 Task: Find connections with filter location Moa with filter topic #happywith filter profile language English with filter current company Hyundai Motor India Ltd. with filter school Fresher jobs updates with filter industry Metalworking Machinery Manufacturing with filter service category Translation with filter keywords title Manager
Action: Mouse moved to (578, 81)
Screenshot: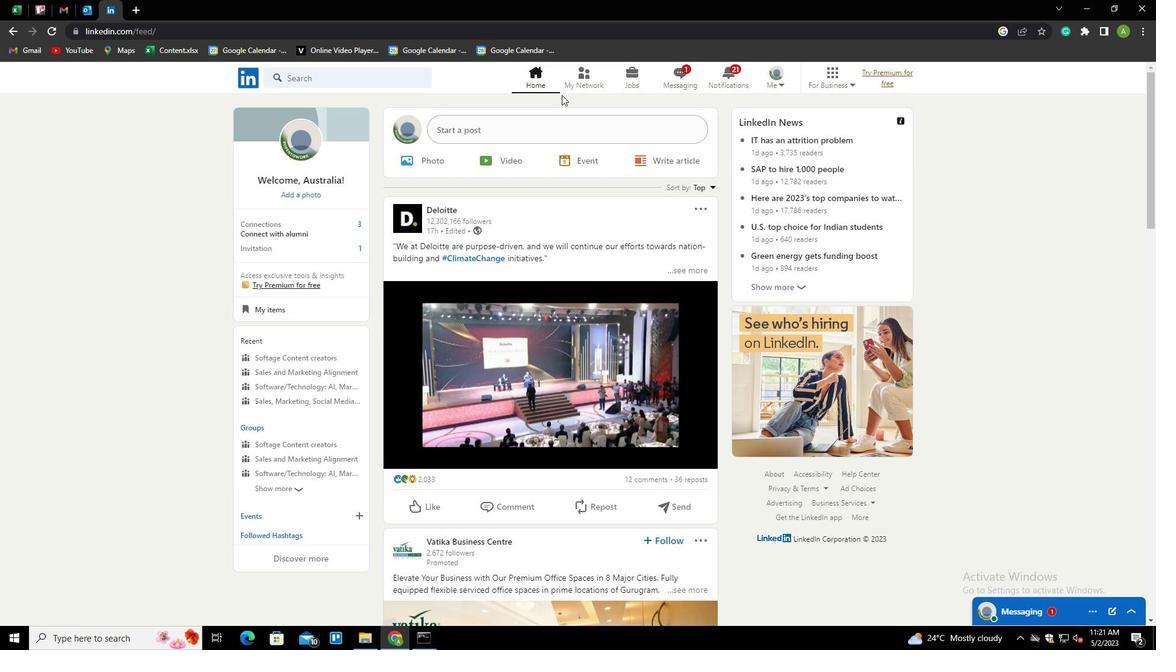 
Action: Mouse pressed left at (578, 81)
Screenshot: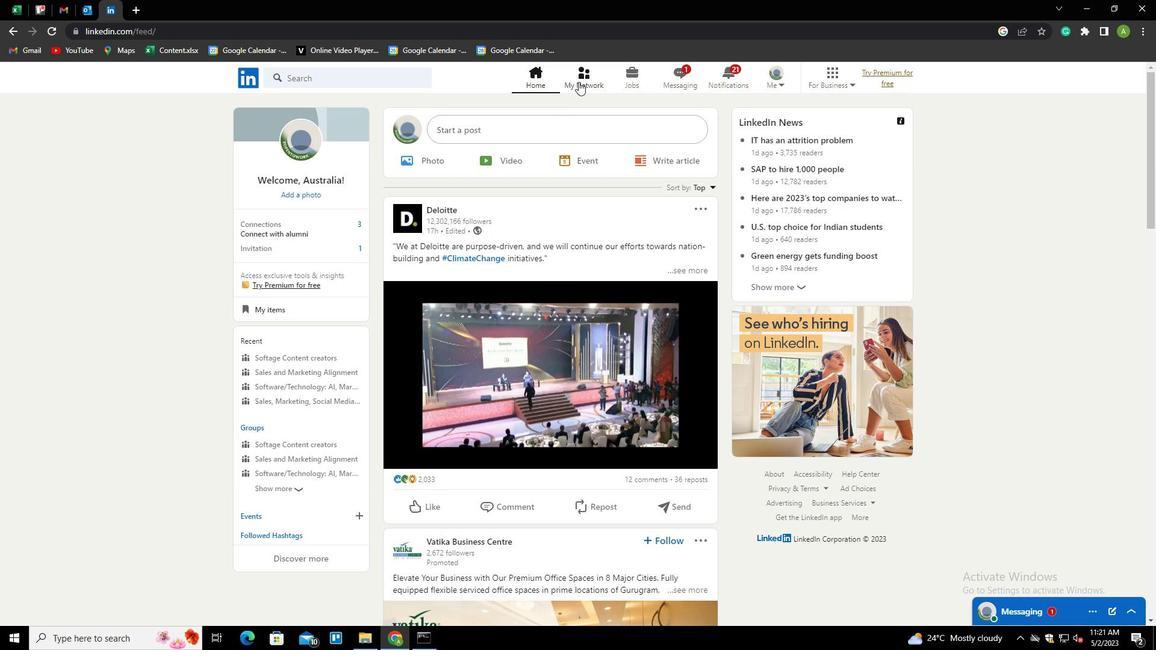 
Action: Mouse moved to (320, 142)
Screenshot: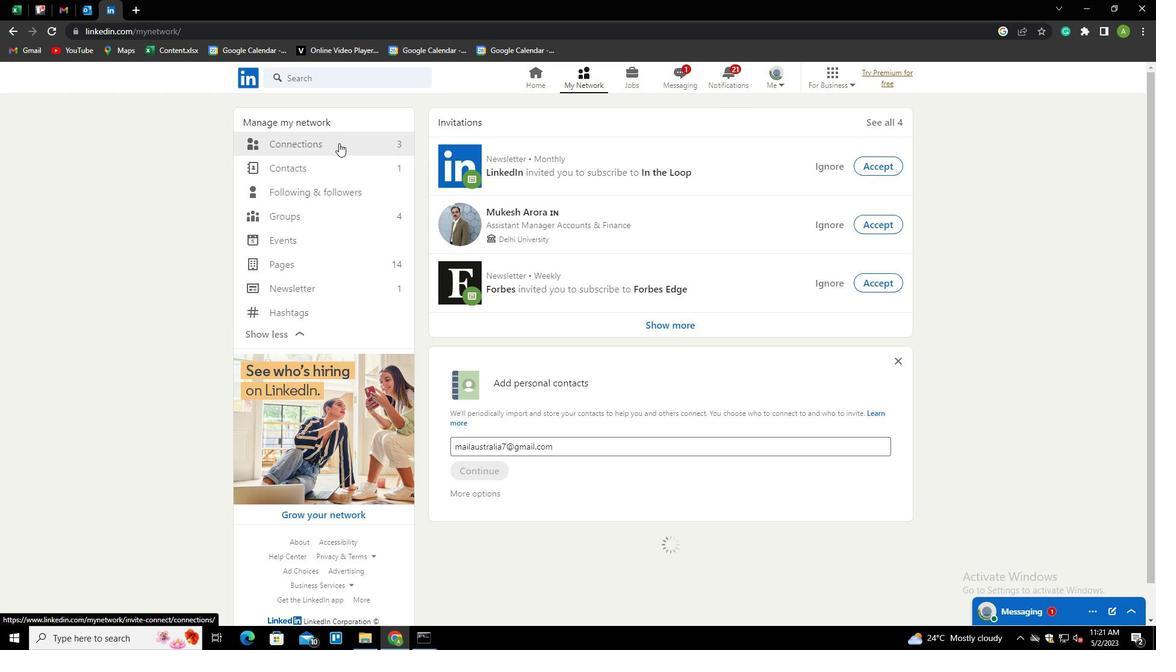 
Action: Mouse pressed left at (320, 142)
Screenshot: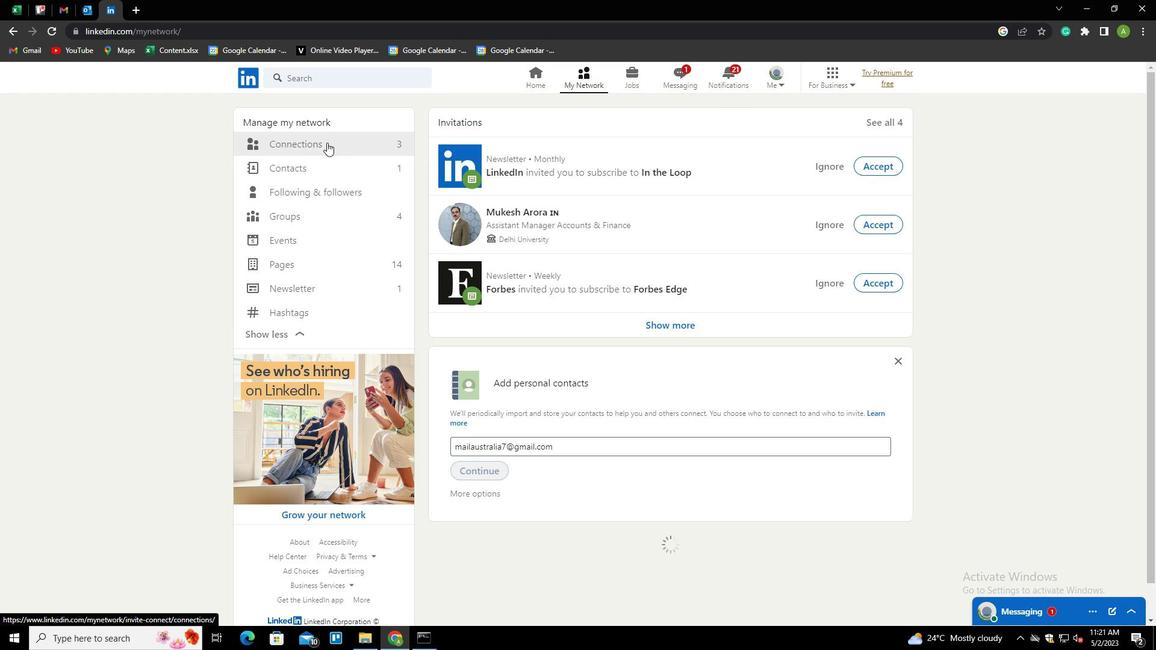 
Action: Mouse moved to (648, 143)
Screenshot: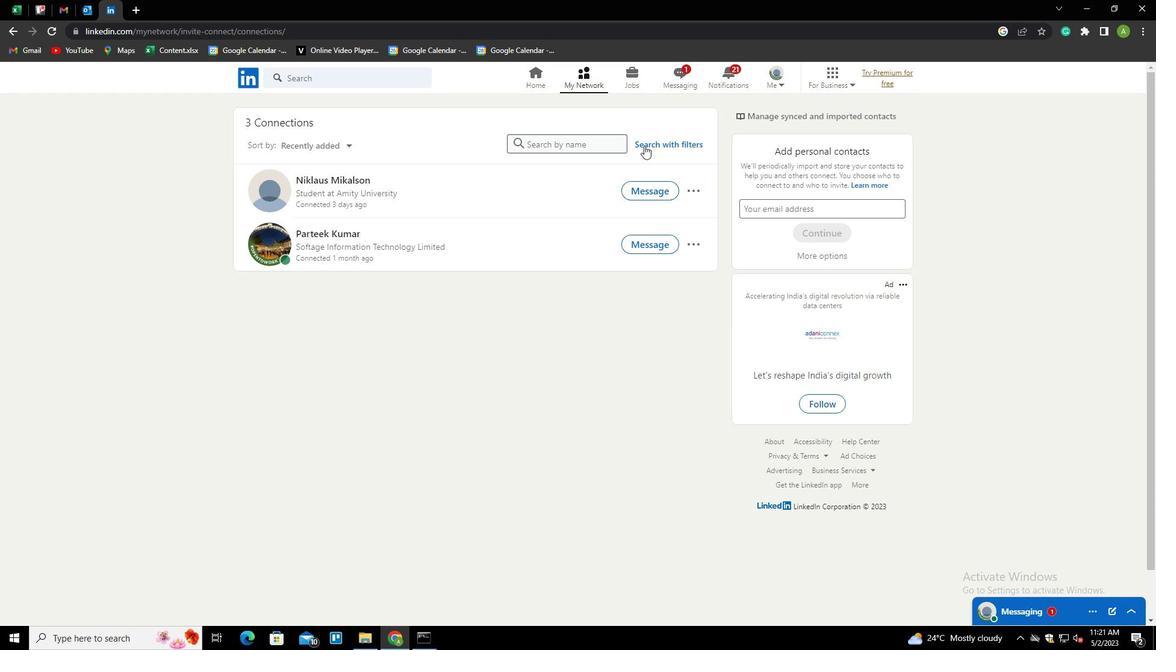 
Action: Mouse pressed left at (648, 143)
Screenshot: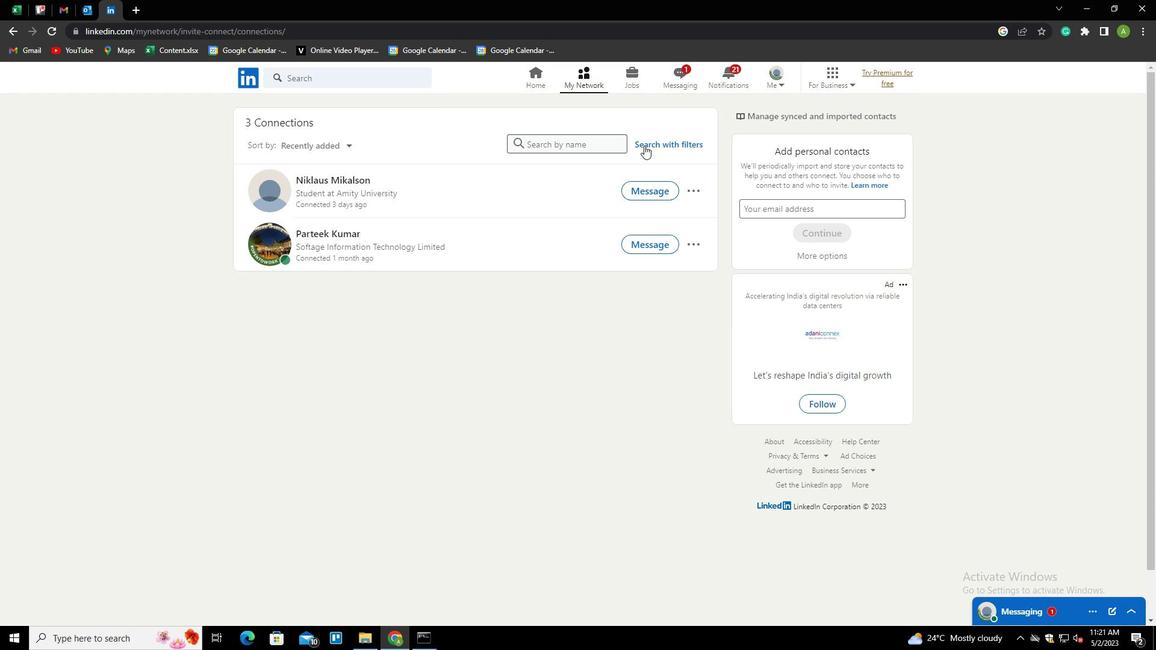 
Action: Mouse moved to (609, 107)
Screenshot: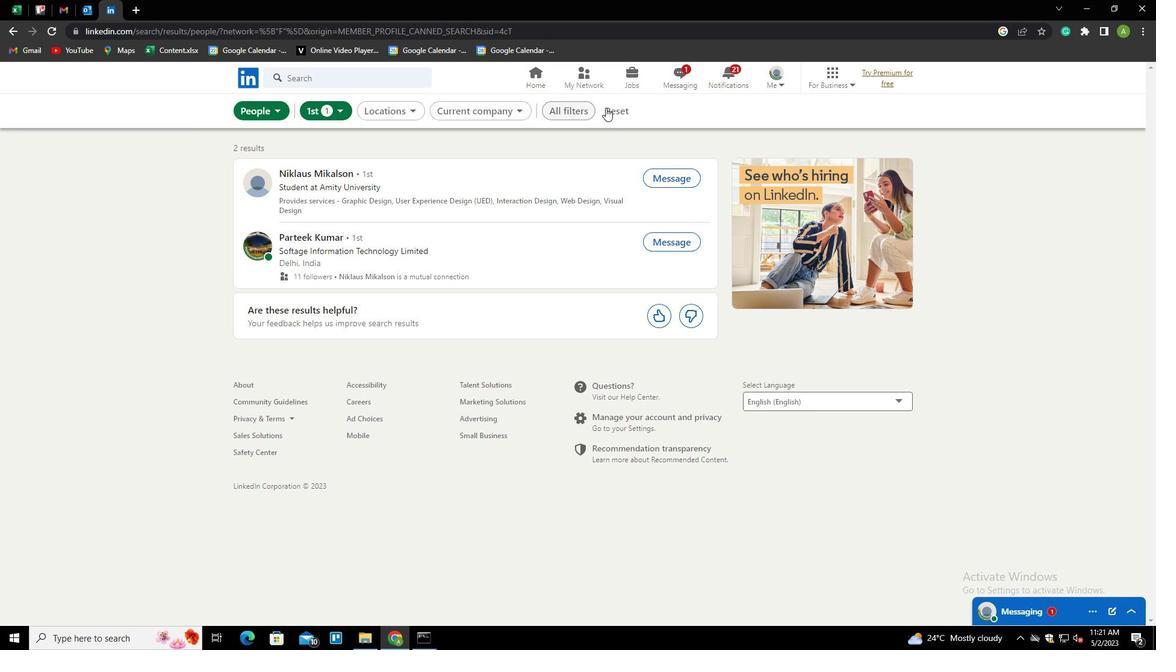 
Action: Mouse pressed left at (609, 107)
Screenshot: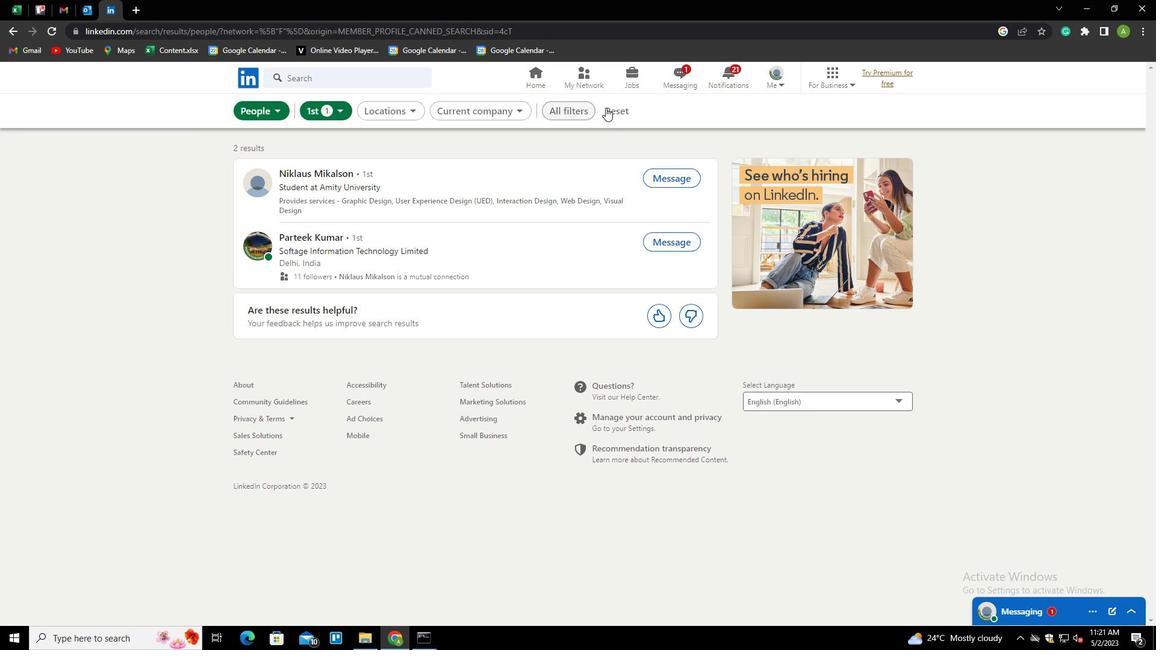 
Action: Mouse moved to (595, 109)
Screenshot: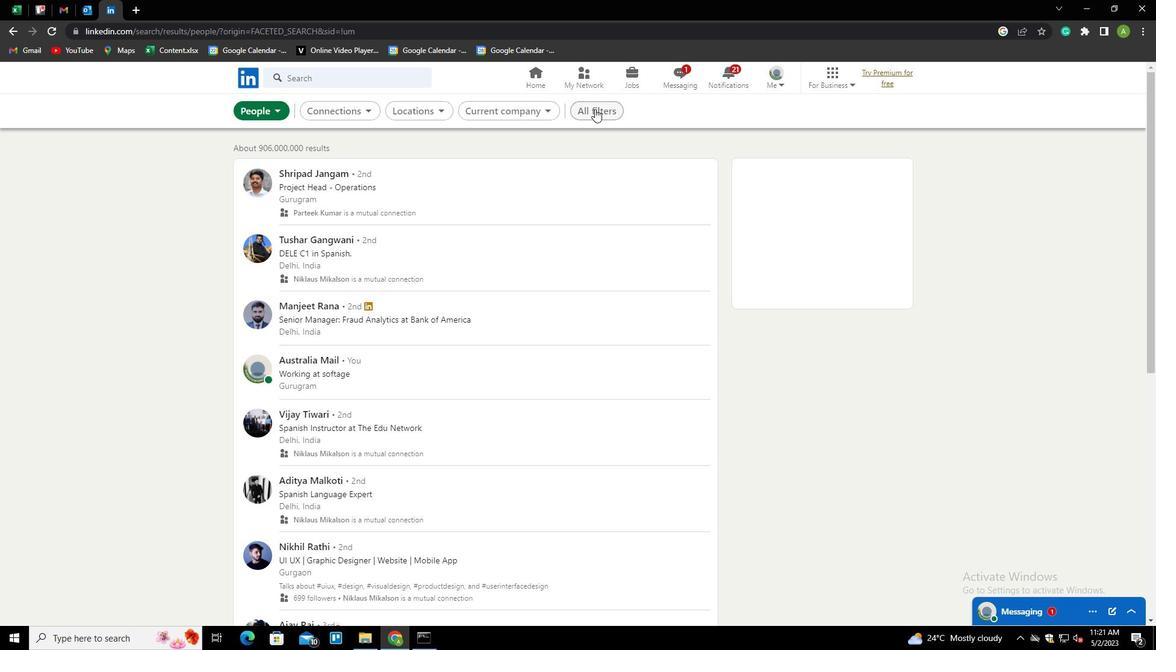 
Action: Mouse pressed left at (595, 109)
Screenshot: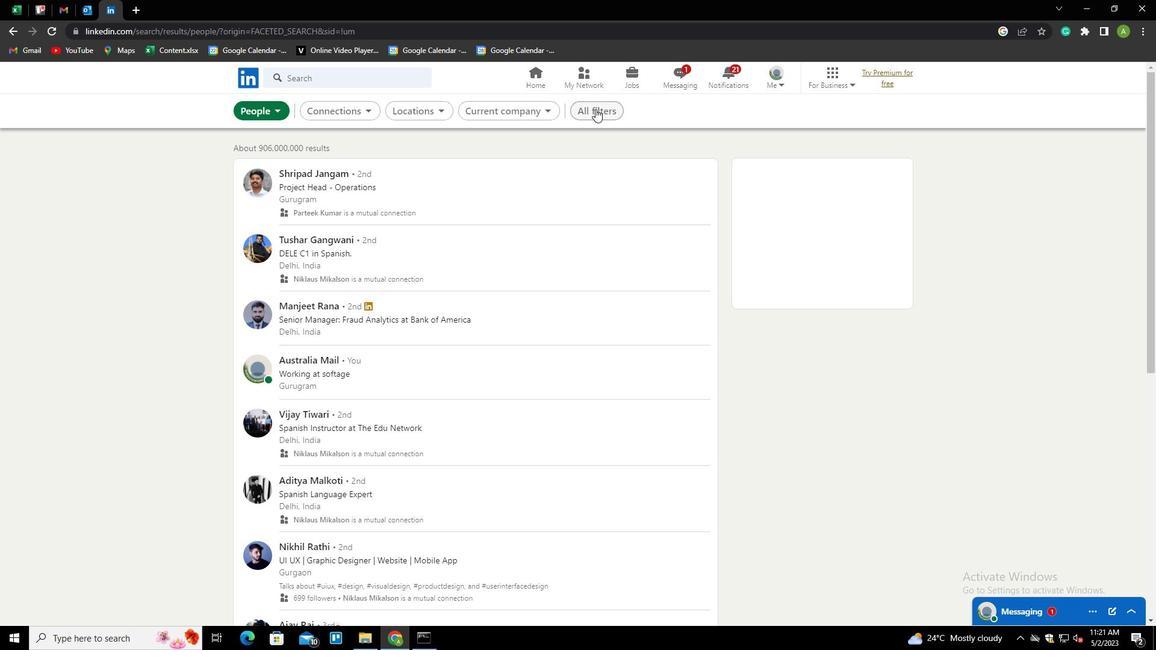 
Action: Mouse moved to (895, 283)
Screenshot: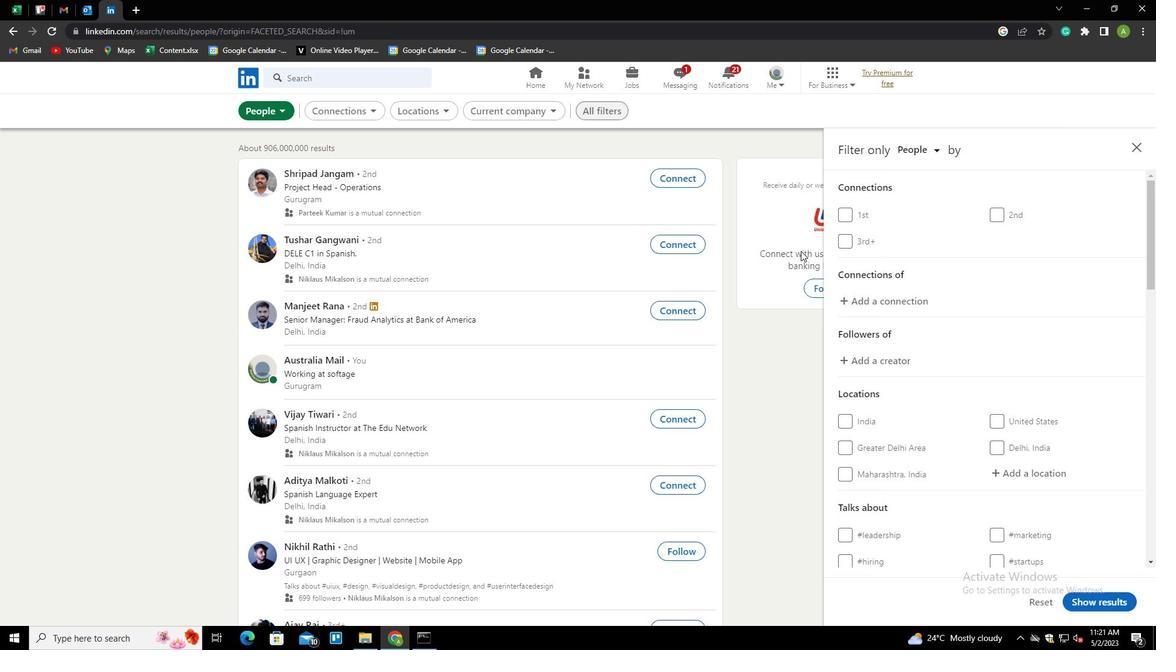 
Action: Mouse scrolled (895, 283) with delta (0, 0)
Screenshot: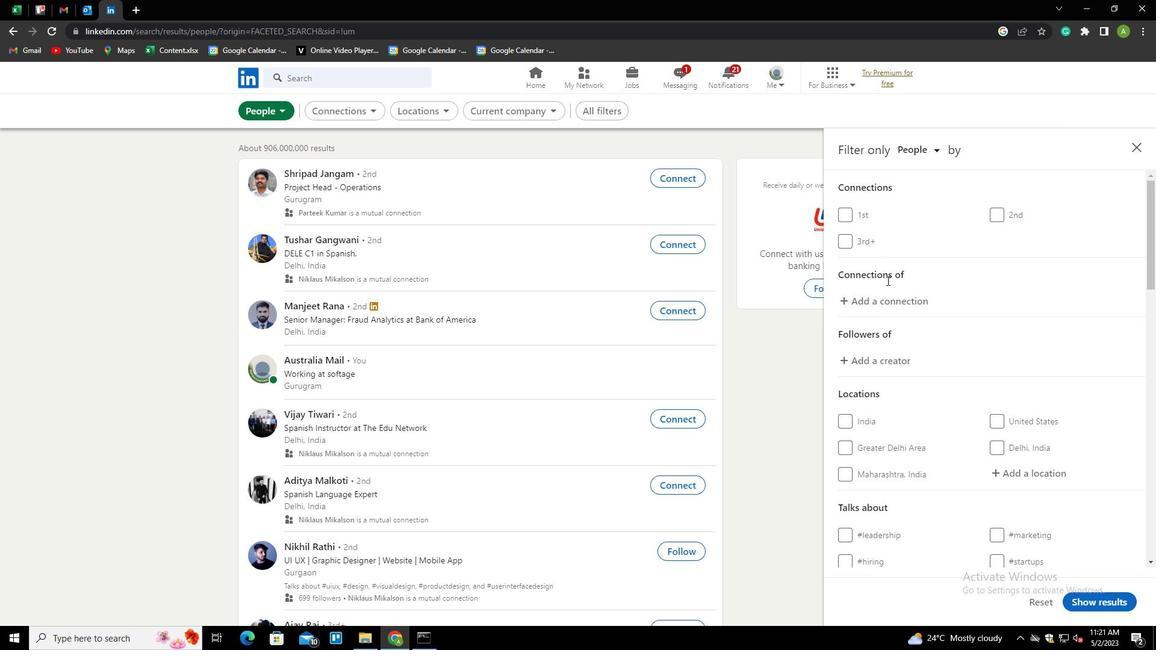 
Action: Mouse scrolled (895, 283) with delta (0, 0)
Screenshot: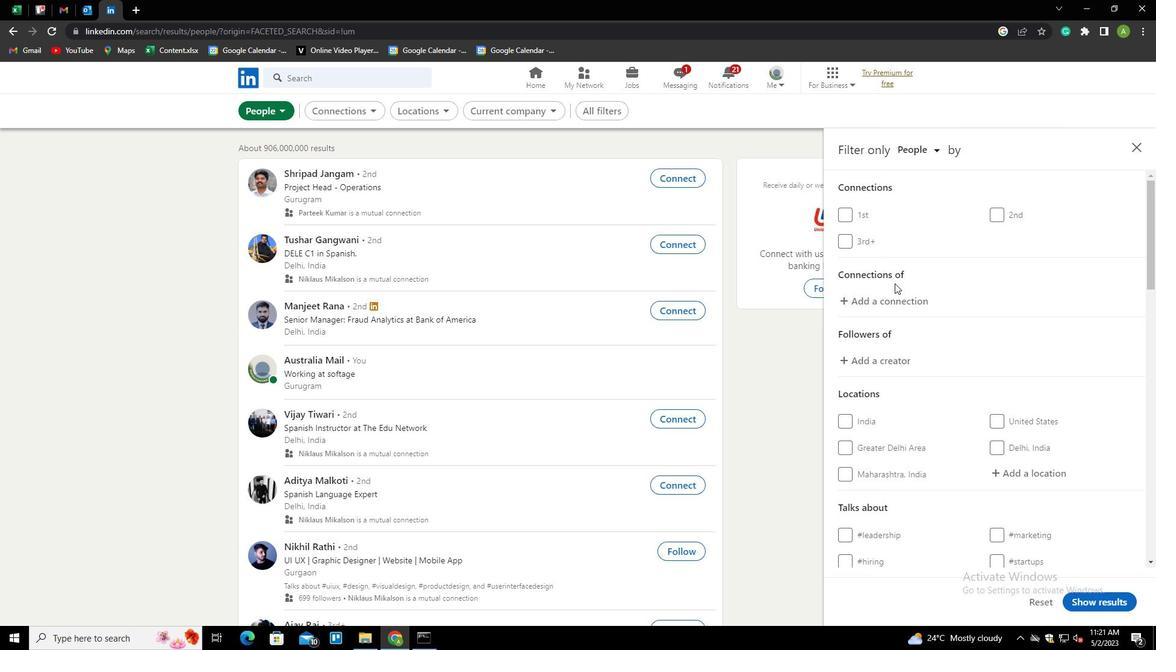 
Action: Mouse moved to (997, 350)
Screenshot: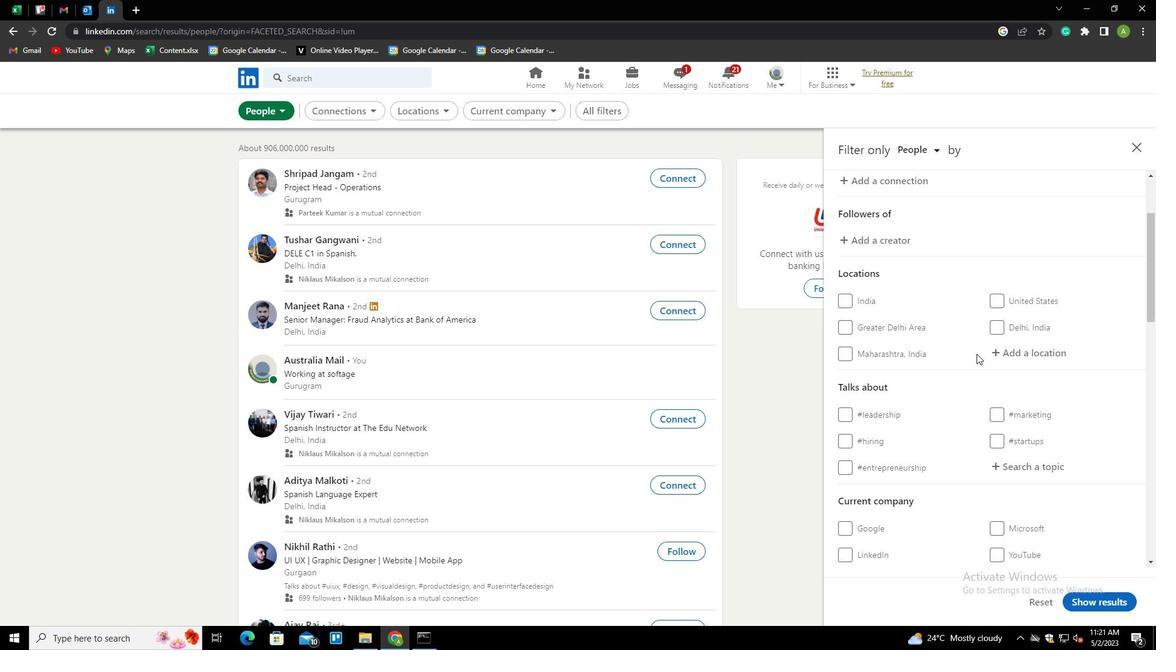
Action: Mouse pressed left at (997, 350)
Screenshot: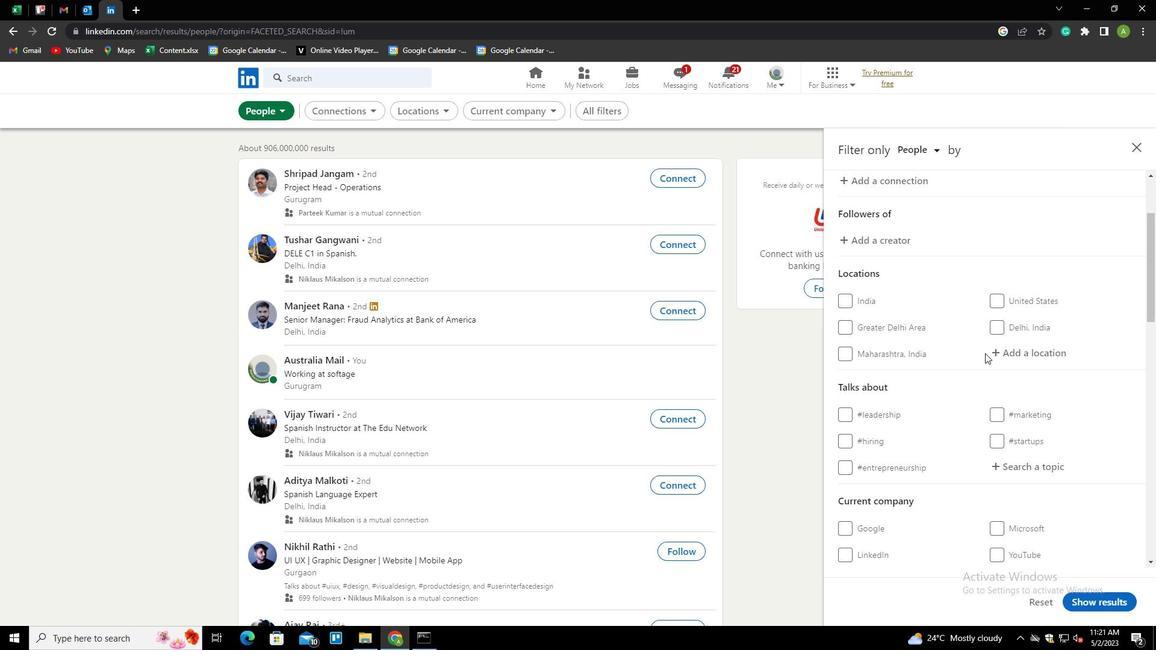 
Action: Mouse moved to (1024, 352)
Screenshot: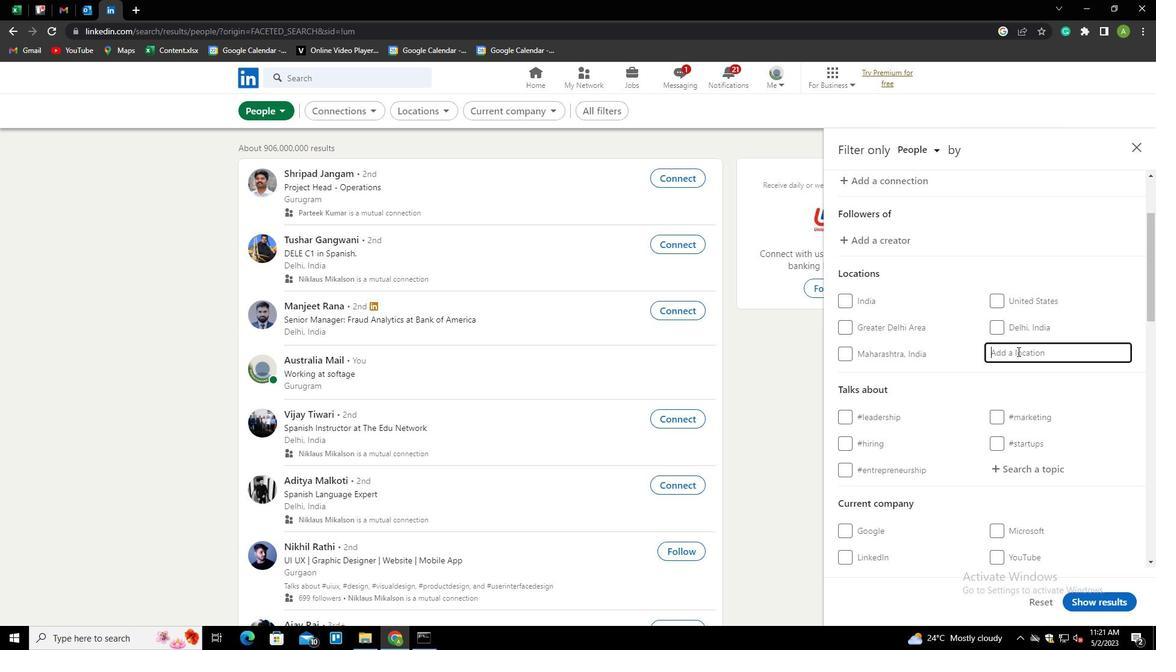 
Action: Mouse pressed left at (1024, 352)
Screenshot: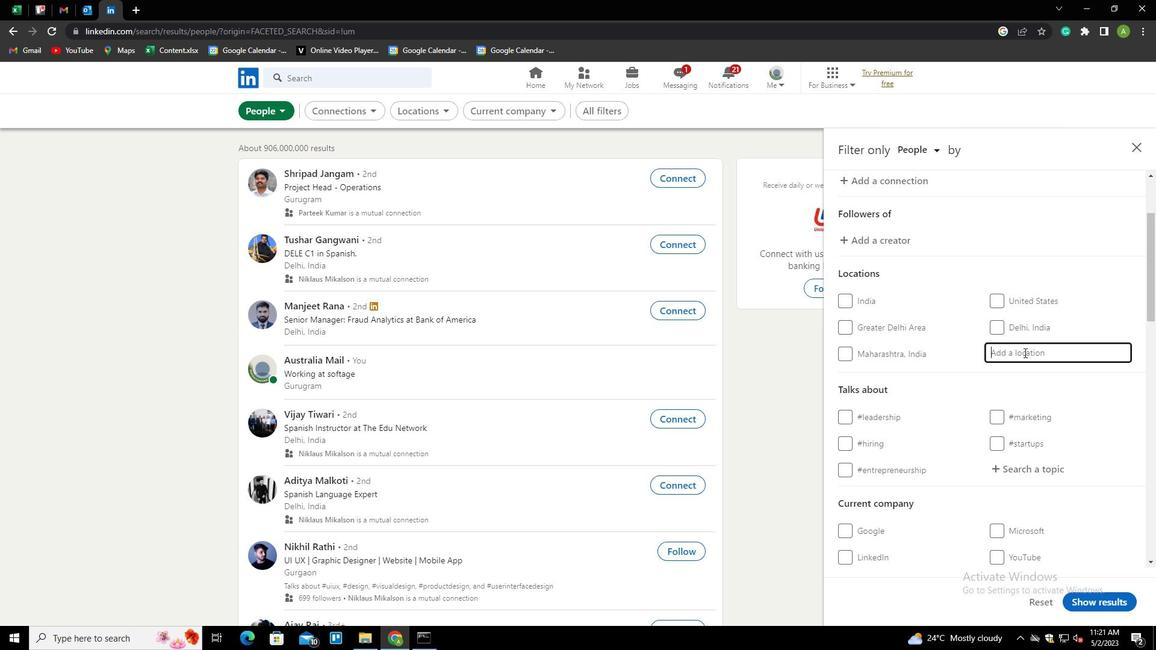 
Action: Mouse moved to (1025, 354)
Screenshot: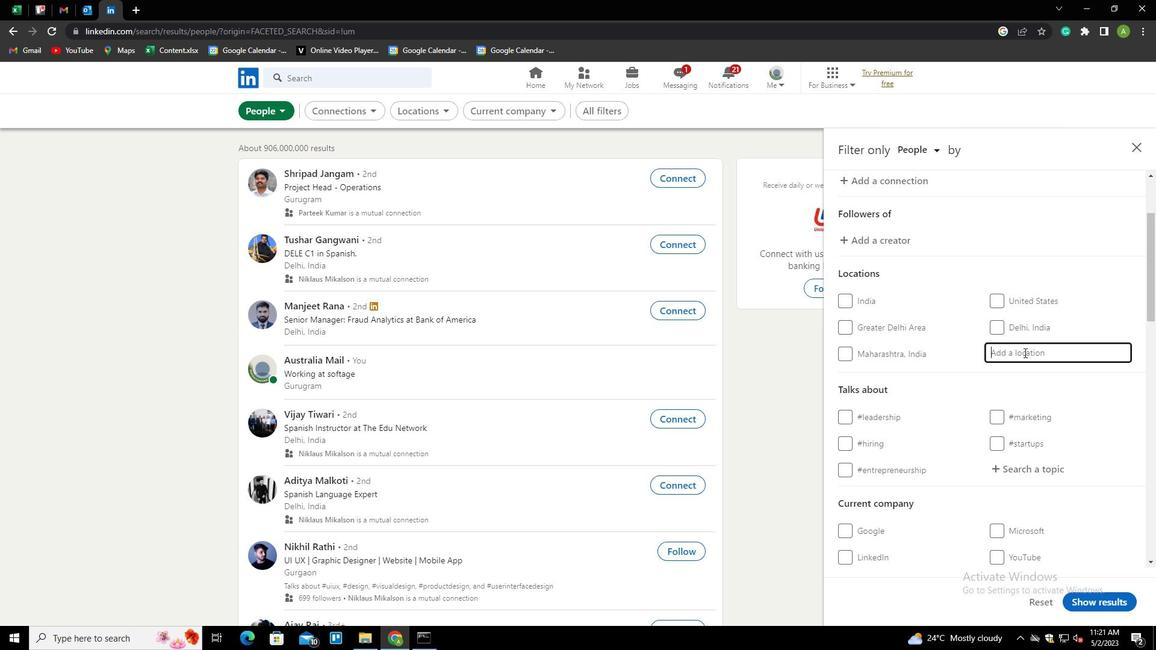 
Action: Key pressed <Key.shift>MOA<Key.down><Key.down><Key.down><Key.enter>
Screenshot: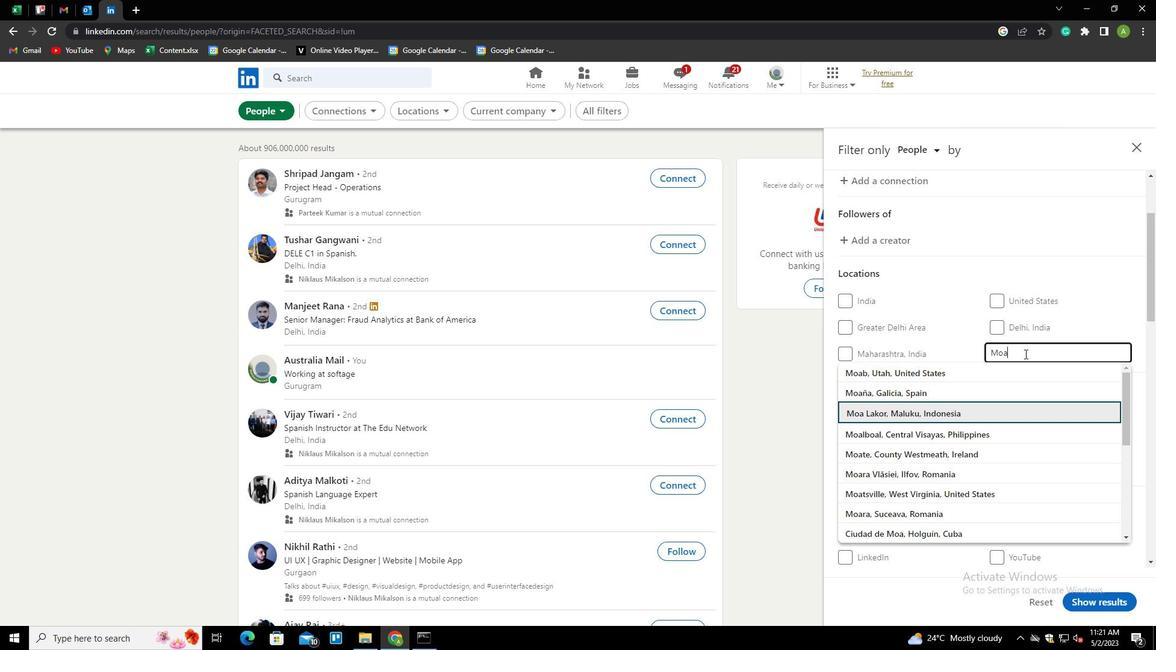 
Action: Mouse scrolled (1025, 353) with delta (0, 0)
Screenshot: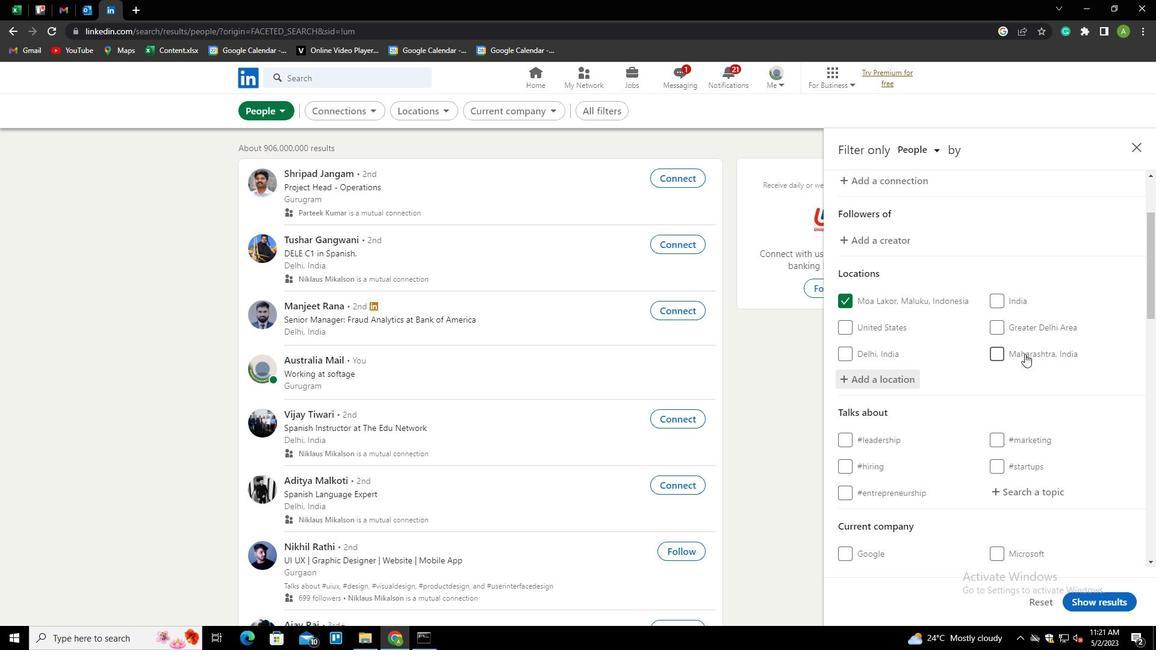 
Action: Mouse scrolled (1025, 353) with delta (0, 0)
Screenshot: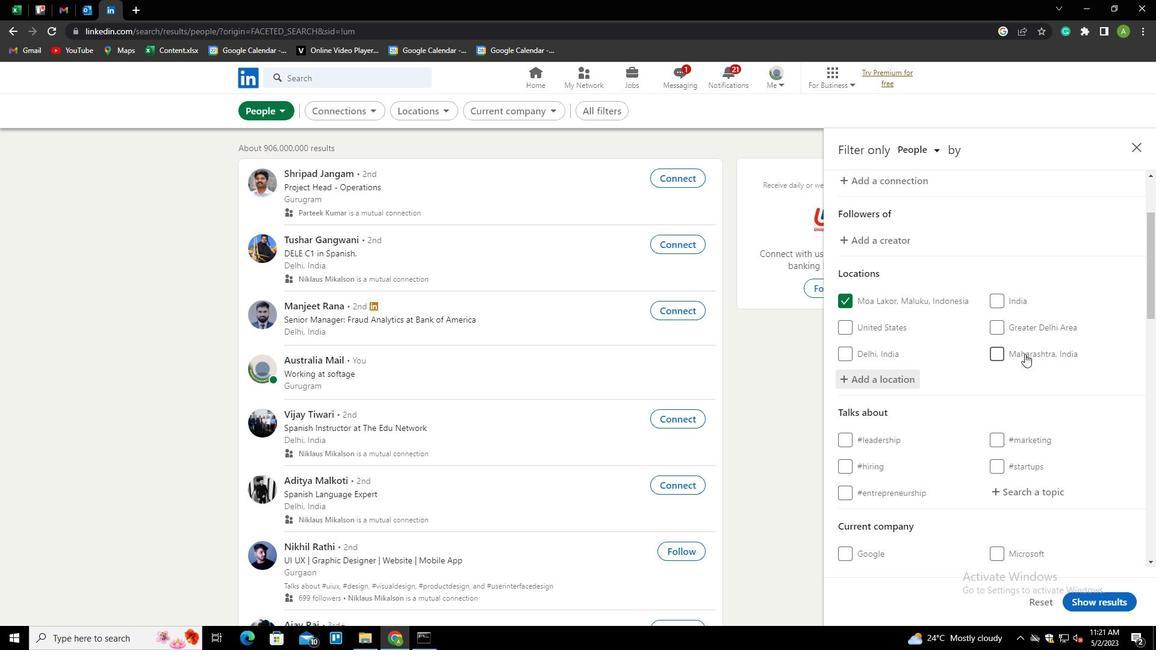 
Action: Mouse moved to (1013, 378)
Screenshot: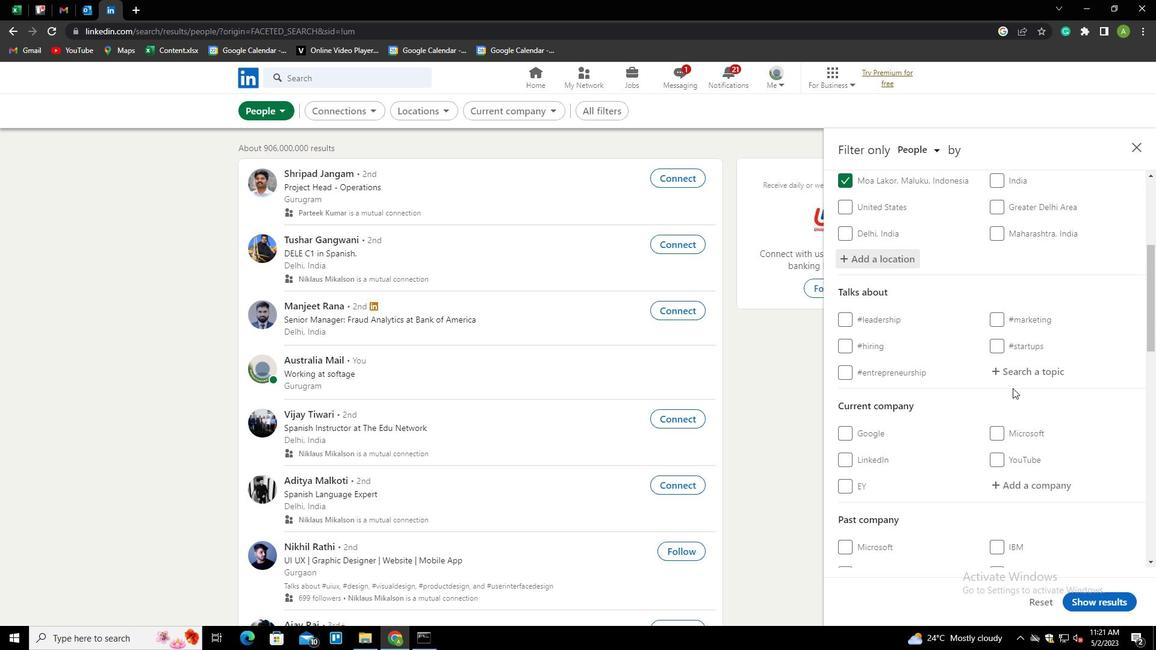 
Action: Mouse pressed left at (1013, 378)
Screenshot: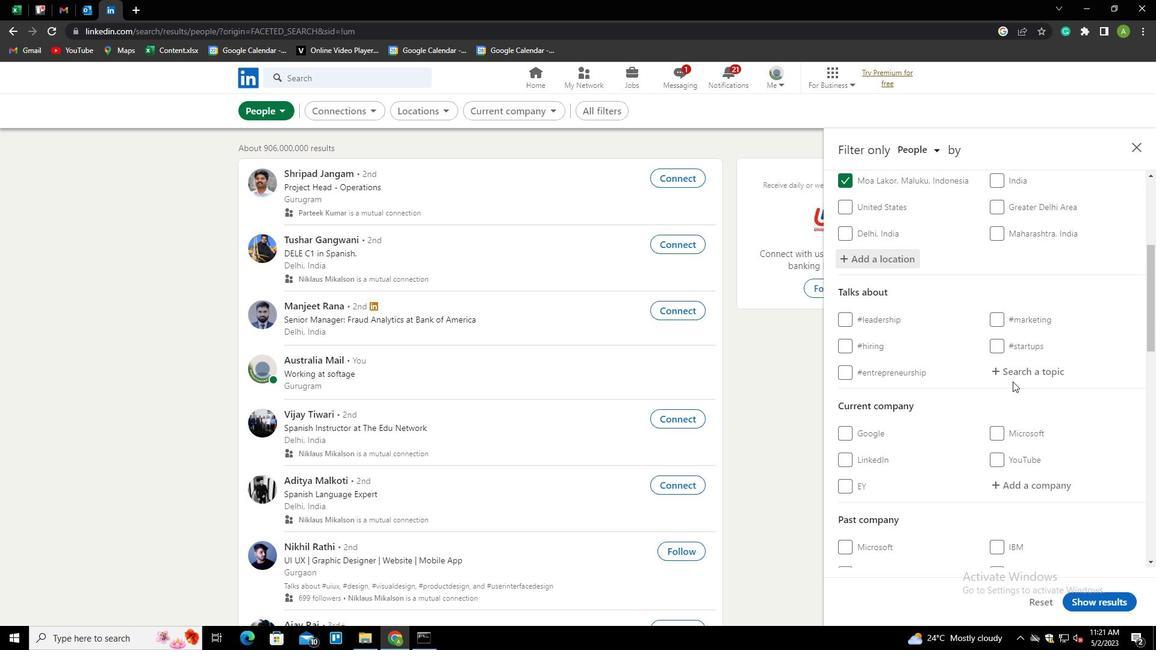 
Action: Key pressed HAPPY<Key.down><Key.down><Key.down><Key.down><Key.down><Key.enter>
Screenshot: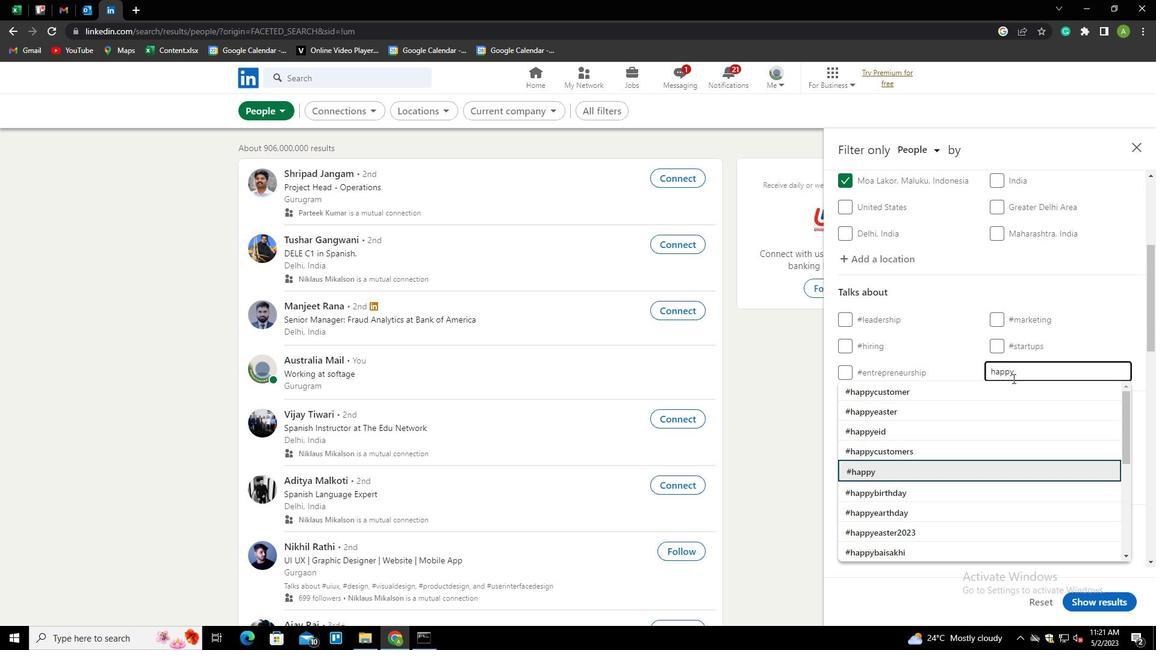 
Action: Mouse scrolled (1013, 378) with delta (0, 0)
Screenshot: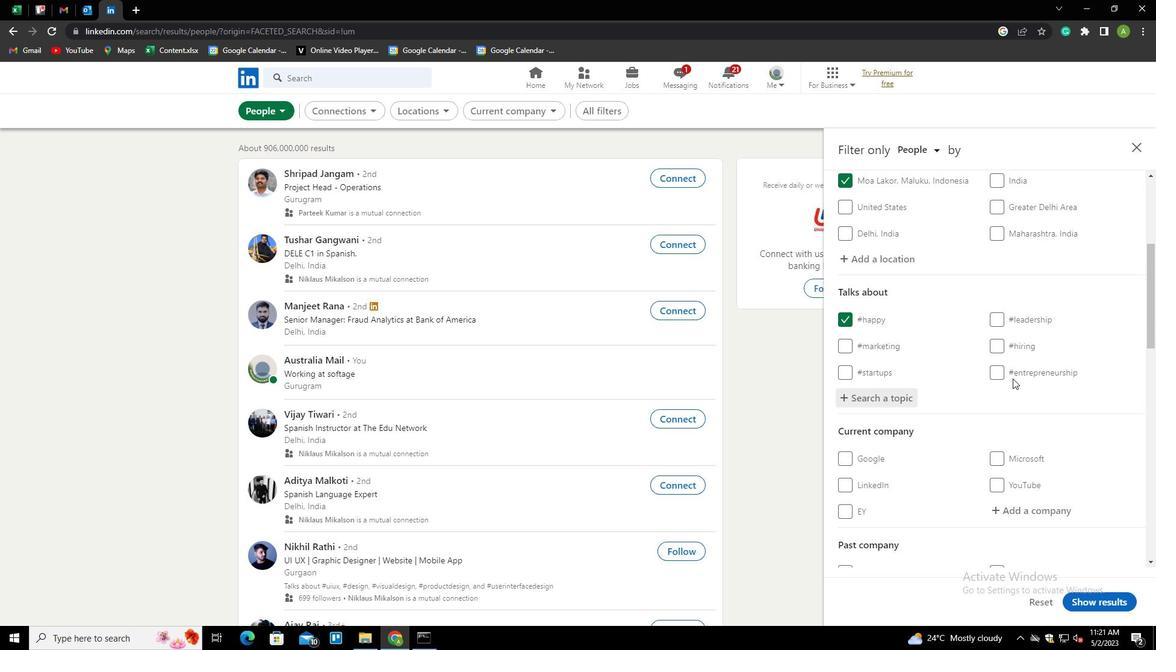 
Action: Mouse scrolled (1013, 378) with delta (0, 0)
Screenshot: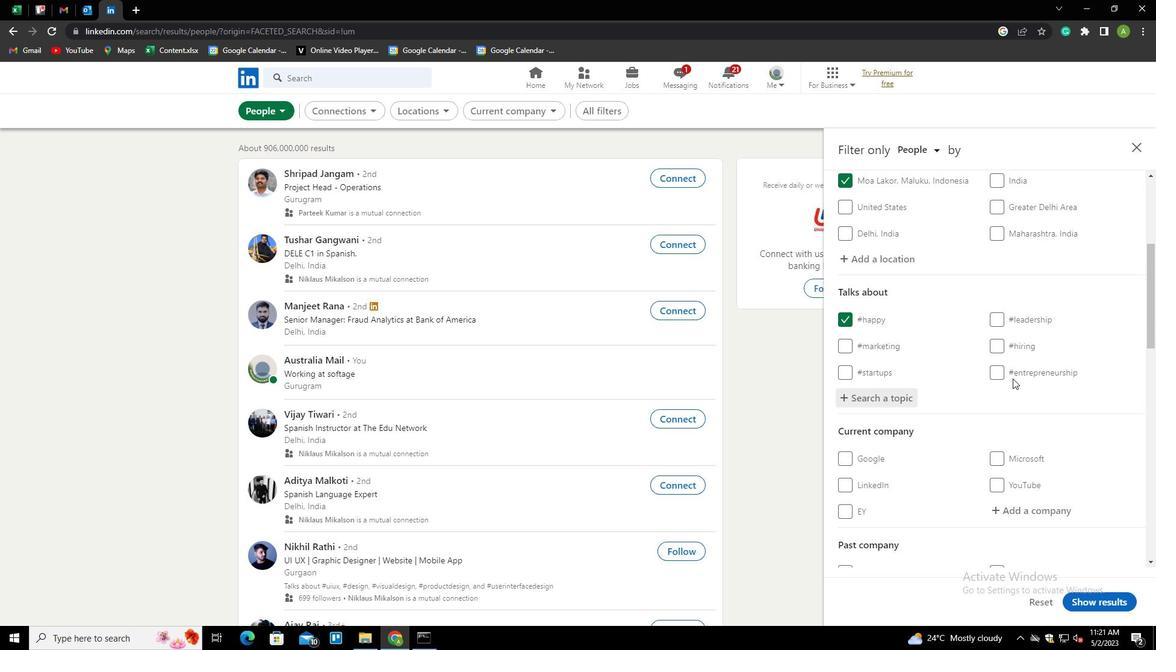 
Action: Mouse scrolled (1013, 378) with delta (0, 0)
Screenshot: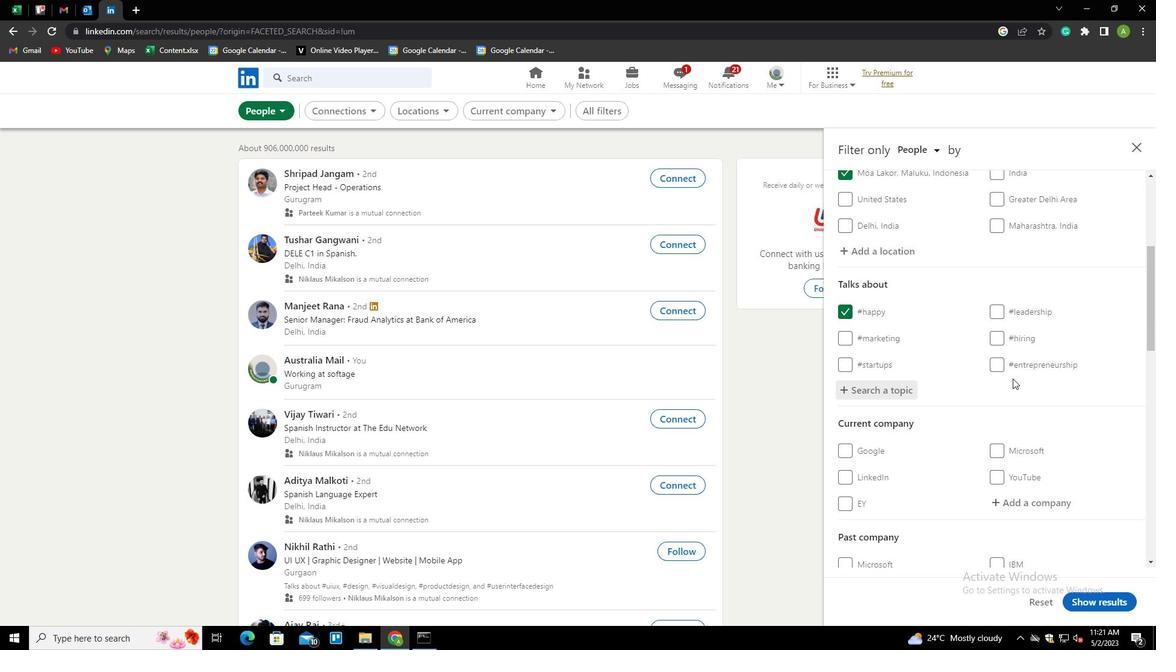 
Action: Mouse scrolled (1013, 378) with delta (0, 0)
Screenshot: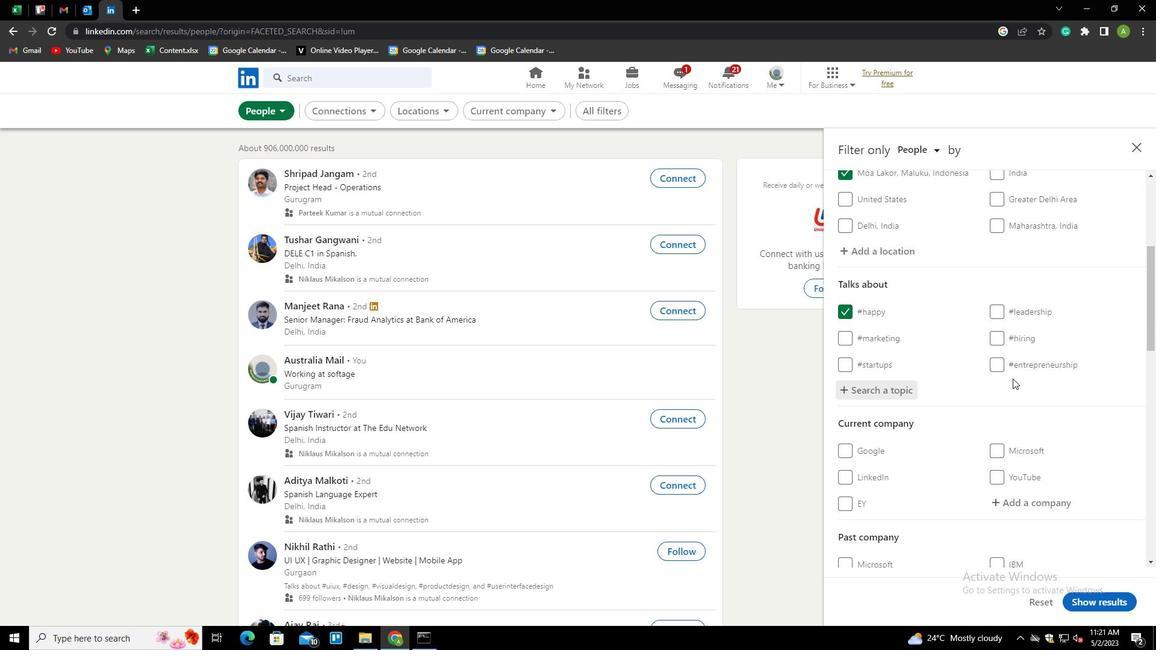 
Action: Mouse moved to (1013, 410)
Screenshot: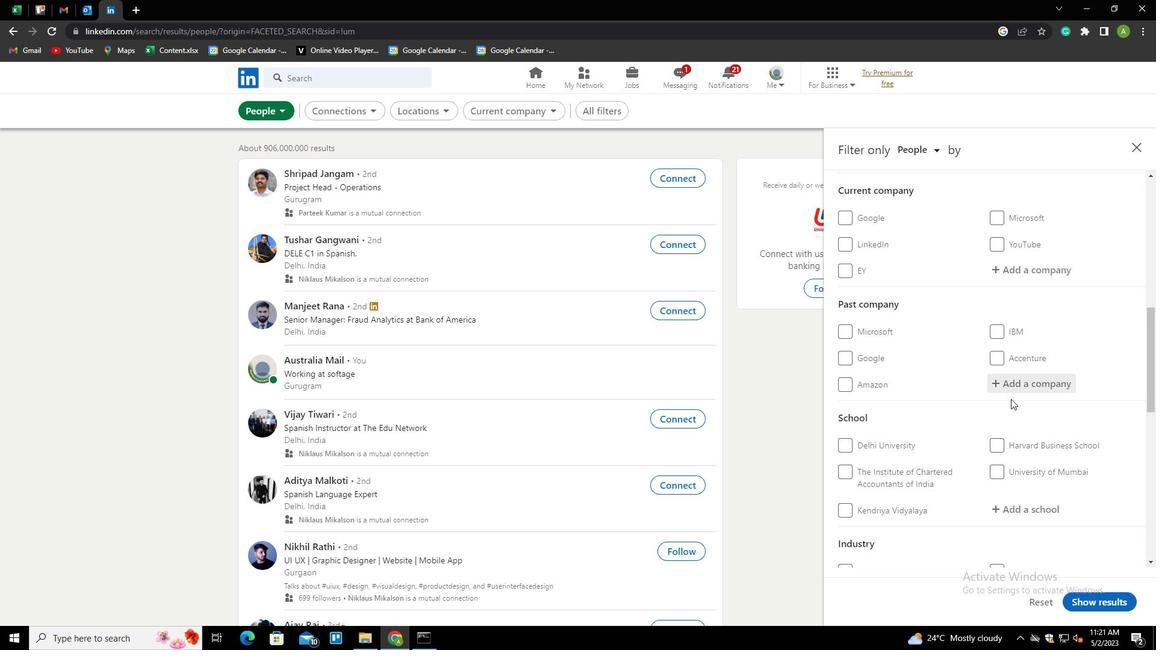 
Action: Mouse scrolled (1013, 410) with delta (0, 0)
Screenshot: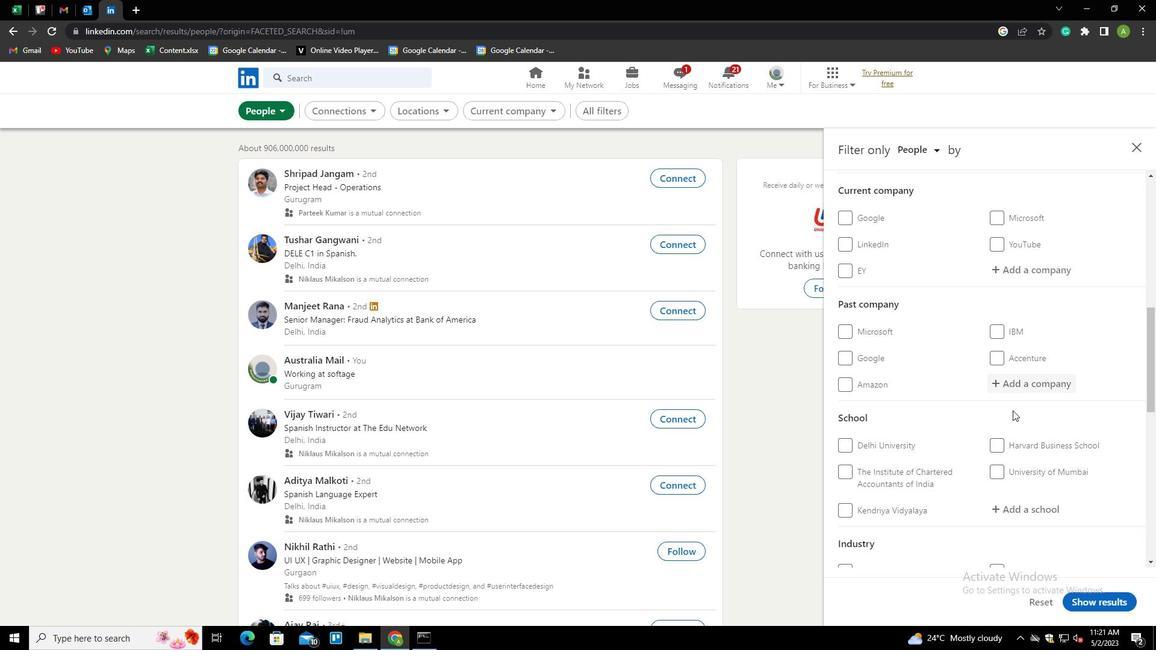 
Action: Mouse scrolled (1013, 410) with delta (0, 0)
Screenshot: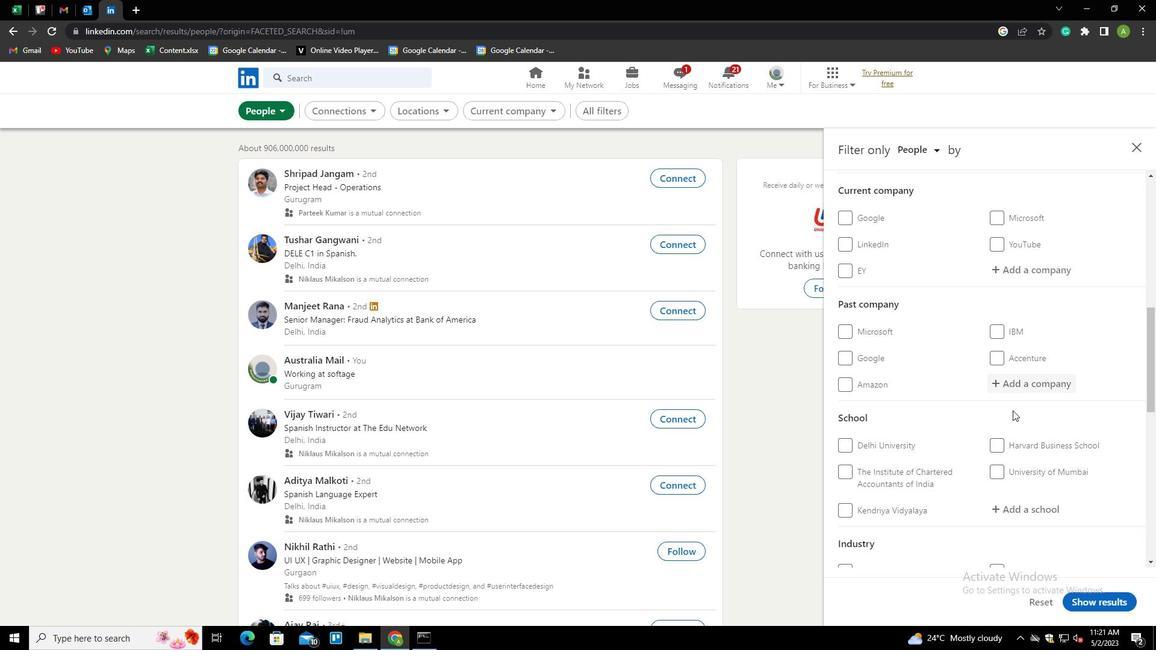 
Action: Mouse scrolled (1013, 410) with delta (0, 0)
Screenshot: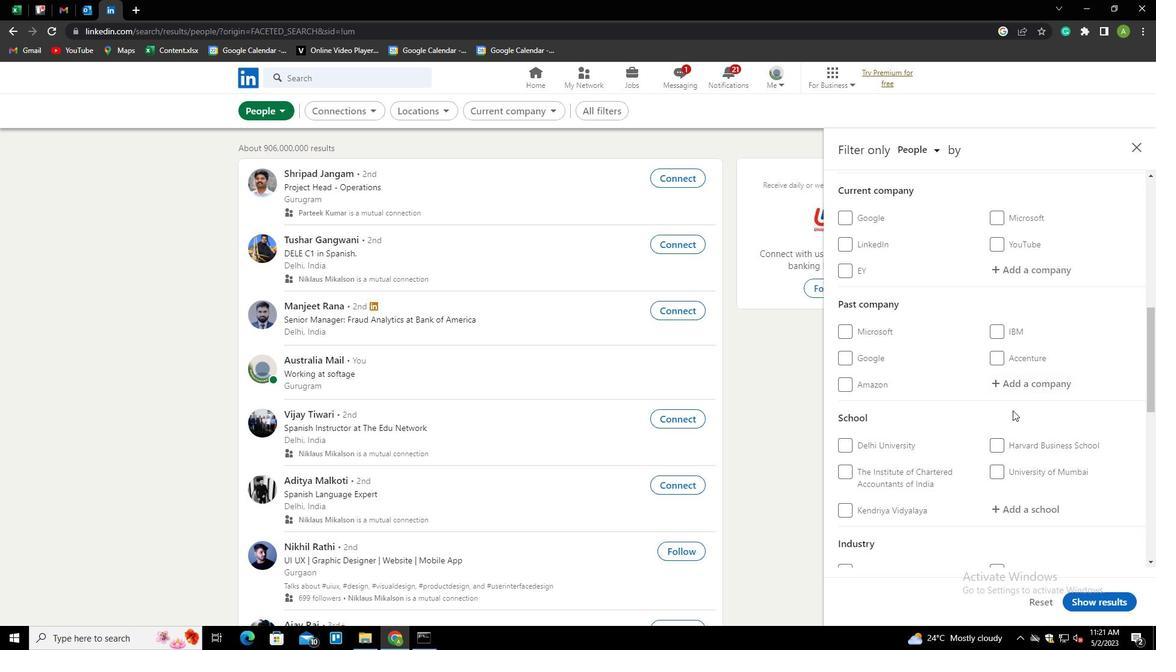 
Action: Mouse scrolled (1013, 410) with delta (0, 0)
Screenshot: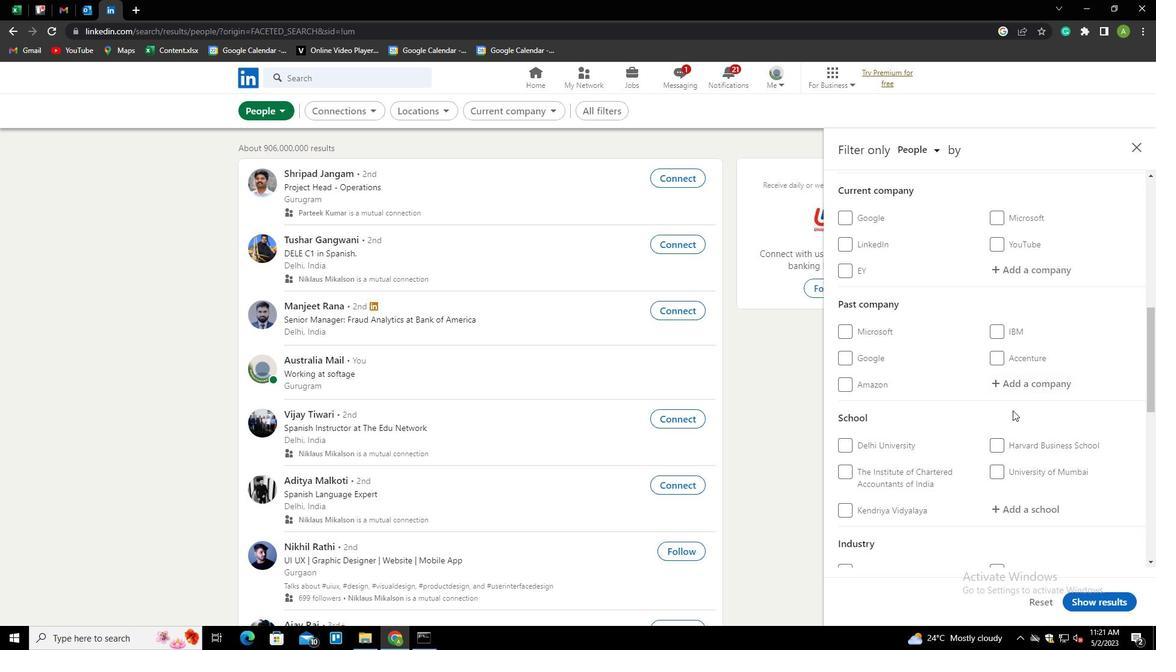 
Action: Mouse moved to (853, 472)
Screenshot: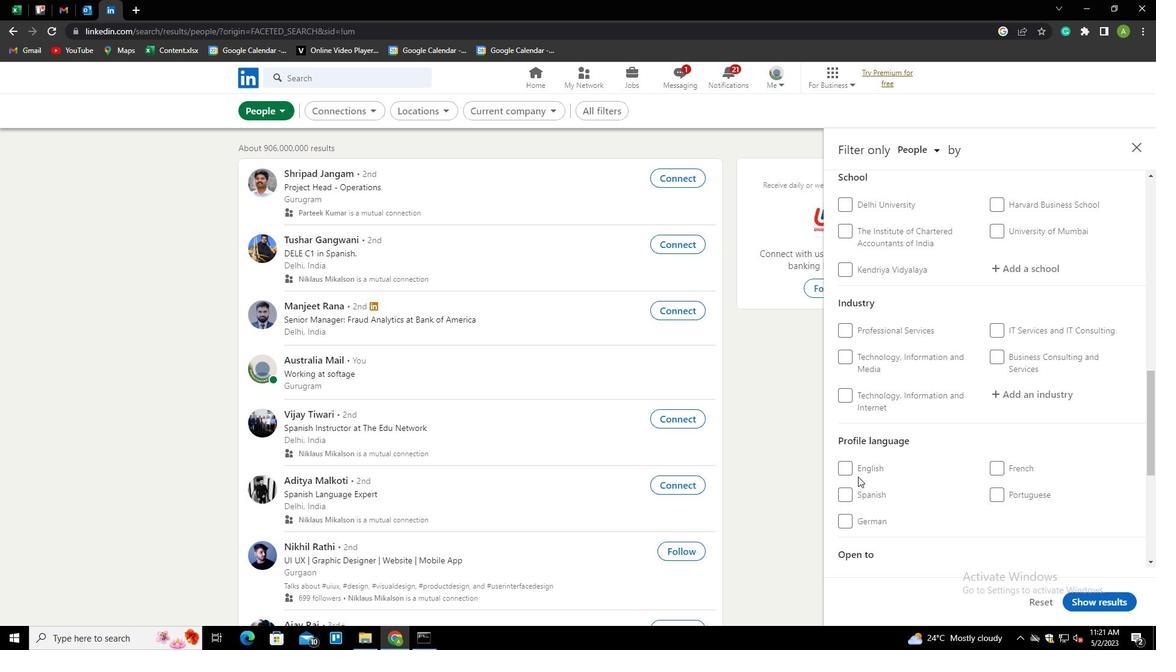 
Action: Mouse pressed left at (853, 472)
Screenshot: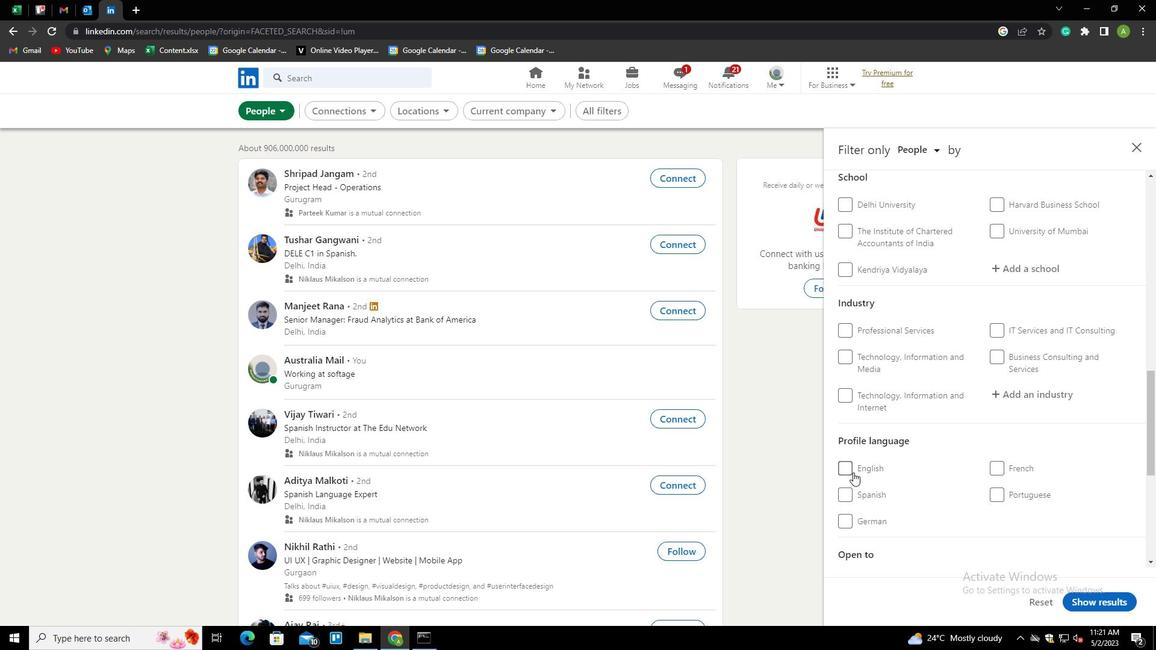 
Action: Mouse moved to (986, 480)
Screenshot: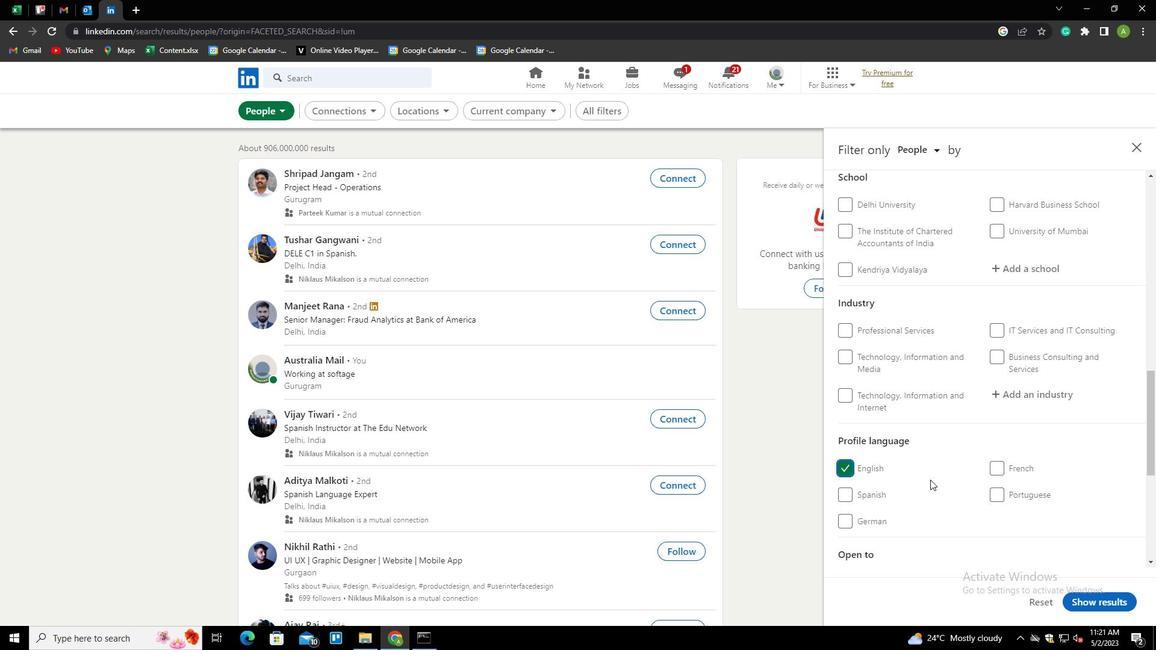 
Action: Mouse scrolled (986, 480) with delta (0, 0)
Screenshot: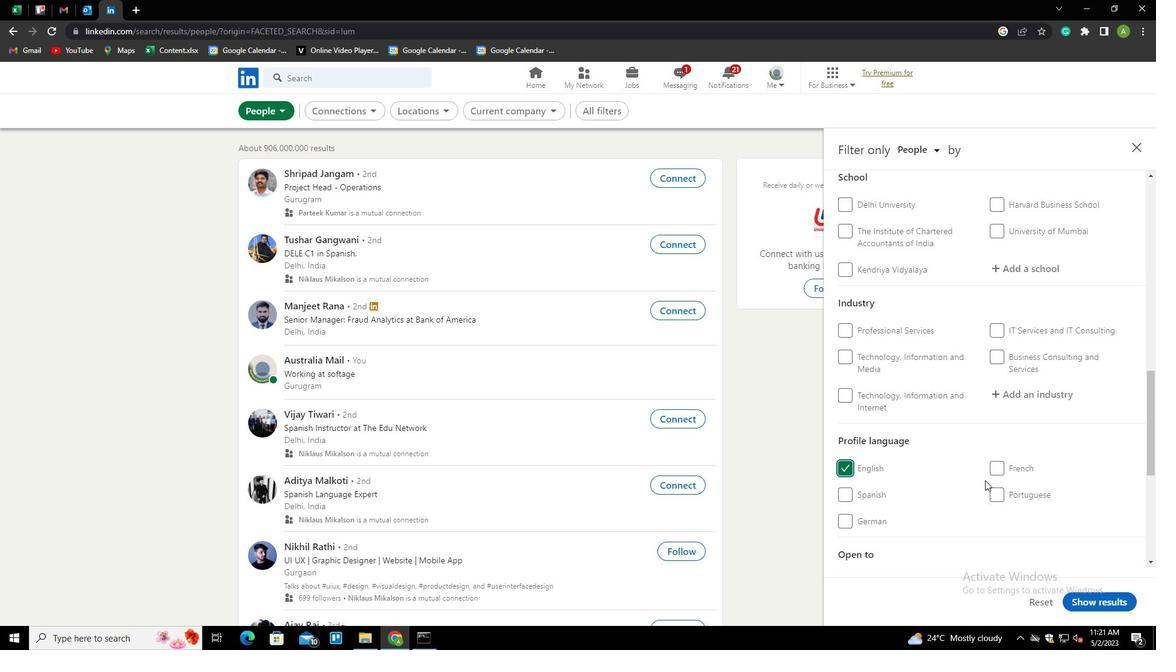 
Action: Mouse scrolled (986, 480) with delta (0, 0)
Screenshot: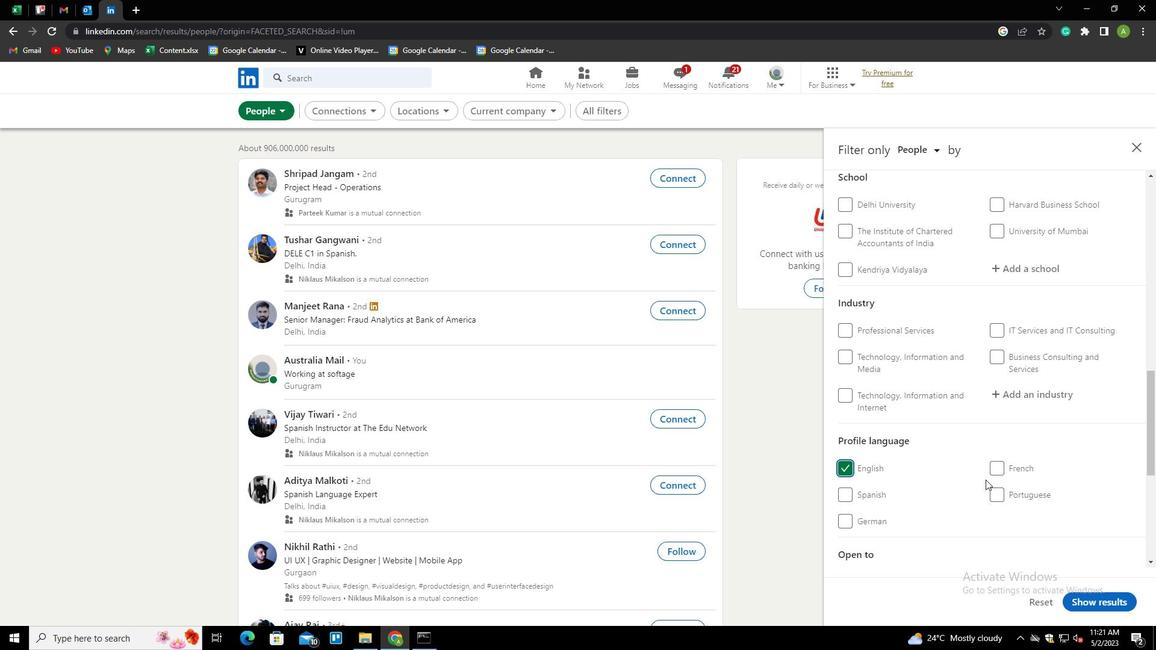 
Action: Mouse scrolled (986, 480) with delta (0, 0)
Screenshot: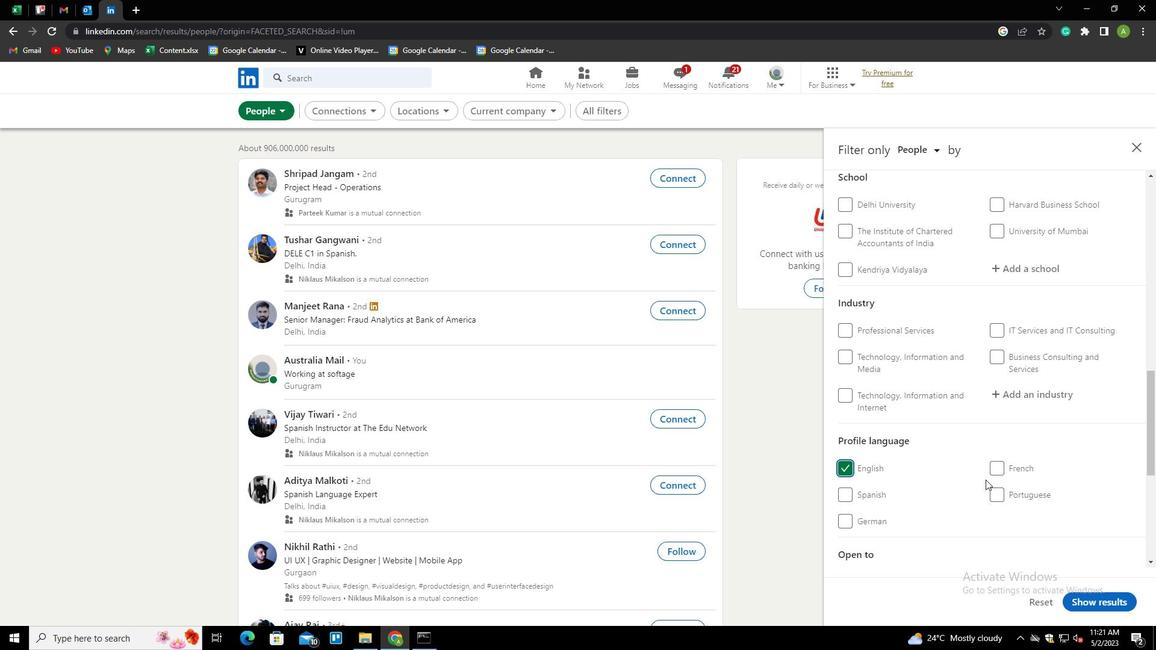 
Action: Mouse scrolled (986, 480) with delta (0, 0)
Screenshot: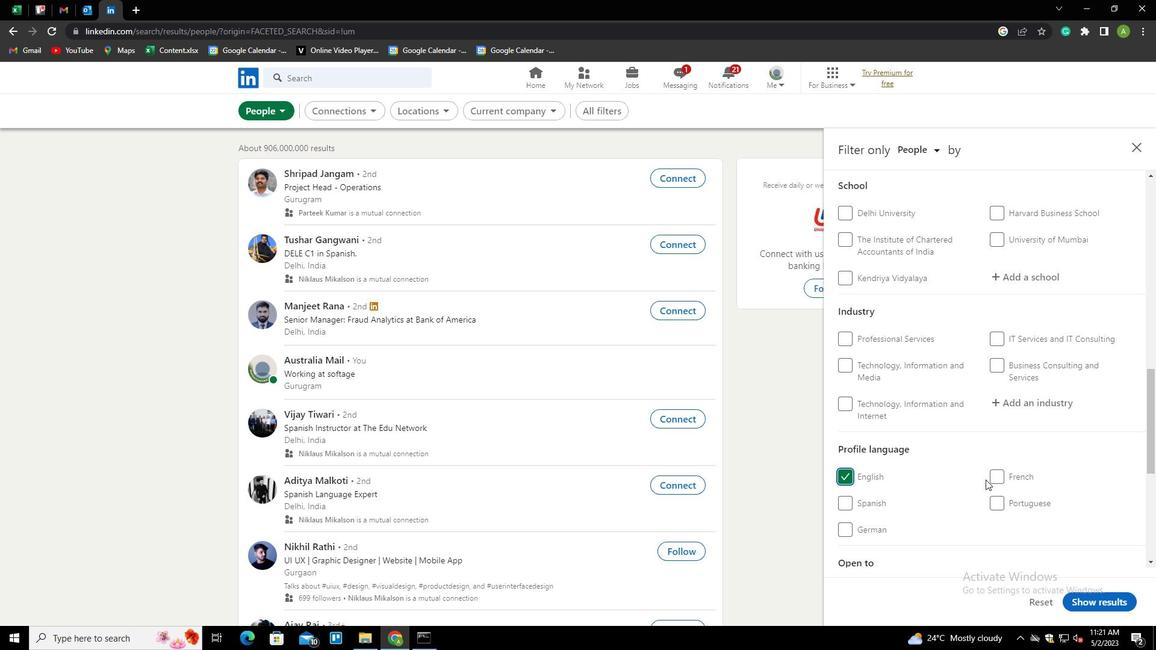 
Action: Mouse scrolled (986, 480) with delta (0, 0)
Screenshot: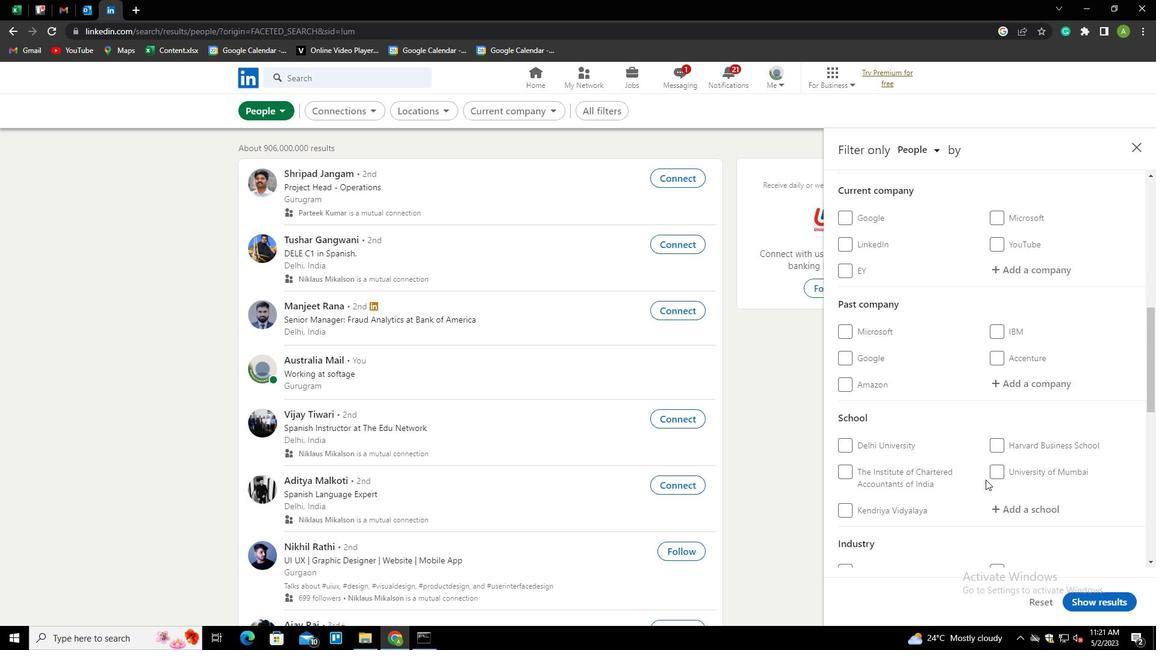 
Action: Mouse scrolled (986, 480) with delta (0, 0)
Screenshot: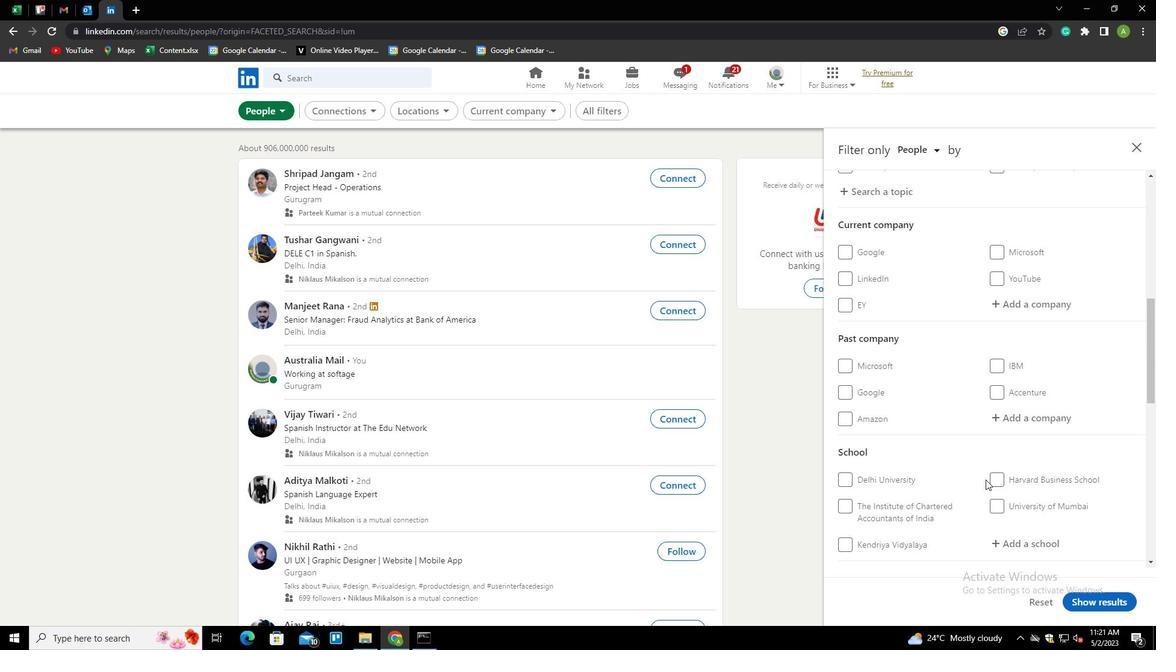 
Action: Mouse scrolled (986, 480) with delta (0, 0)
Screenshot: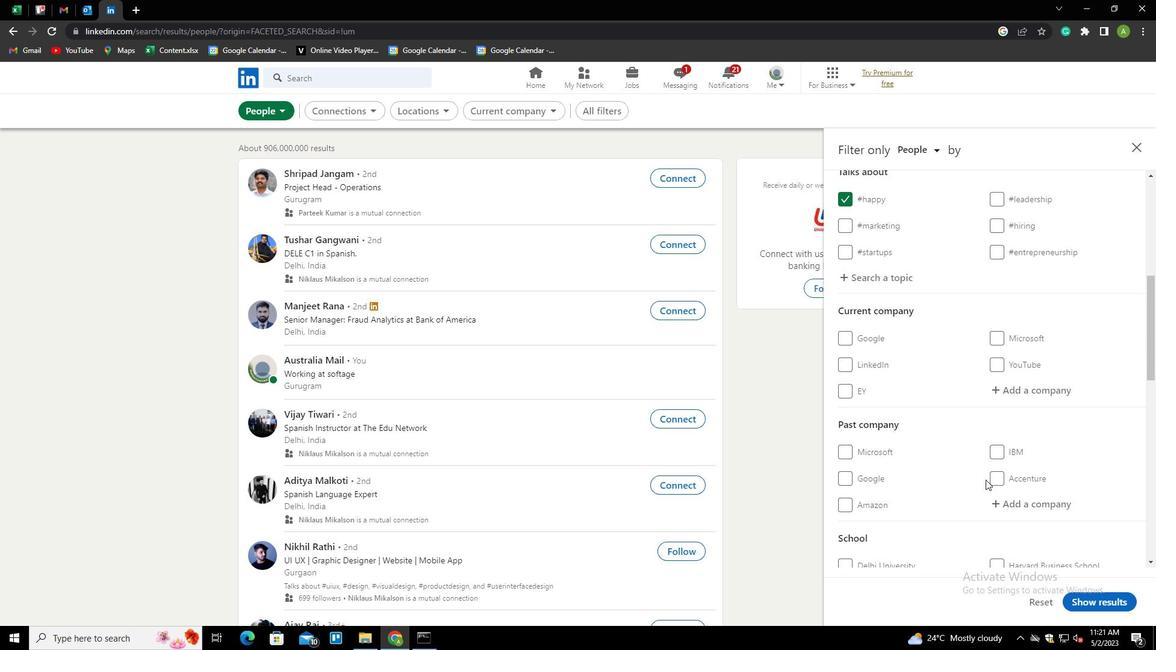 
Action: Mouse moved to (1006, 458)
Screenshot: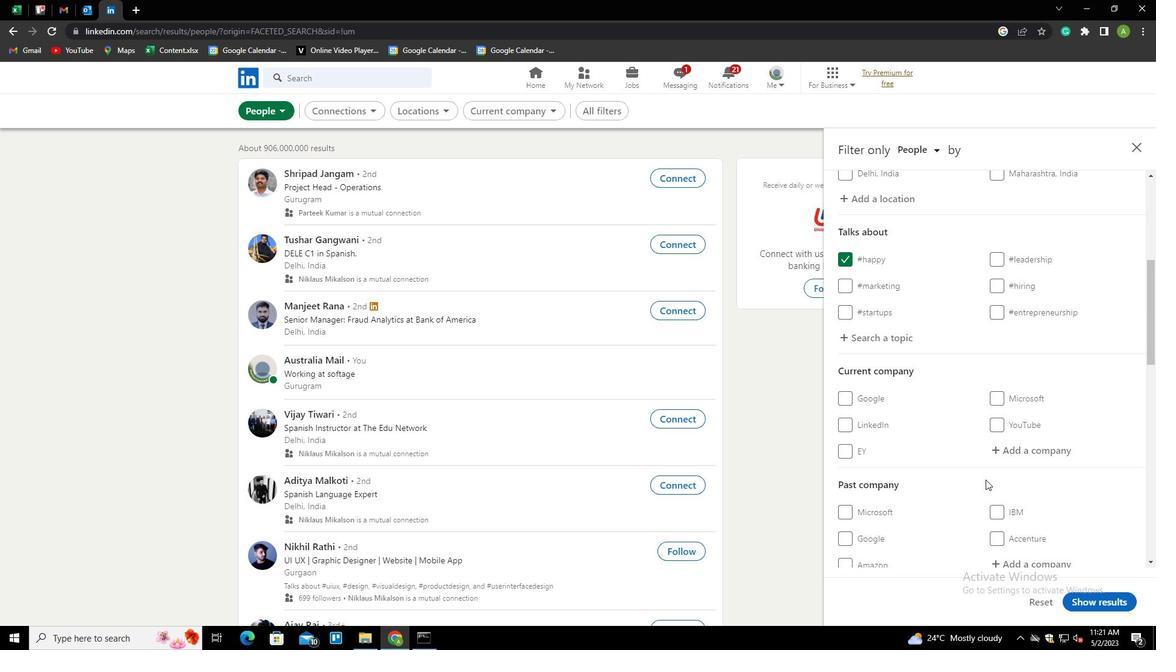 
Action: Mouse pressed left at (1006, 458)
Screenshot: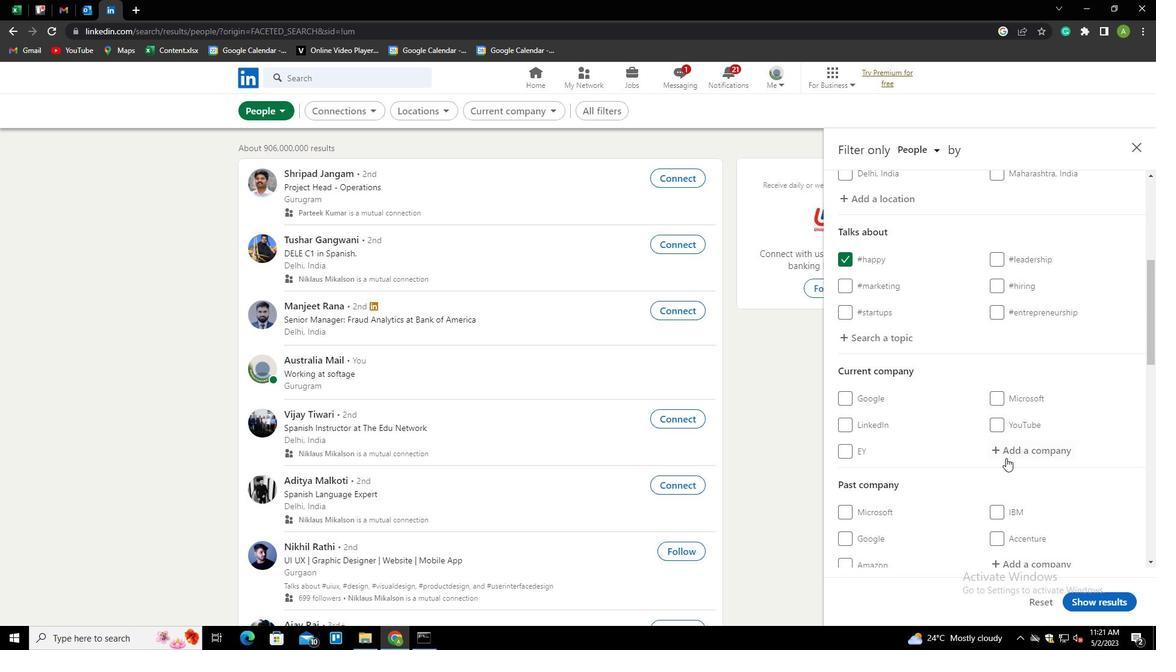 
Action: Key pressed <Key.shift>HU<Key.backspace>YUNDAI<Key.down><Key.enter>
Screenshot: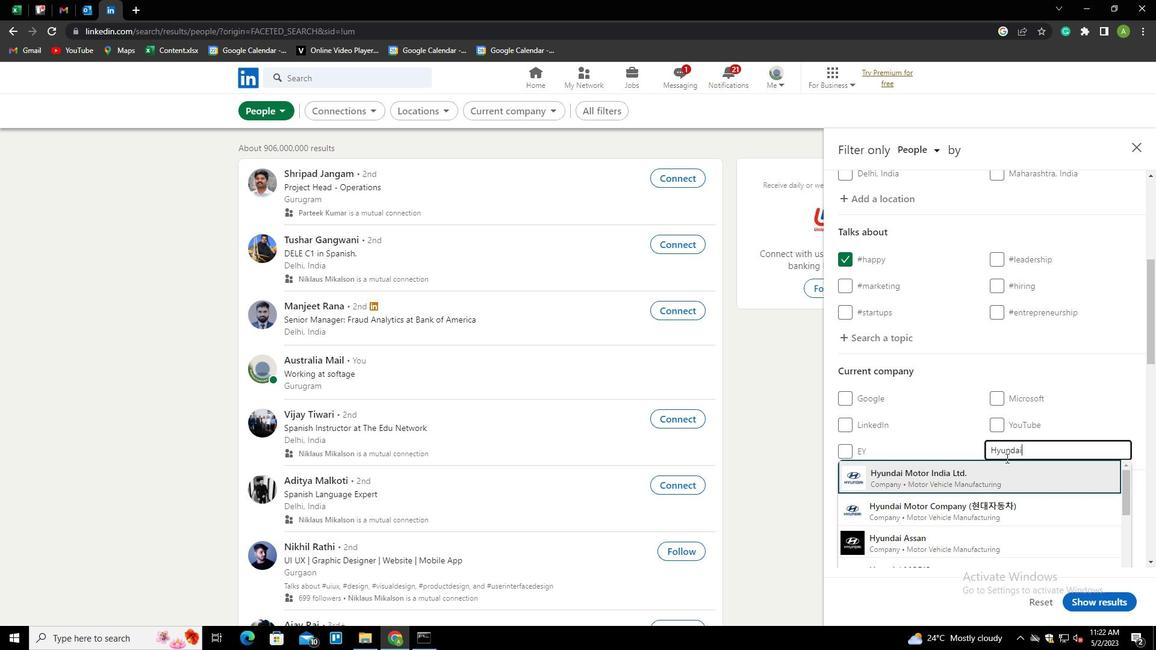 
Action: Mouse scrolled (1006, 457) with delta (0, 0)
Screenshot: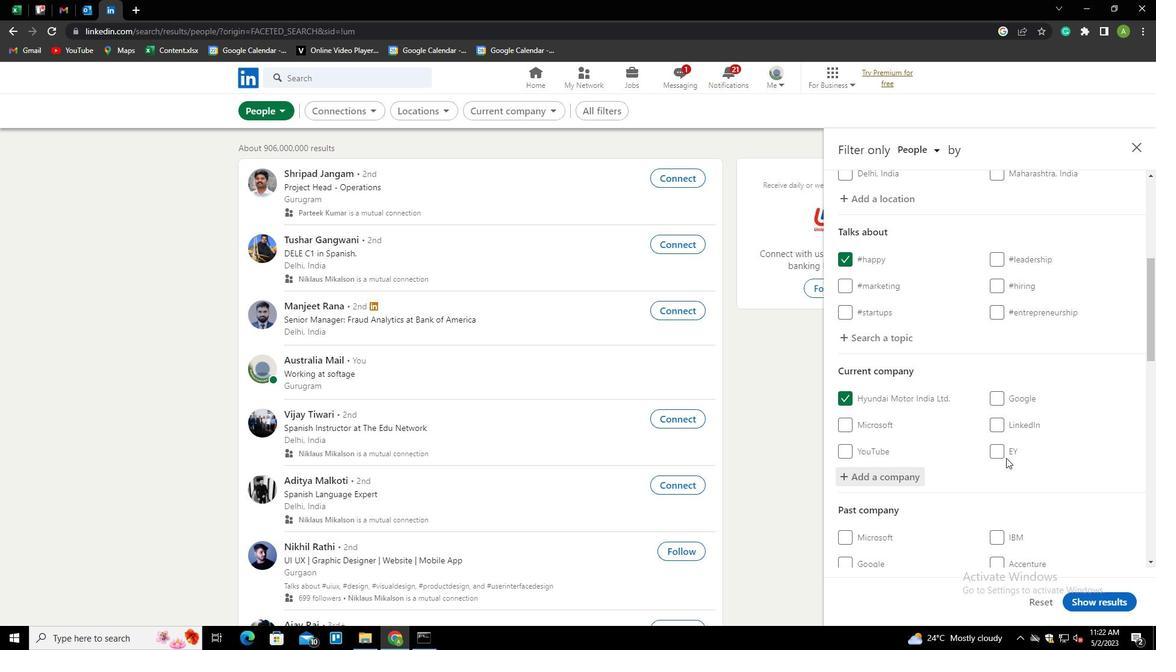 
Action: Mouse scrolled (1006, 457) with delta (0, 0)
Screenshot: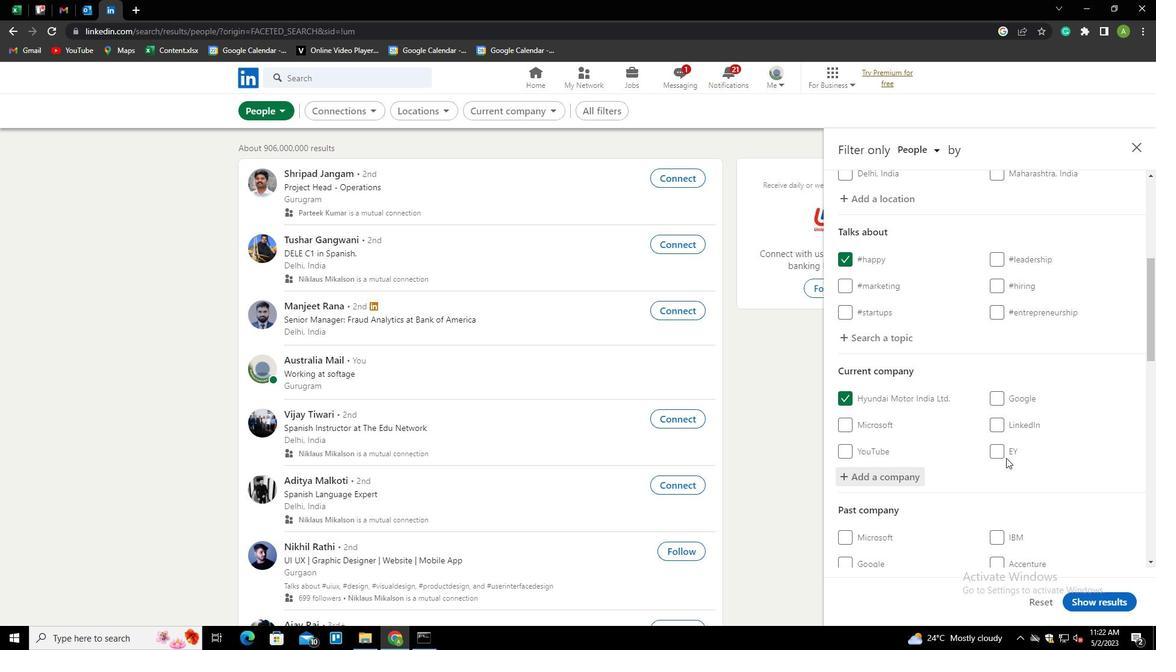 
Action: Mouse scrolled (1006, 457) with delta (0, 0)
Screenshot: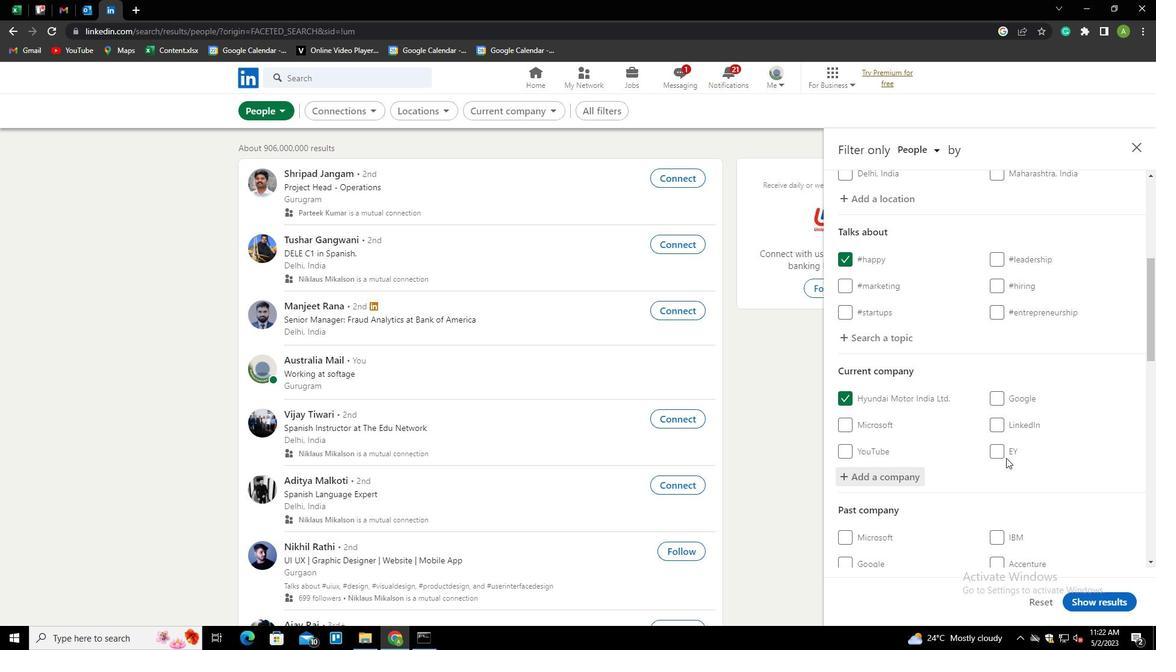
Action: Mouse scrolled (1006, 457) with delta (0, 0)
Screenshot: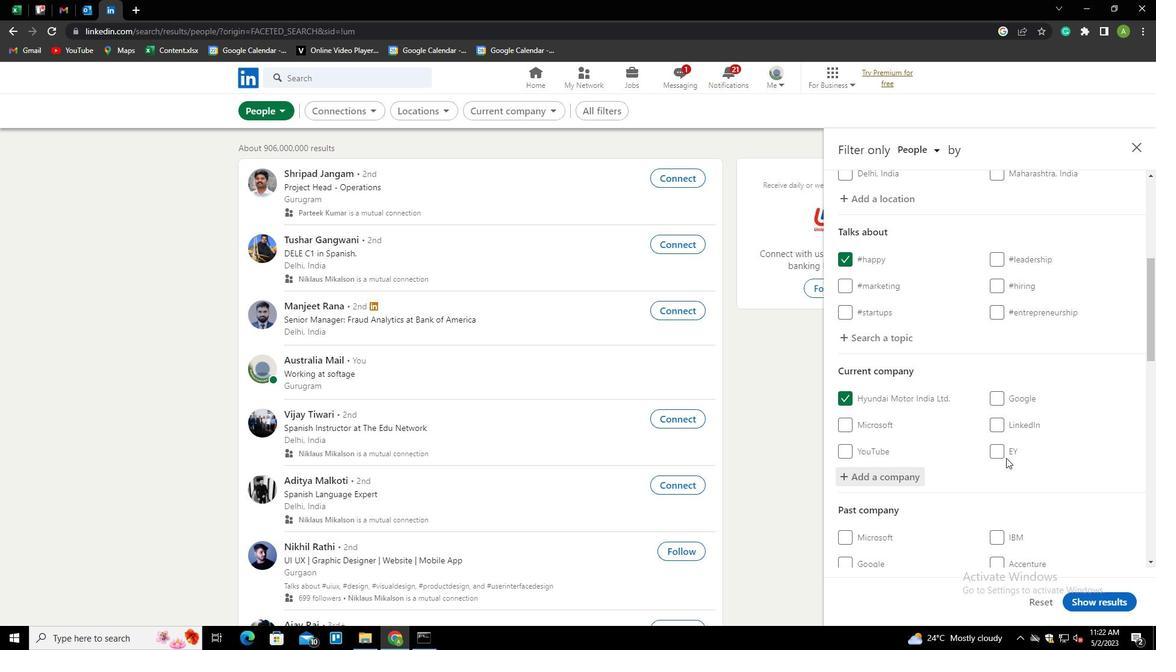 
Action: Mouse scrolled (1006, 457) with delta (0, 0)
Screenshot: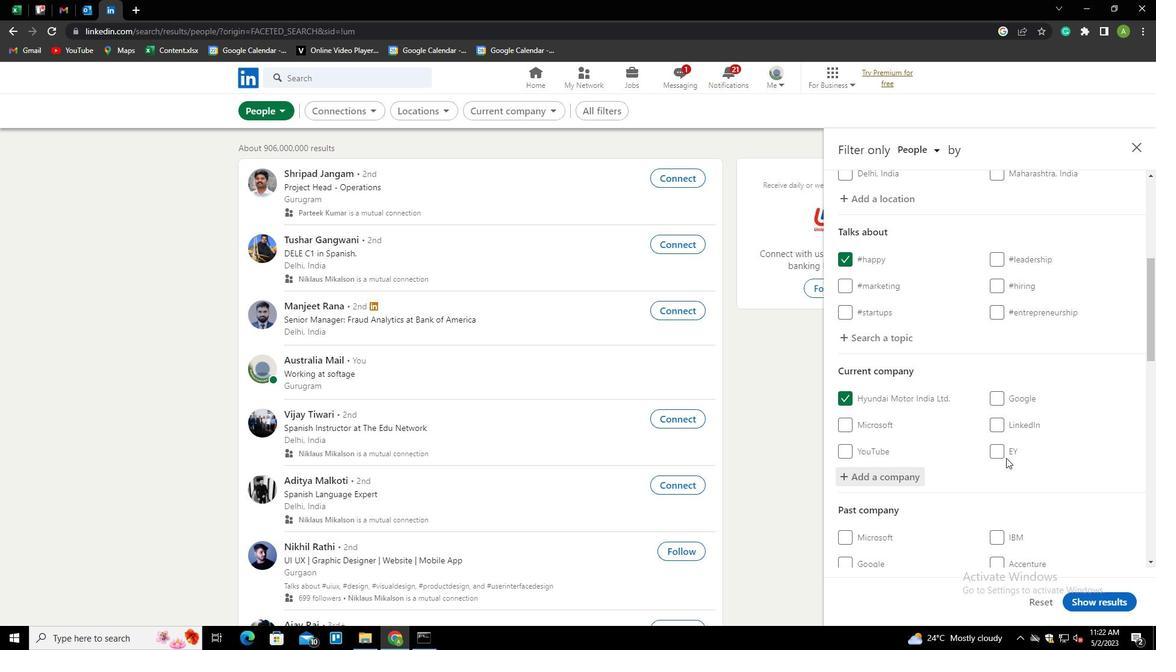 
Action: Mouse scrolled (1006, 457) with delta (0, 0)
Screenshot: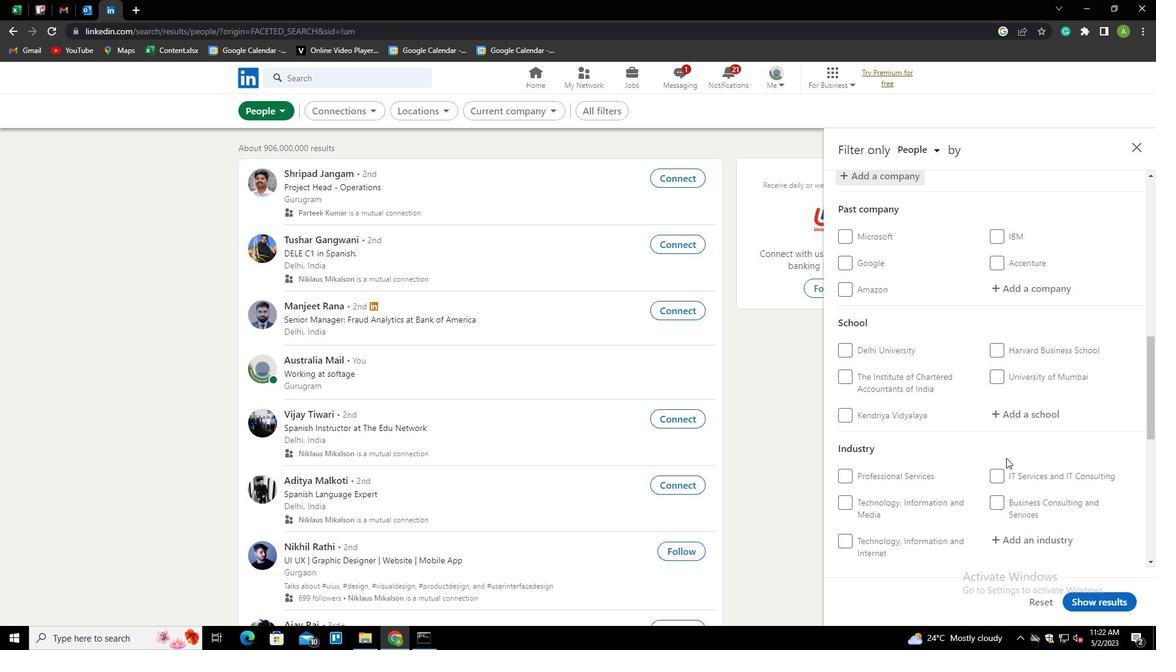 
Action: Mouse scrolled (1006, 457) with delta (0, 0)
Screenshot: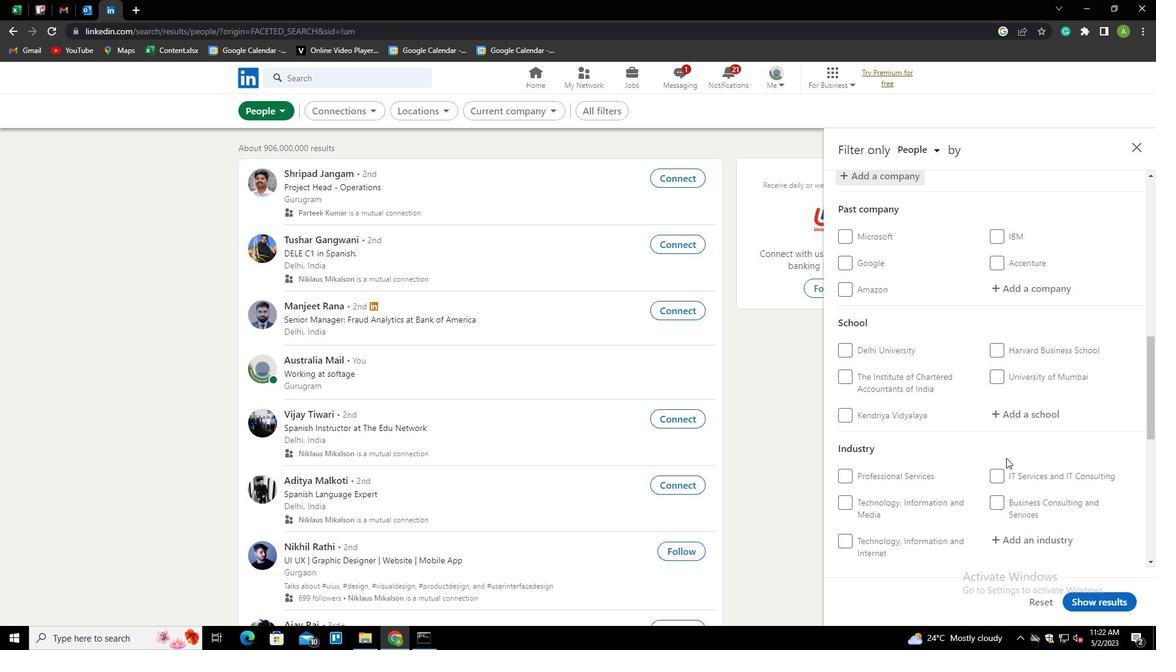 
Action: Mouse scrolled (1006, 457) with delta (0, 0)
Screenshot: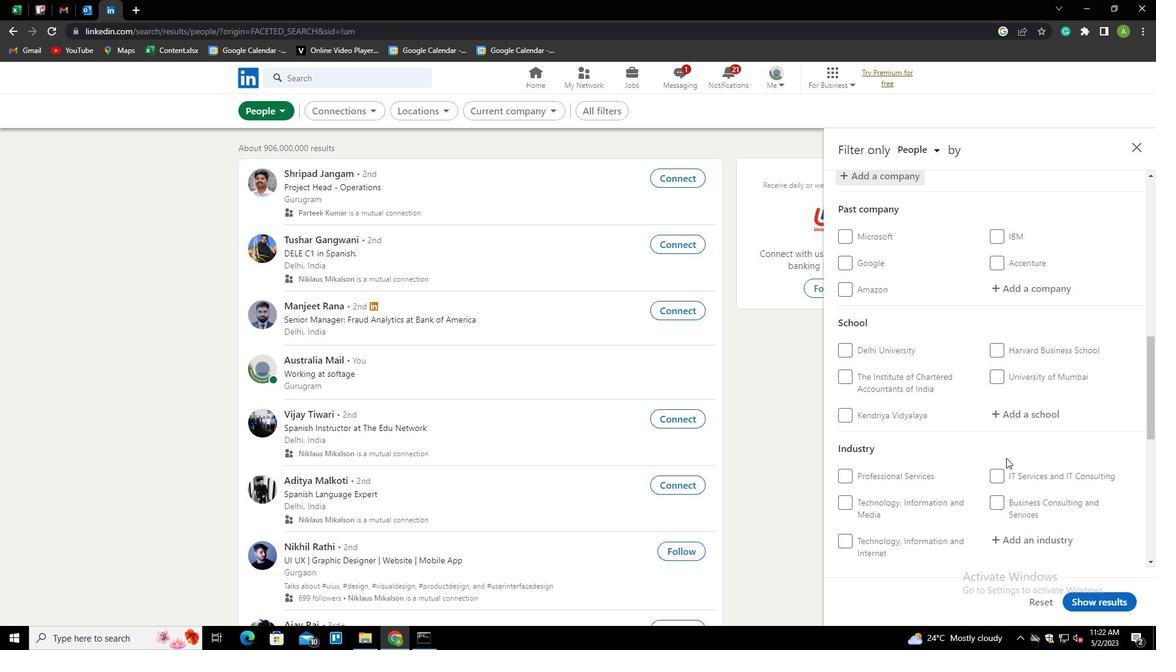 
Action: Mouse moved to (1006, 358)
Screenshot: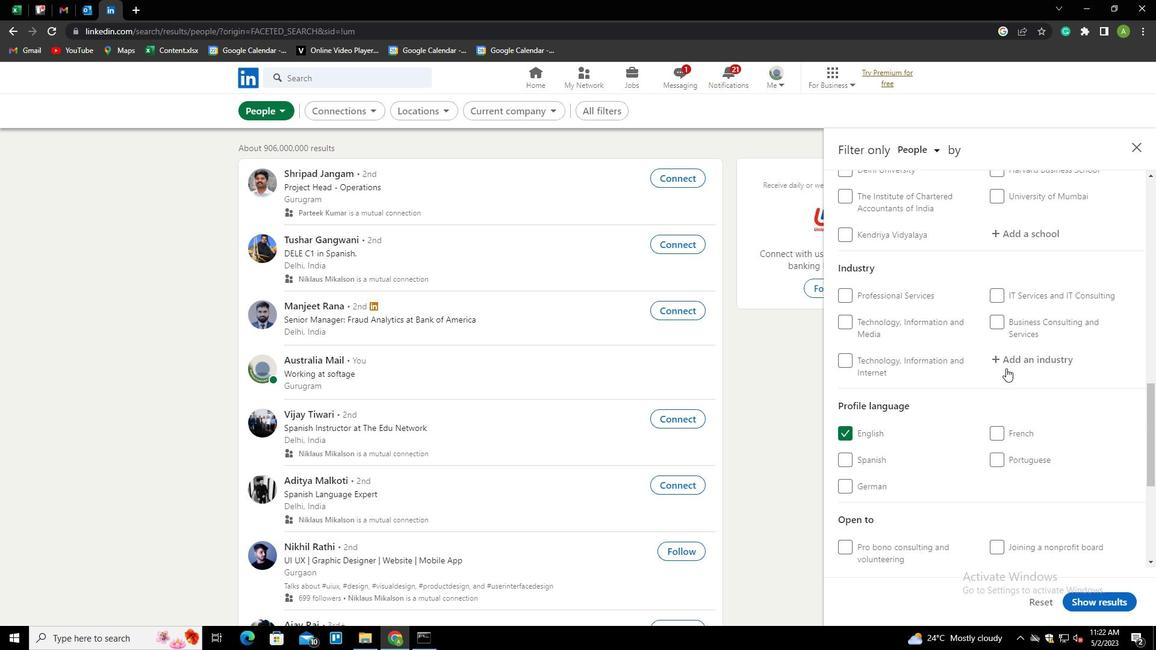
Action: Mouse pressed left at (1006, 358)
Screenshot: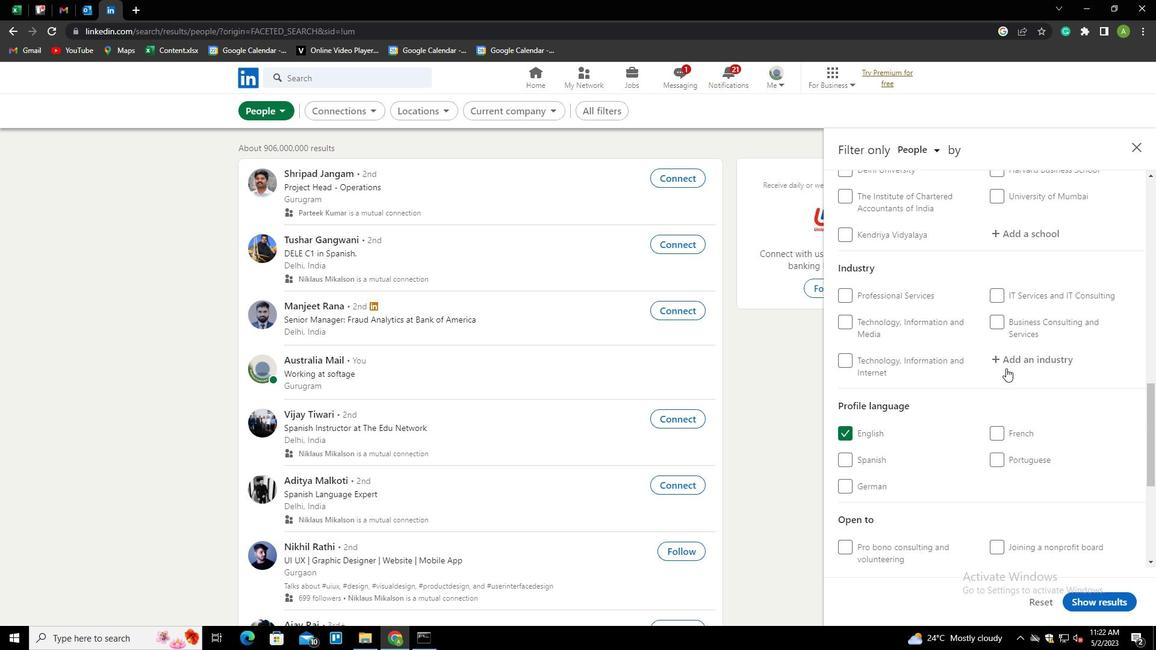 
Action: Mouse moved to (1014, 358)
Screenshot: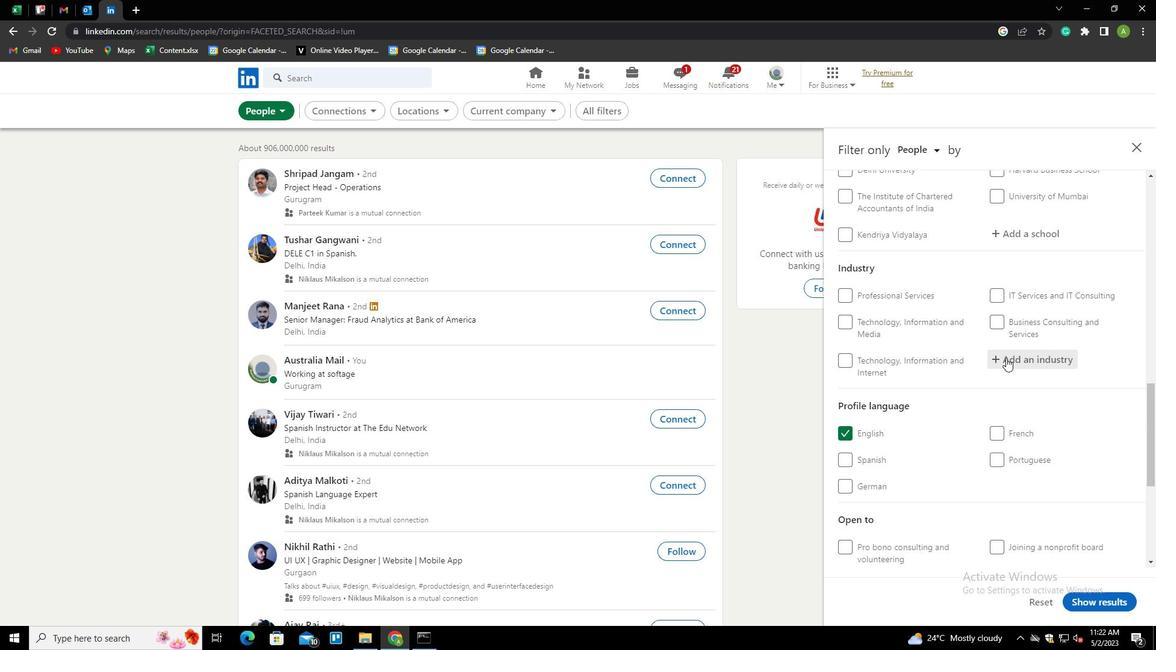 
Action: Mouse pressed left at (1014, 358)
Screenshot: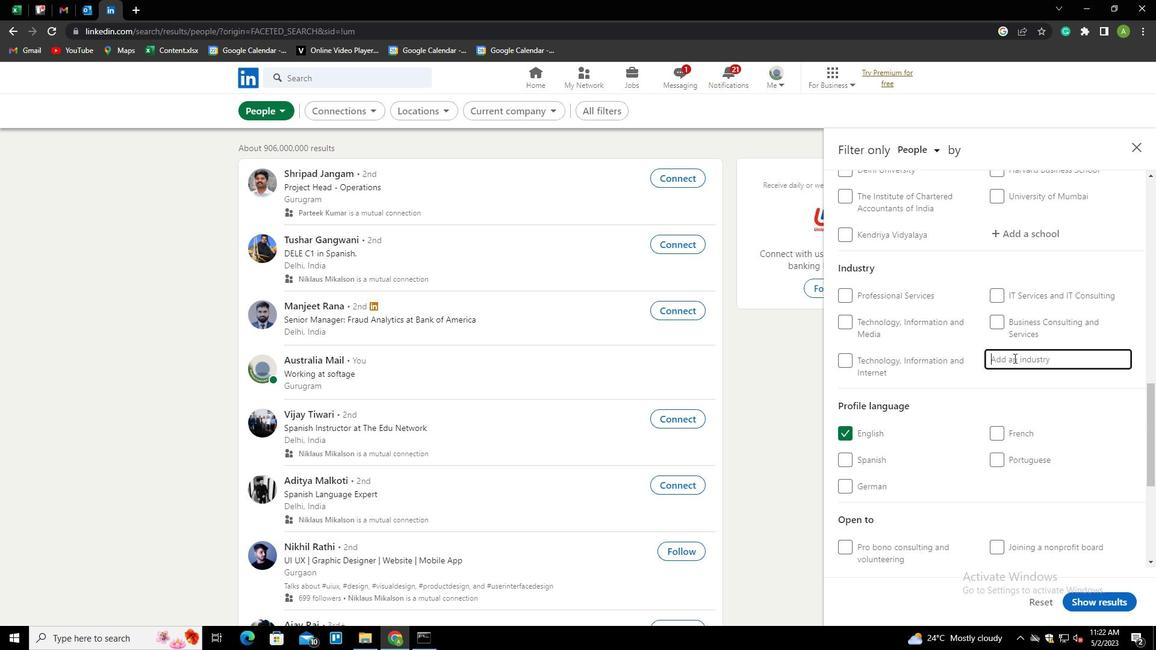 
Action: Mouse scrolled (1014, 358) with delta (0, 0)
Screenshot: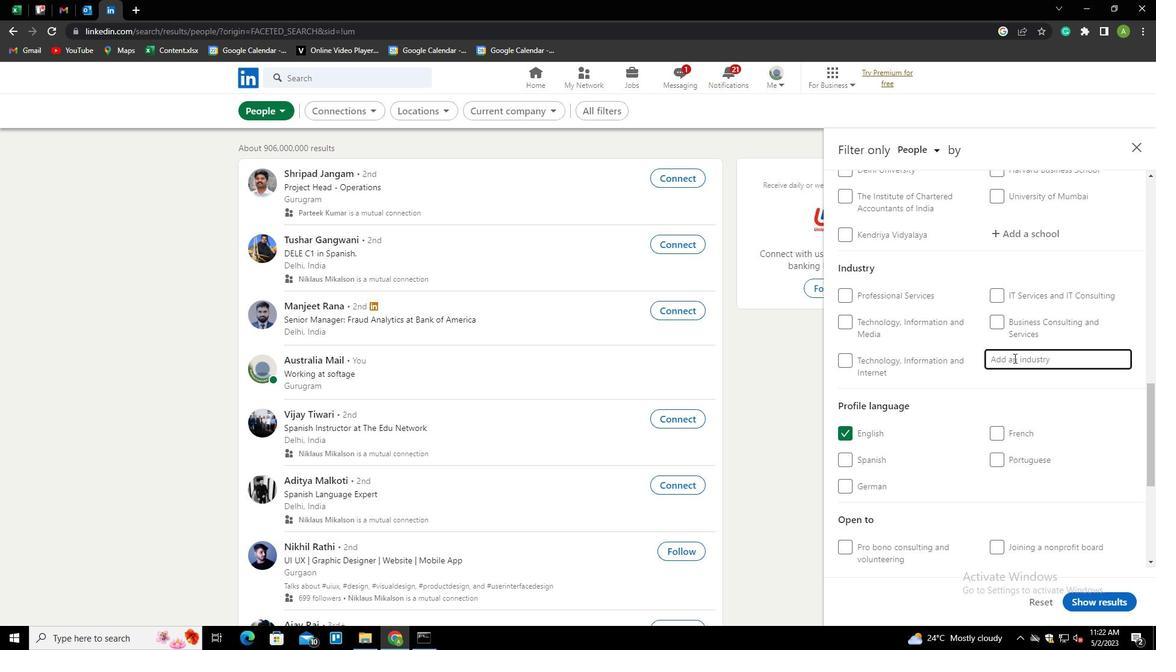 
Action: Mouse scrolled (1014, 358) with delta (0, 0)
Screenshot: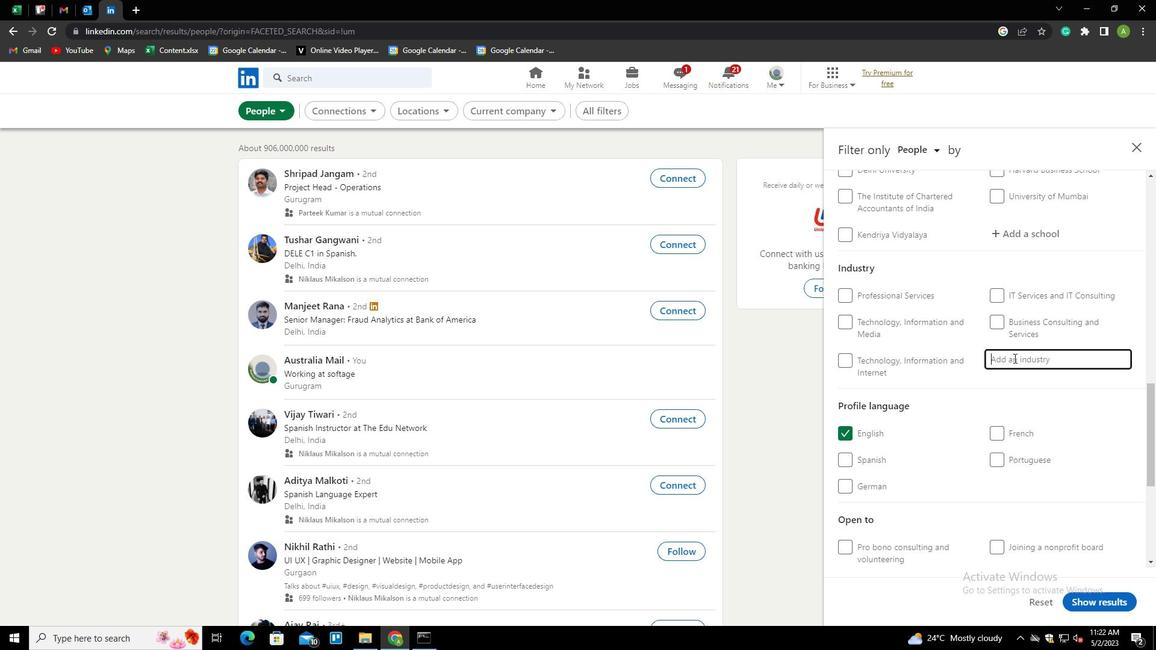 
Action: Mouse moved to (1018, 352)
Screenshot: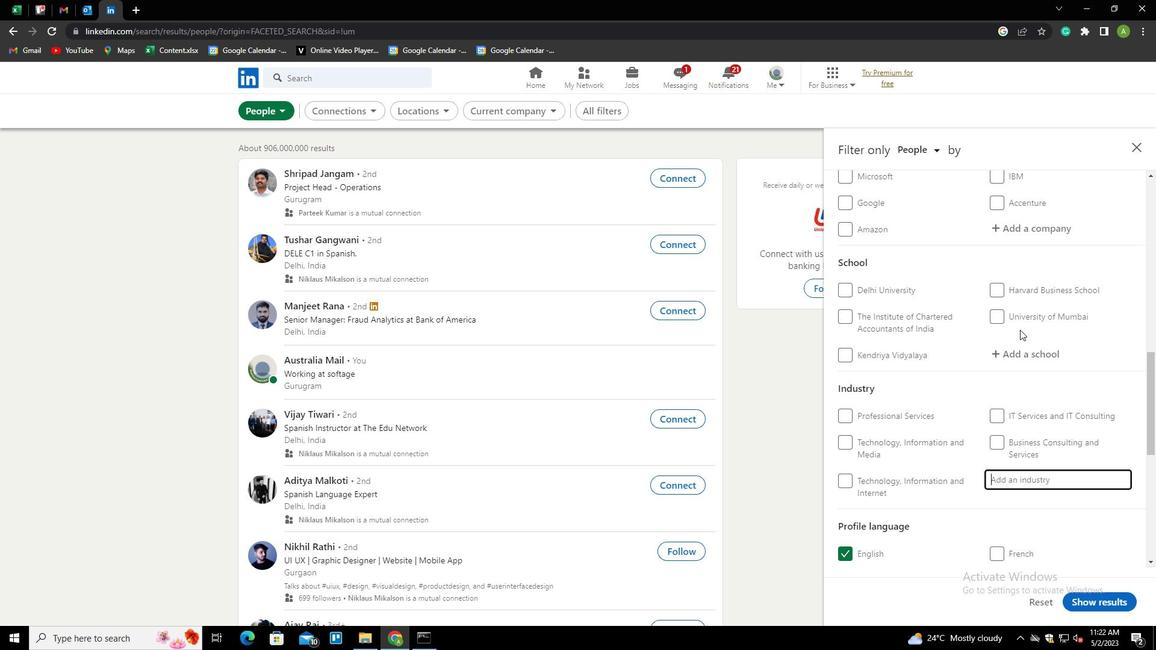 
Action: Mouse pressed left at (1018, 352)
Screenshot: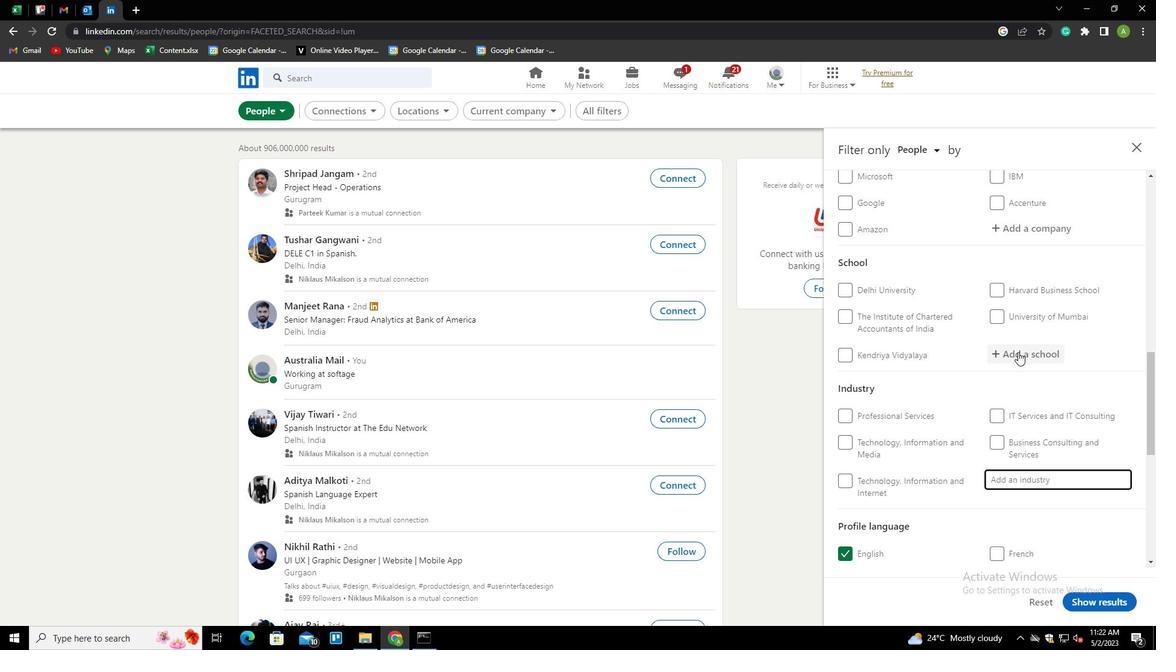 
Action: Key pressed <Key.shift><Key.shift><Key.shift><Key.shift><Key.shift><Key.shift><Key.shift><Key.shift><Key.shift><Key.shift><Key.shift><Key.shift><Key.shift><Key.shift><Key.shift><Key.shift><Key.shift><Key.shift><Key.shift><Key.shift><Key.shift><Key.shift><Key.shift><Key.shift><Key.shift><Key.shift><Key.shift><Key.shift><Key.shift><Key.shift><Key.shift><Key.shift><Key.shift><Key.shift><Key.shift><Key.shift><Key.shift><Key.shift><Key.shift><Key.shift><Key.shift><Key.shift><Key.shift><Key.shift><Key.shift><Key.shift>FRESHERS<Key.space>JO<Key.down><Key.down><Key.down><Key.down><Key.down><Key.down>BS<Key.space>UPDATE<Key.down><Key.enter>
Screenshot: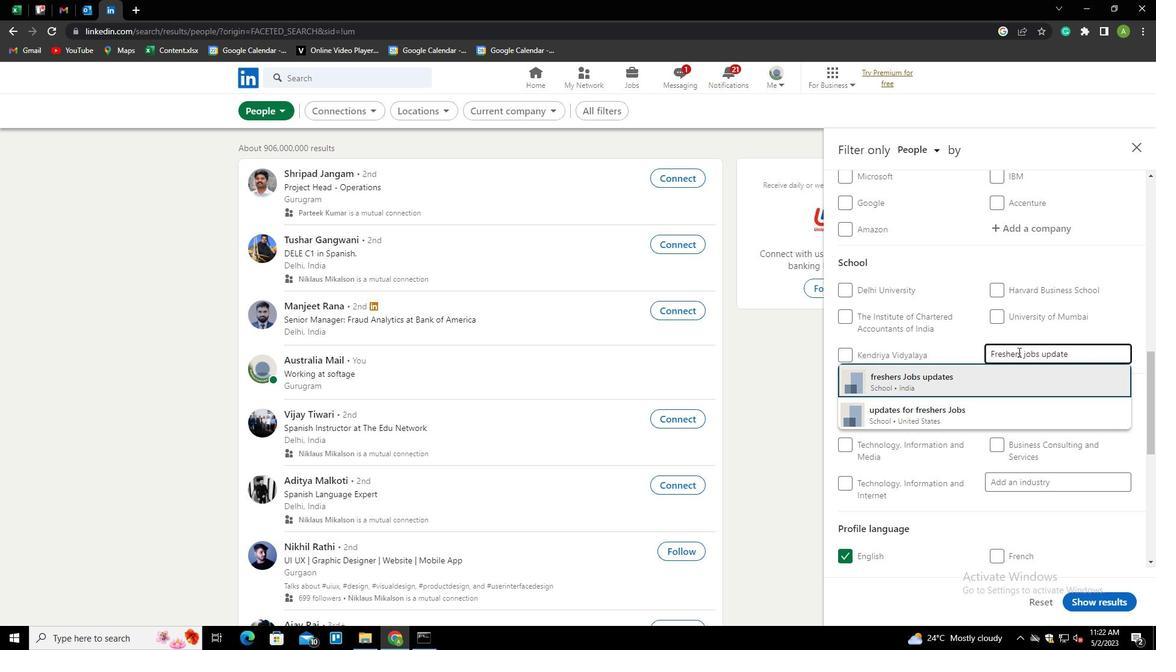 
Action: Mouse scrolled (1018, 351) with delta (0, 0)
Screenshot: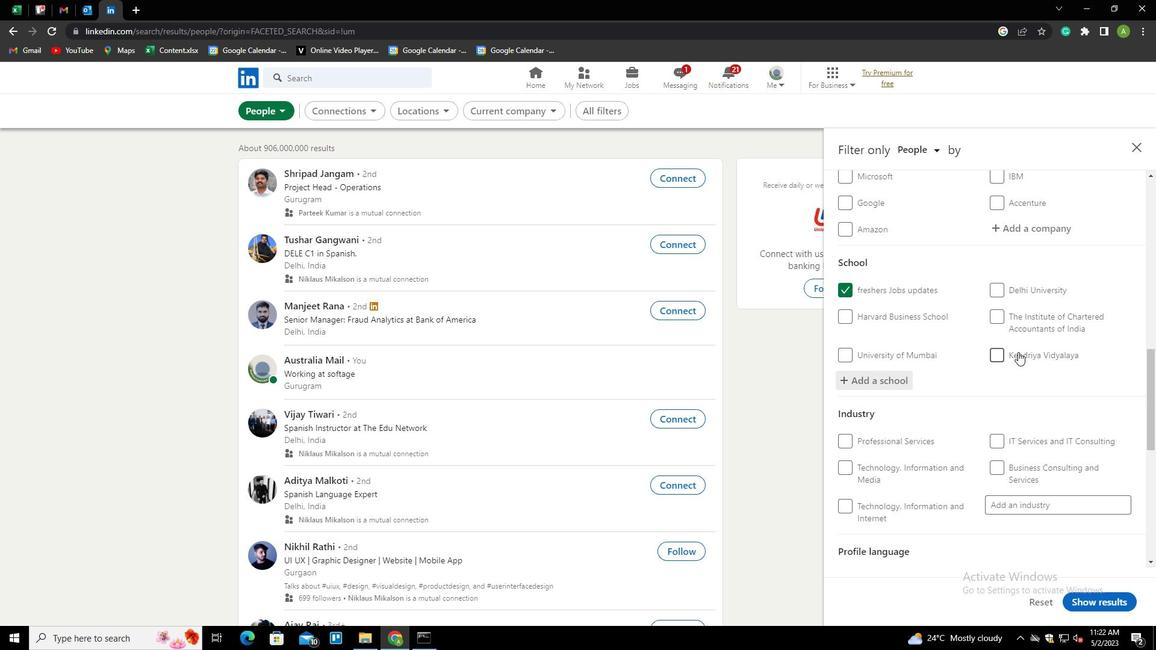 
Action: Mouse scrolled (1018, 351) with delta (0, 0)
Screenshot: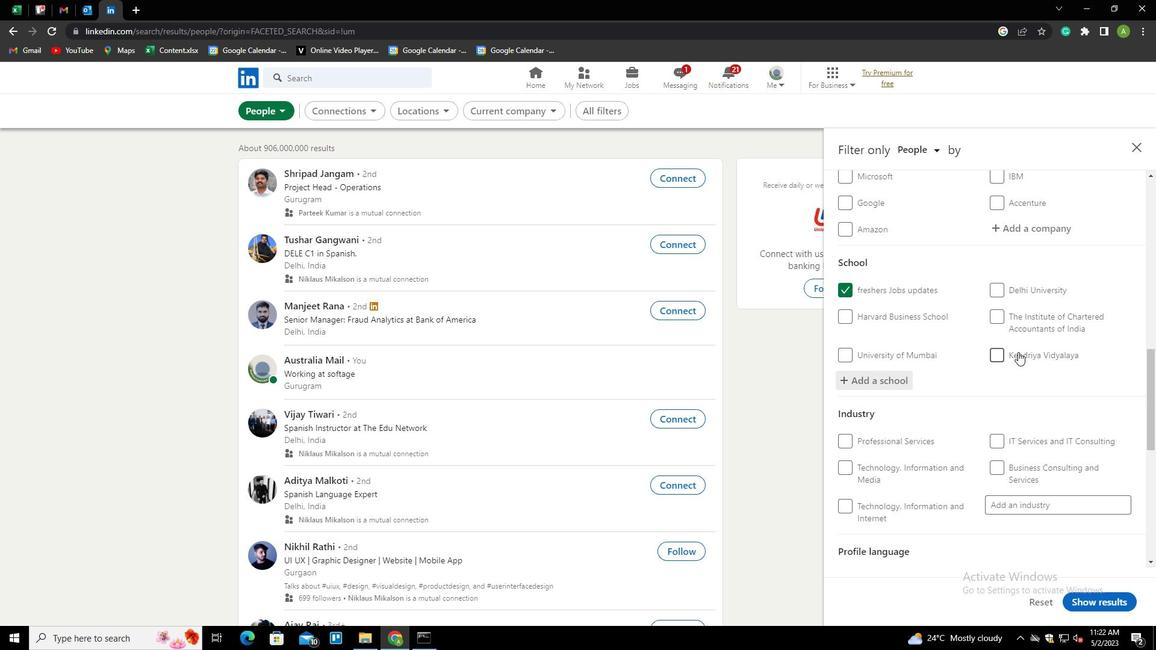 
Action: Mouse moved to (1021, 383)
Screenshot: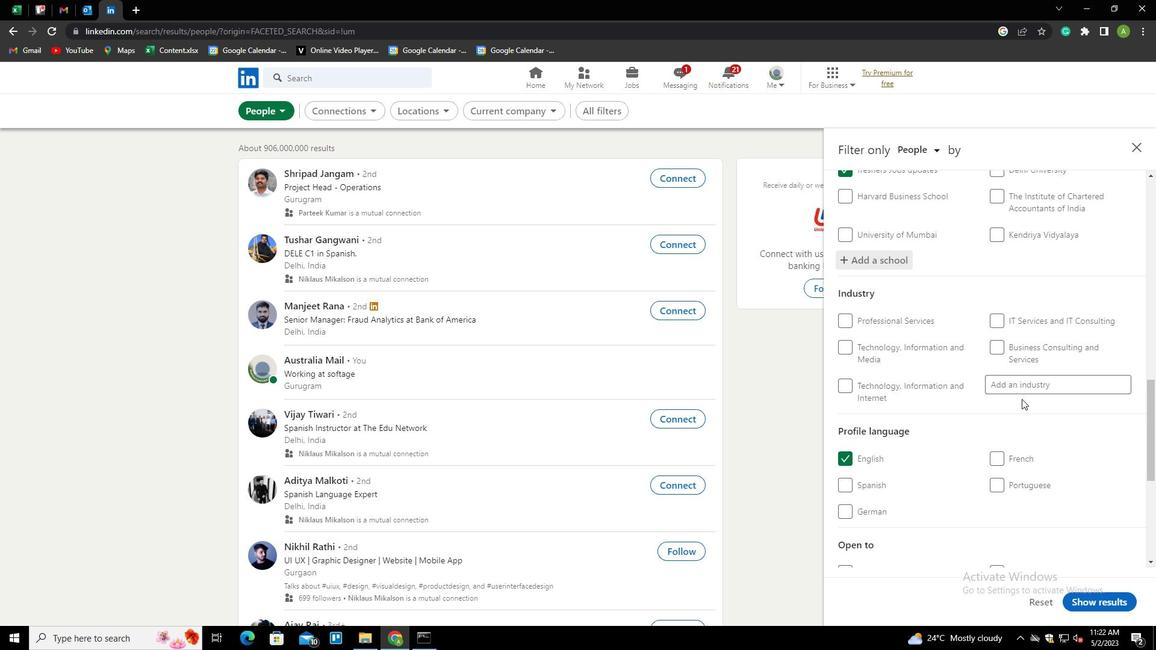 
Action: Mouse pressed left at (1021, 383)
Screenshot: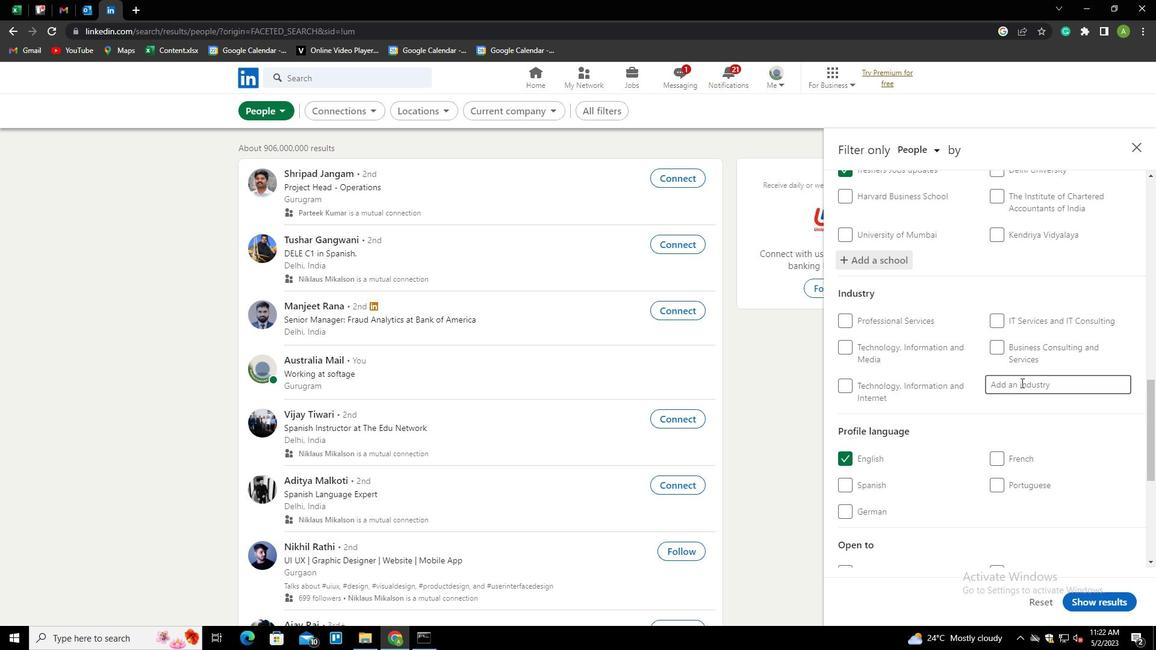 
Action: Key pressed <Key.shift>METALWORKIN<Key.down><Key.enter>
Screenshot: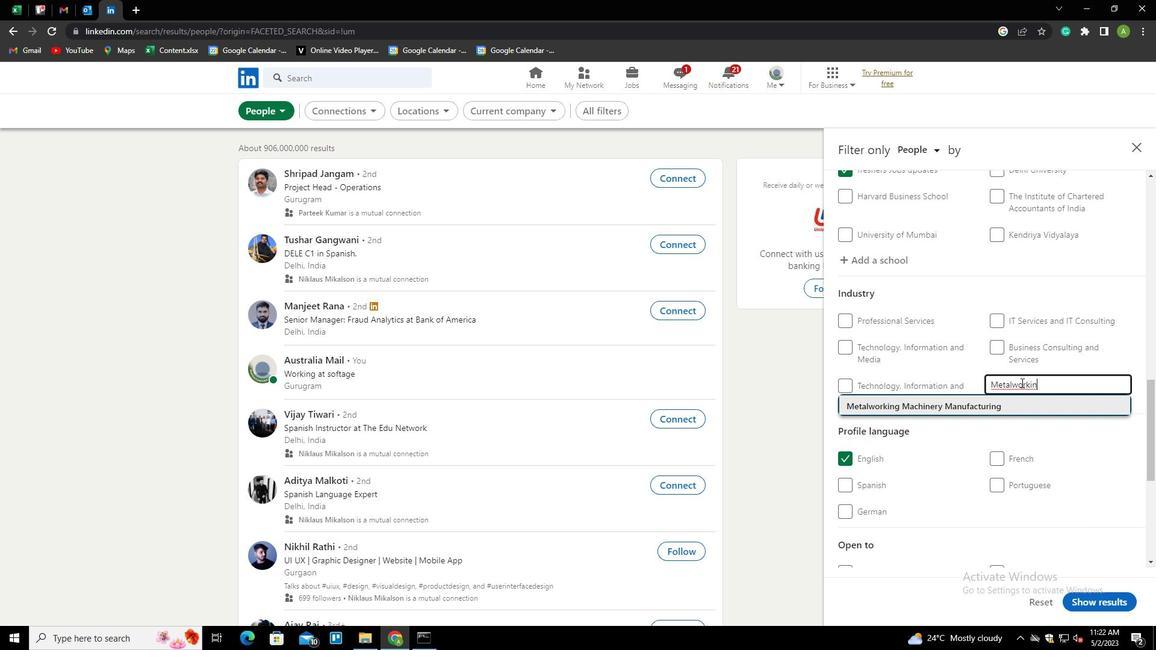 
Action: Mouse scrolled (1021, 382) with delta (0, 0)
Screenshot: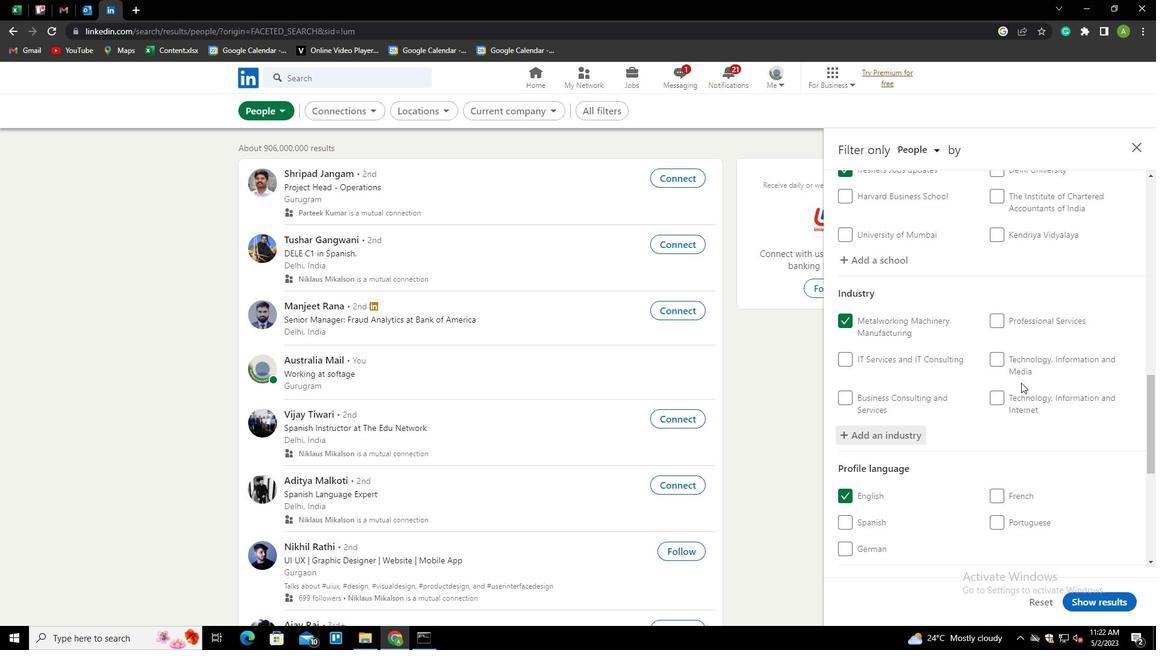 
Action: Mouse scrolled (1021, 382) with delta (0, 0)
Screenshot: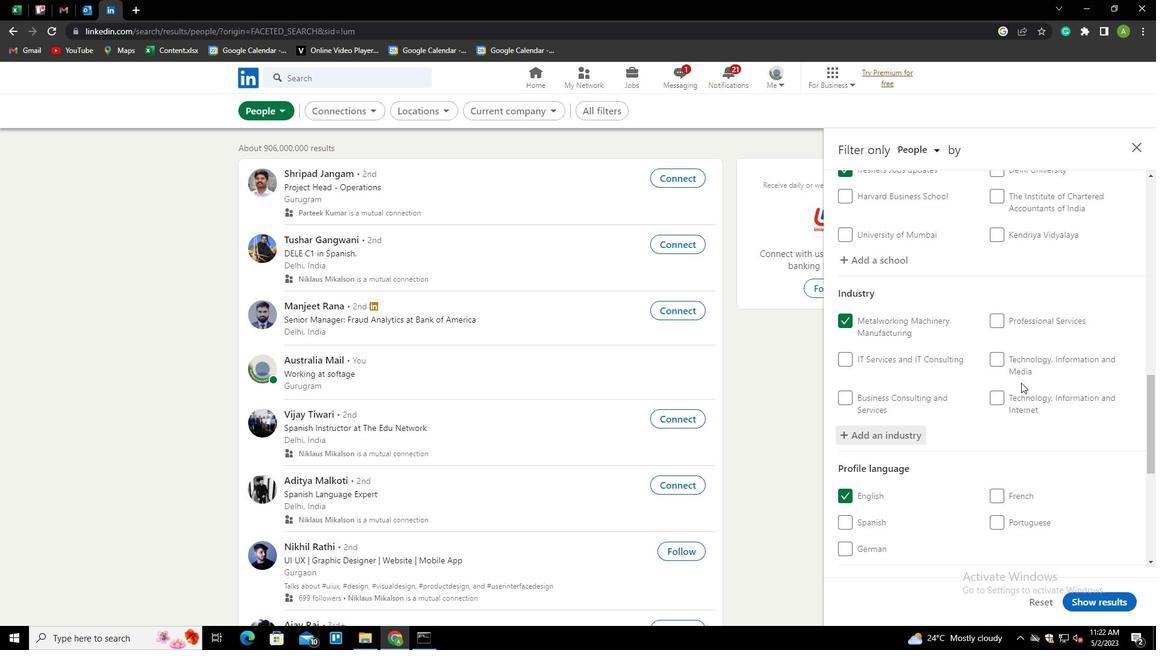 
Action: Mouse scrolled (1021, 382) with delta (0, 0)
Screenshot: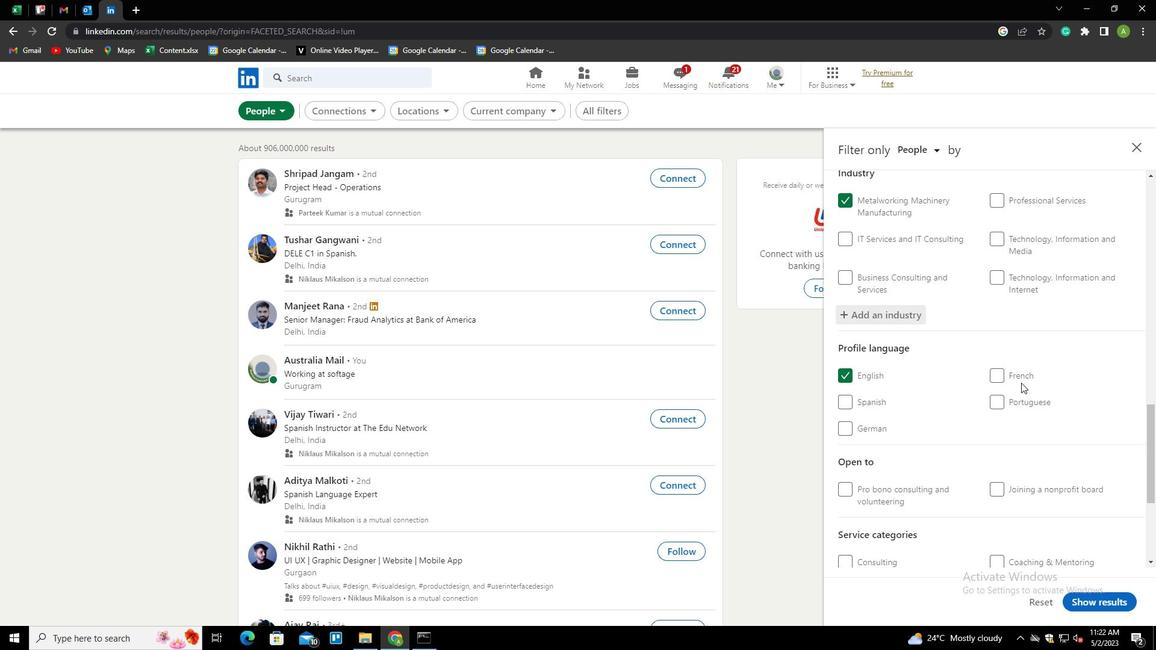 
Action: Mouse scrolled (1021, 382) with delta (0, 0)
Screenshot: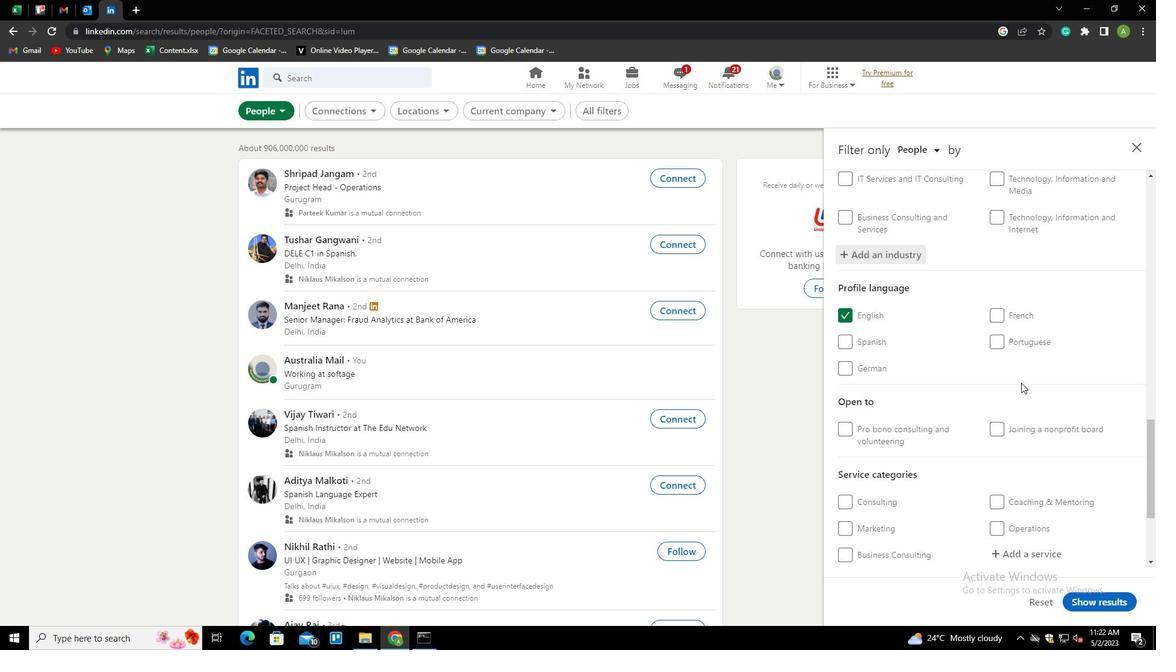 
Action: Mouse scrolled (1021, 382) with delta (0, 0)
Screenshot: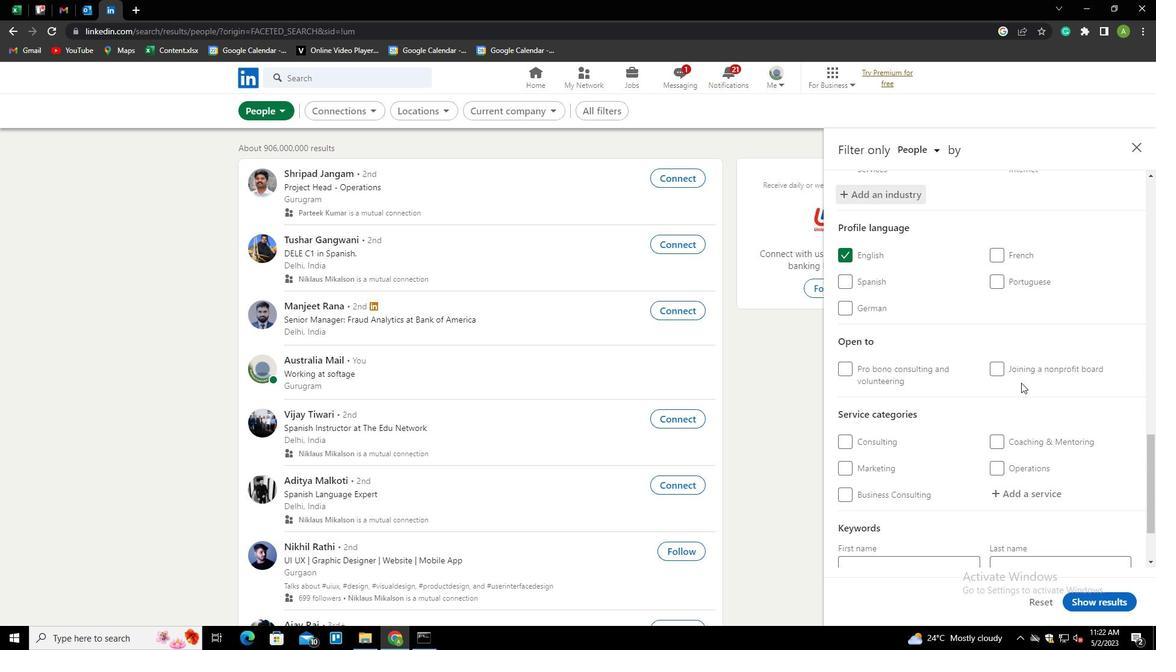 
Action: Mouse scrolled (1021, 382) with delta (0, 0)
Screenshot: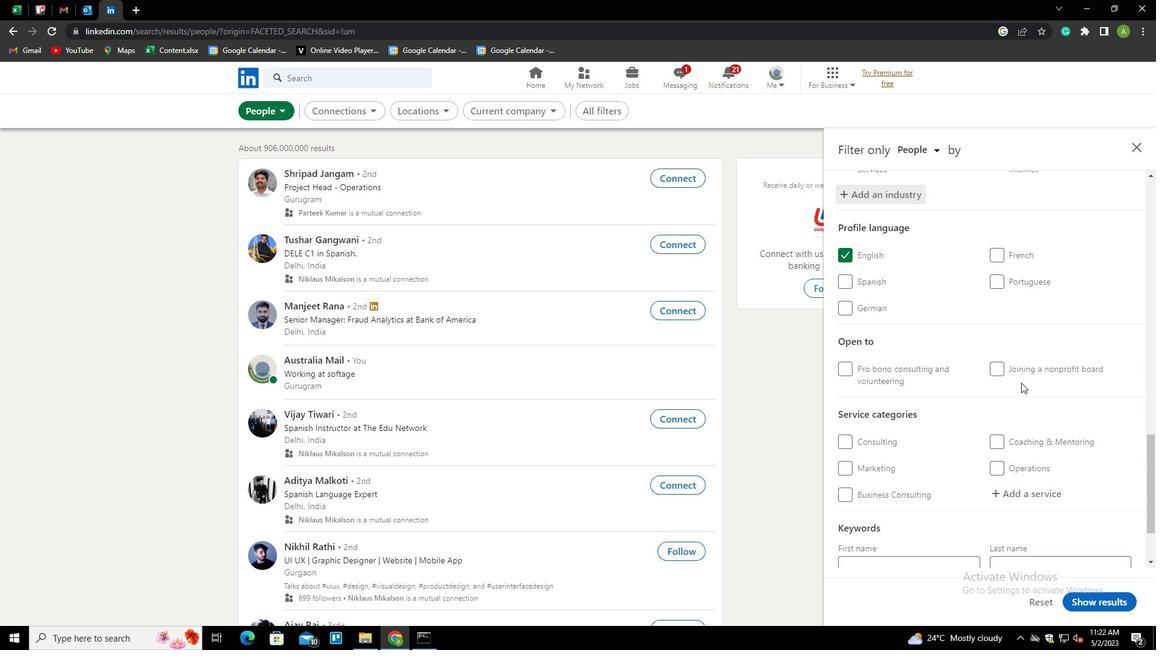 
Action: Mouse moved to (1024, 398)
Screenshot: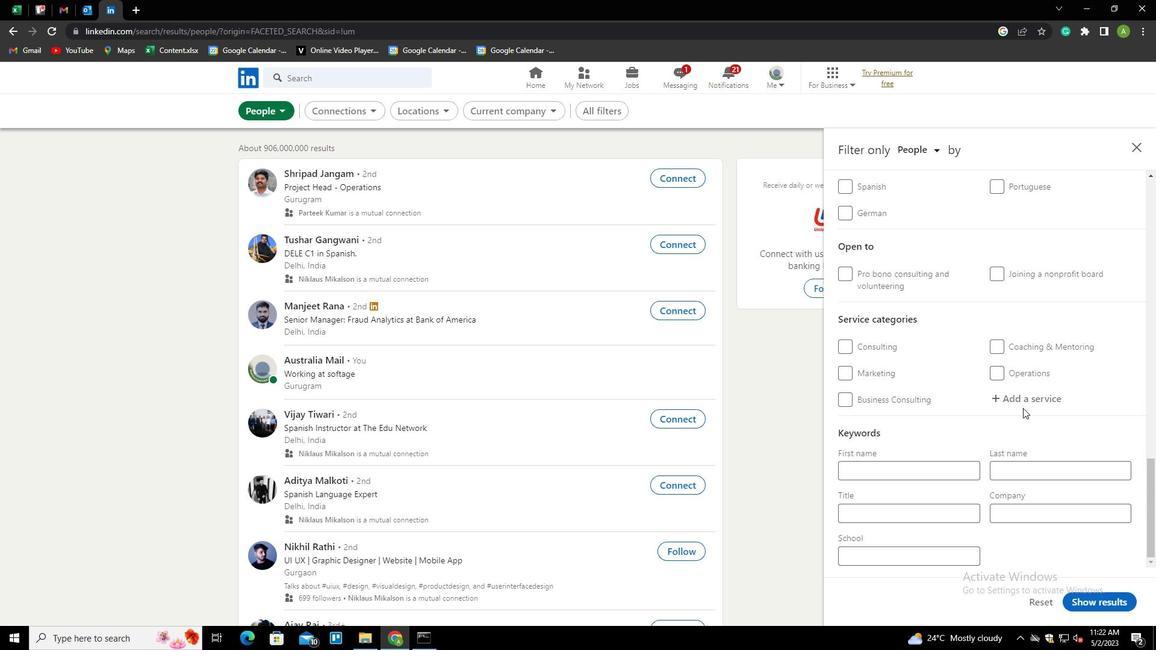 
Action: Mouse pressed left at (1024, 398)
Screenshot: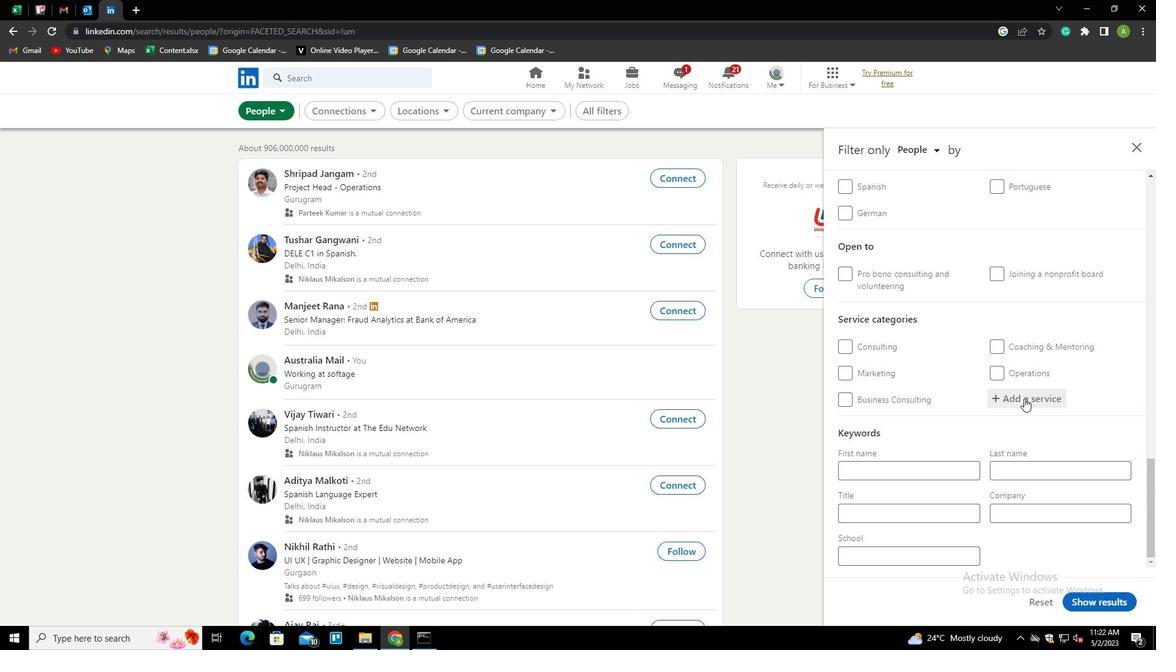 
Action: Mouse moved to (1027, 398)
Screenshot: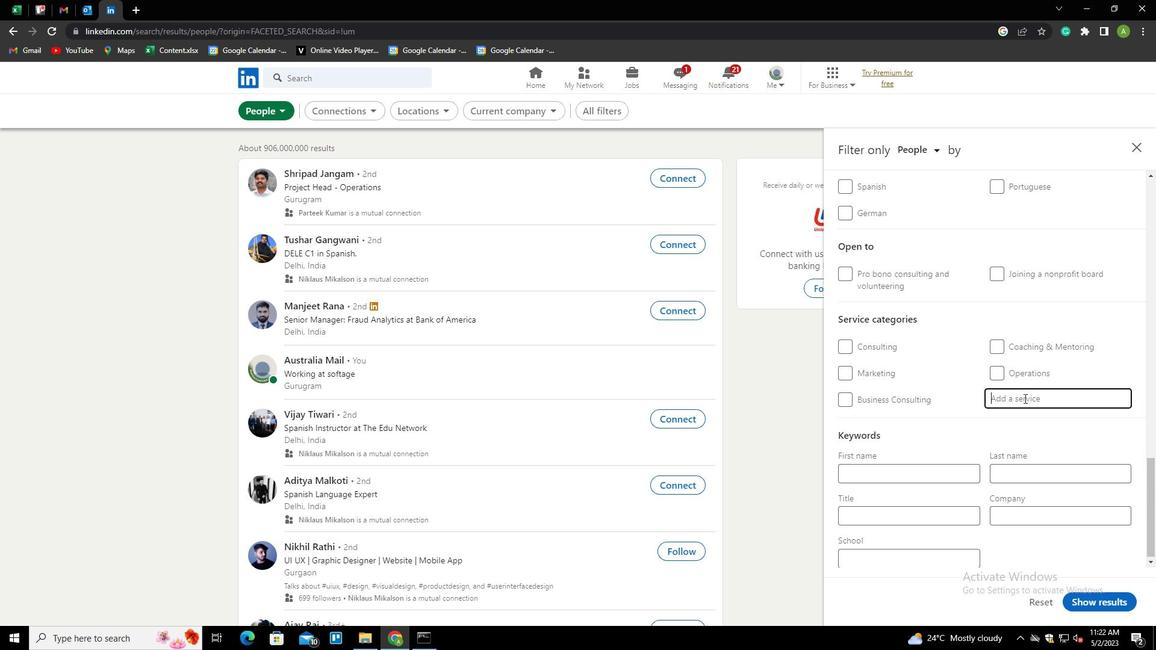 
Action: Mouse pressed left at (1027, 398)
Screenshot: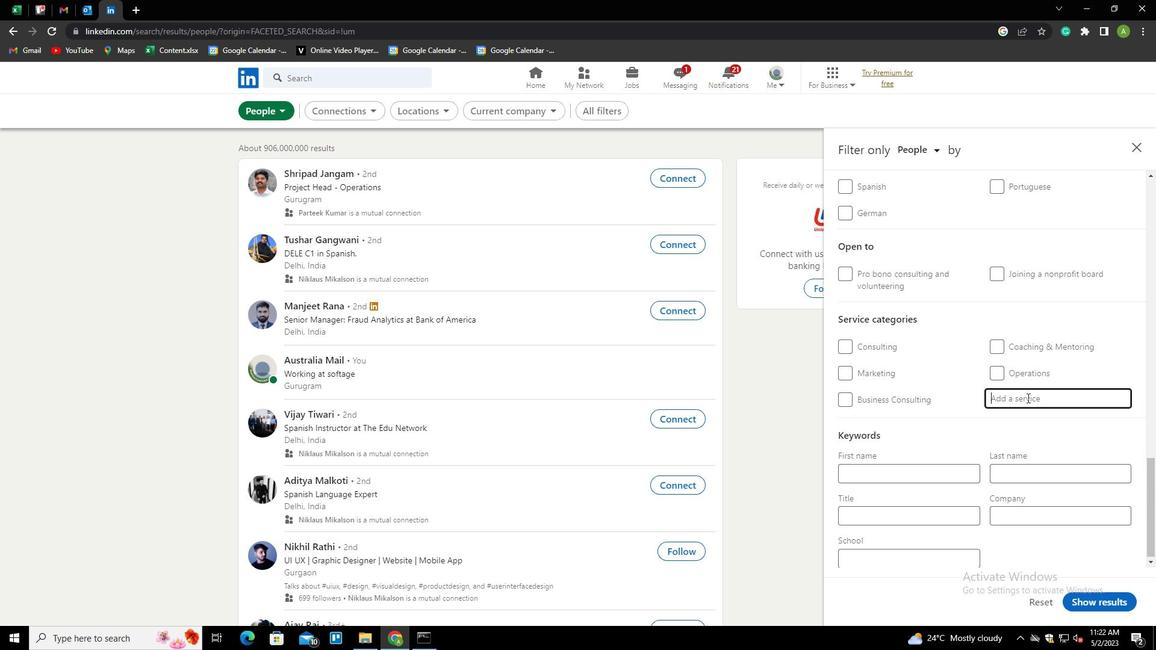 
Action: Key pressed <Key.shift><Key.shift>TRANSLATION<Key.down><Key.enter>
Screenshot: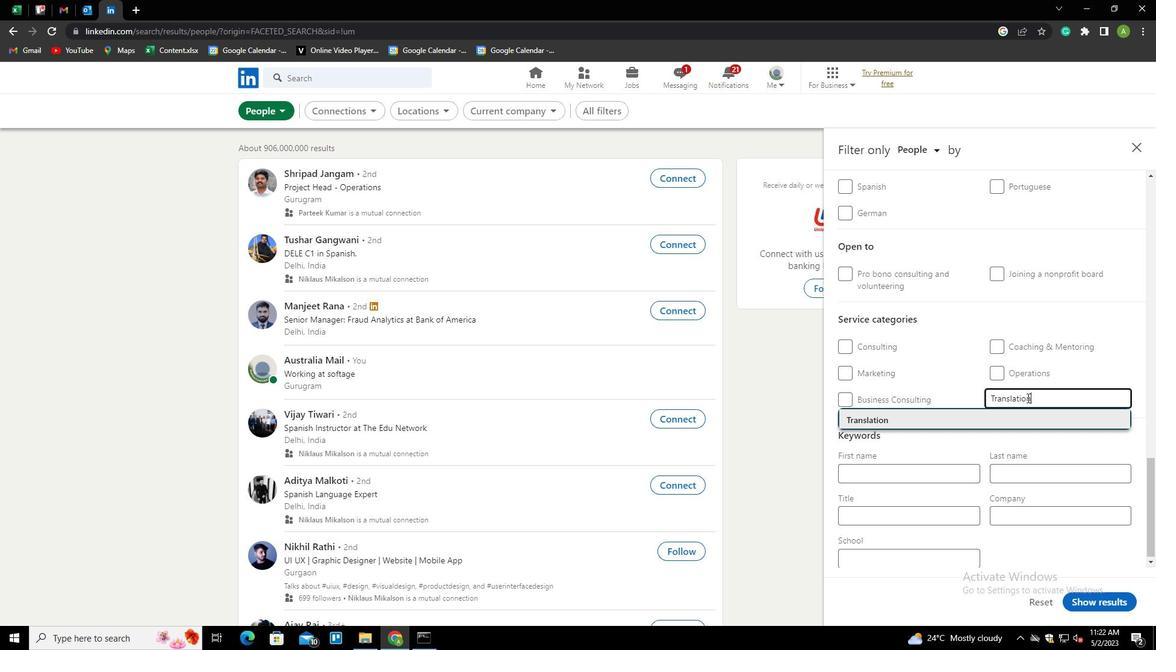 
Action: Mouse scrolled (1027, 397) with delta (0, 0)
Screenshot: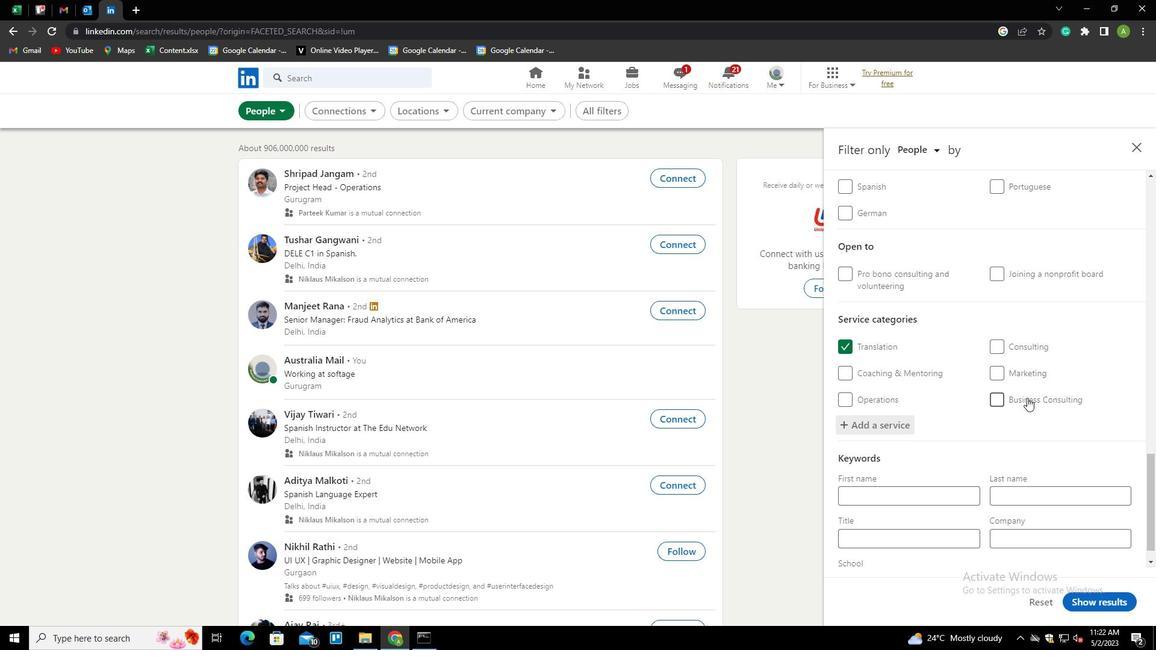 
Action: Mouse scrolled (1027, 397) with delta (0, 0)
Screenshot: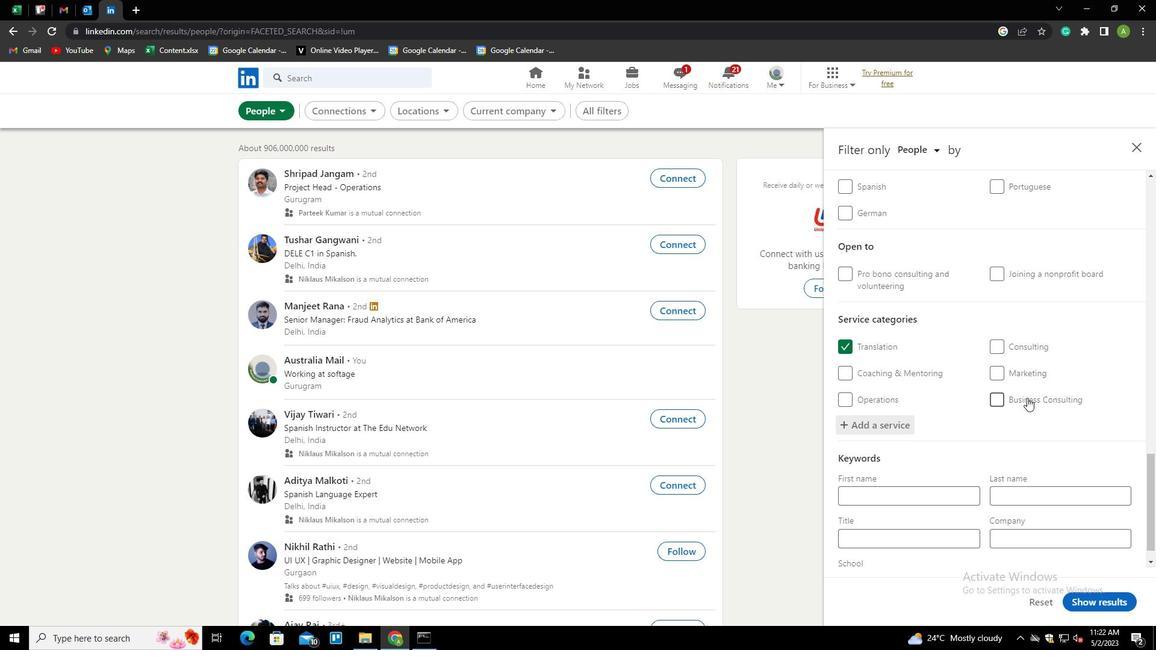
Action: Mouse scrolled (1027, 397) with delta (0, 0)
Screenshot: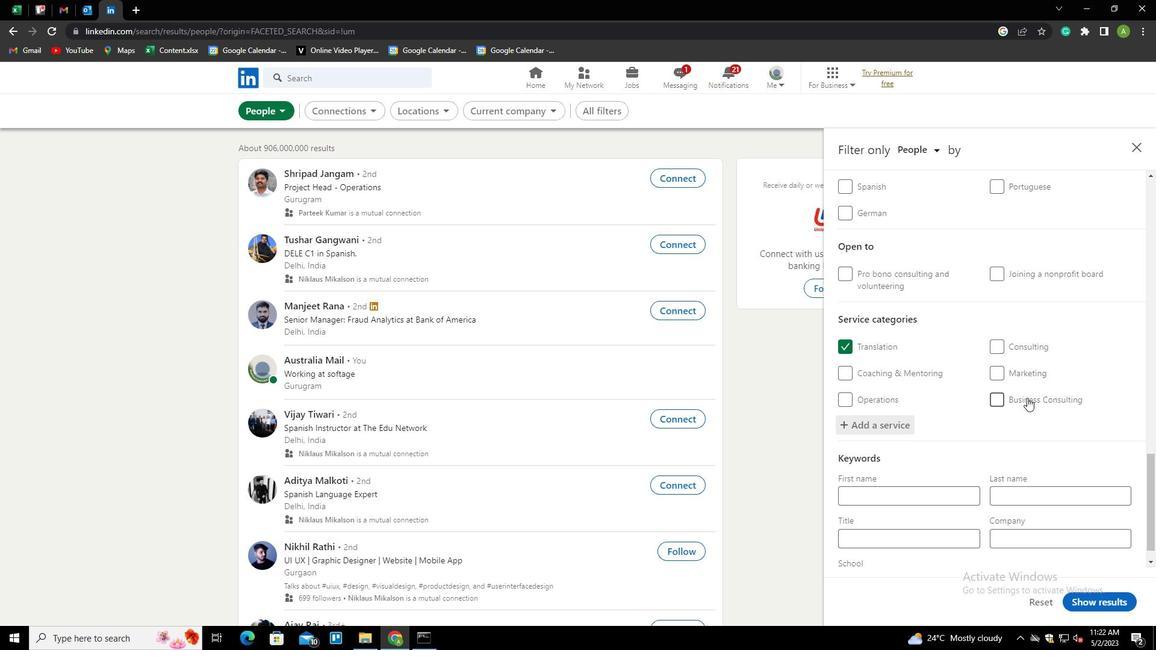 
Action: Mouse scrolled (1027, 397) with delta (0, 0)
Screenshot: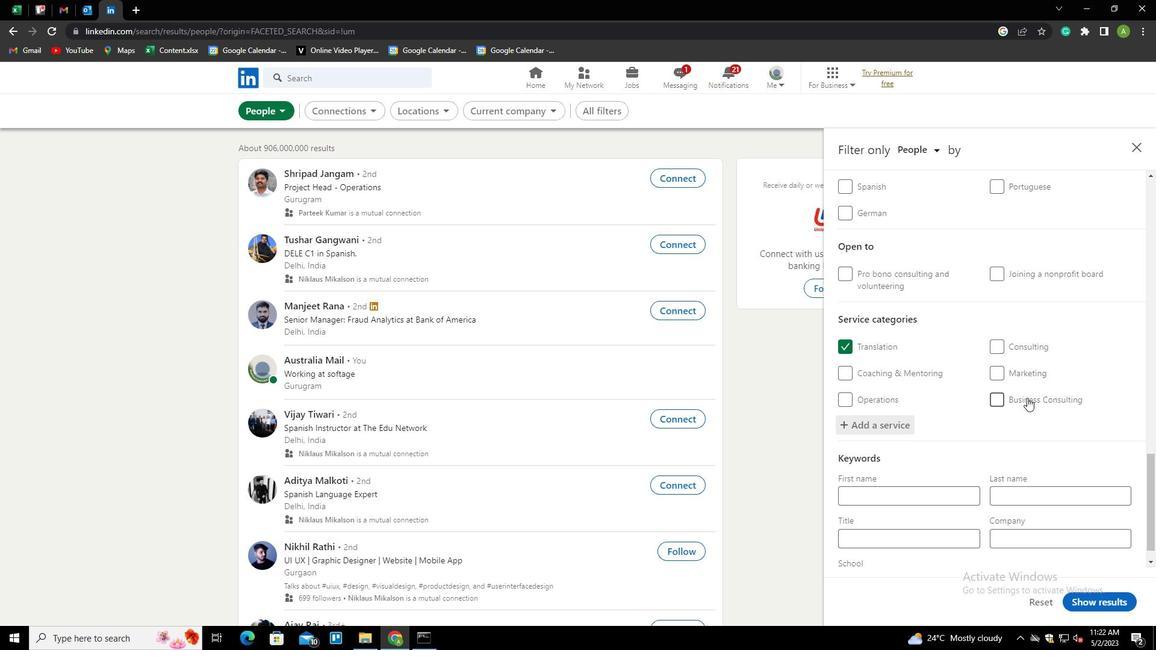 
Action: Mouse scrolled (1027, 397) with delta (0, 0)
Screenshot: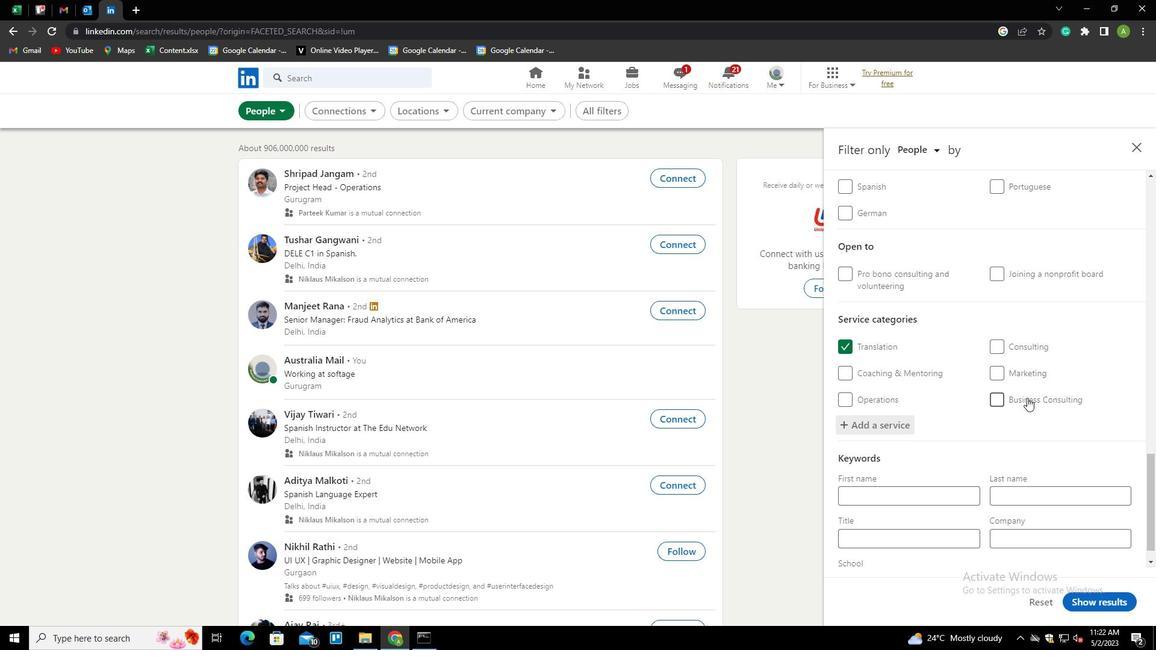 
Action: Mouse scrolled (1027, 397) with delta (0, 0)
Screenshot: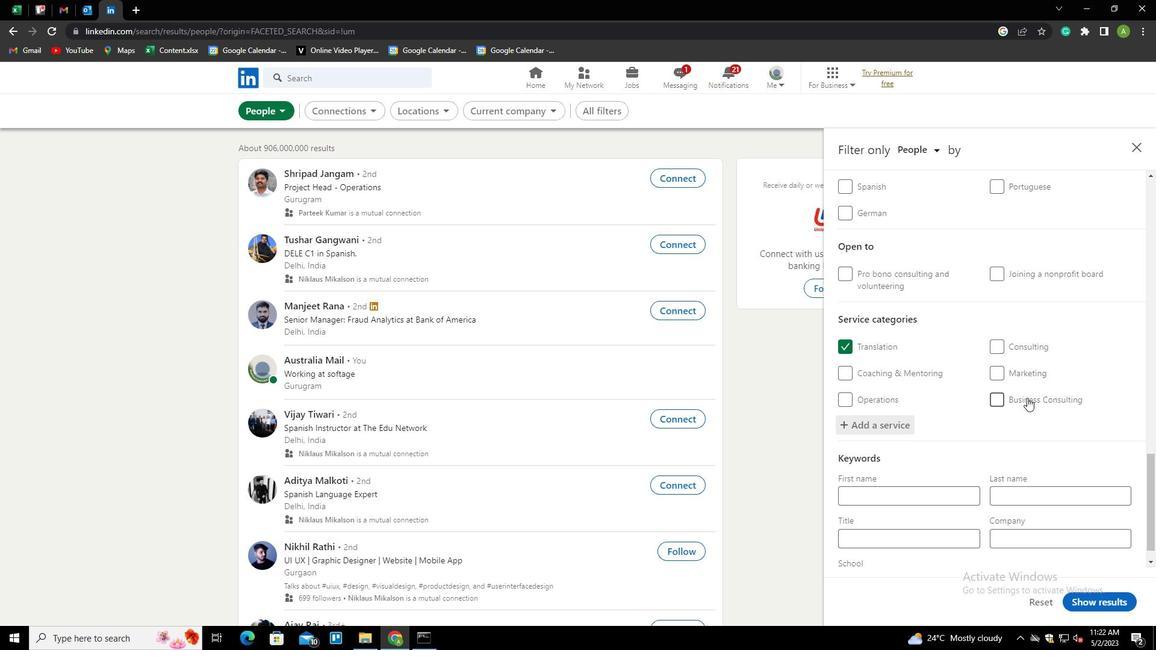 
Action: Mouse scrolled (1027, 397) with delta (0, 0)
Screenshot: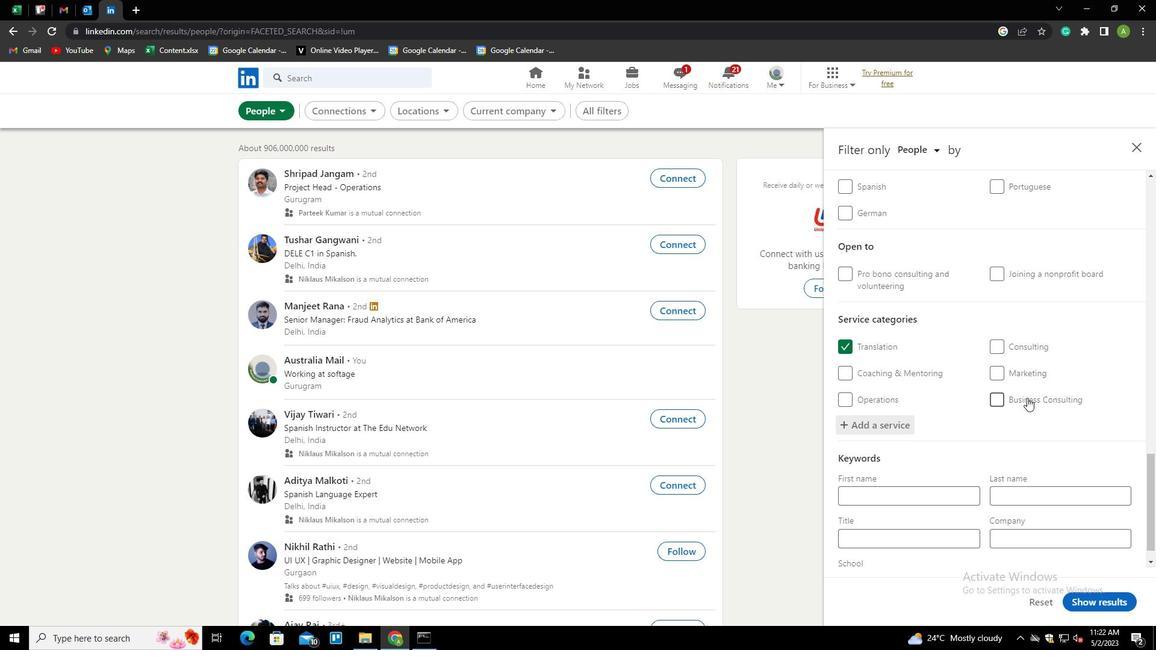
Action: Mouse scrolled (1027, 397) with delta (0, 0)
Screenshot: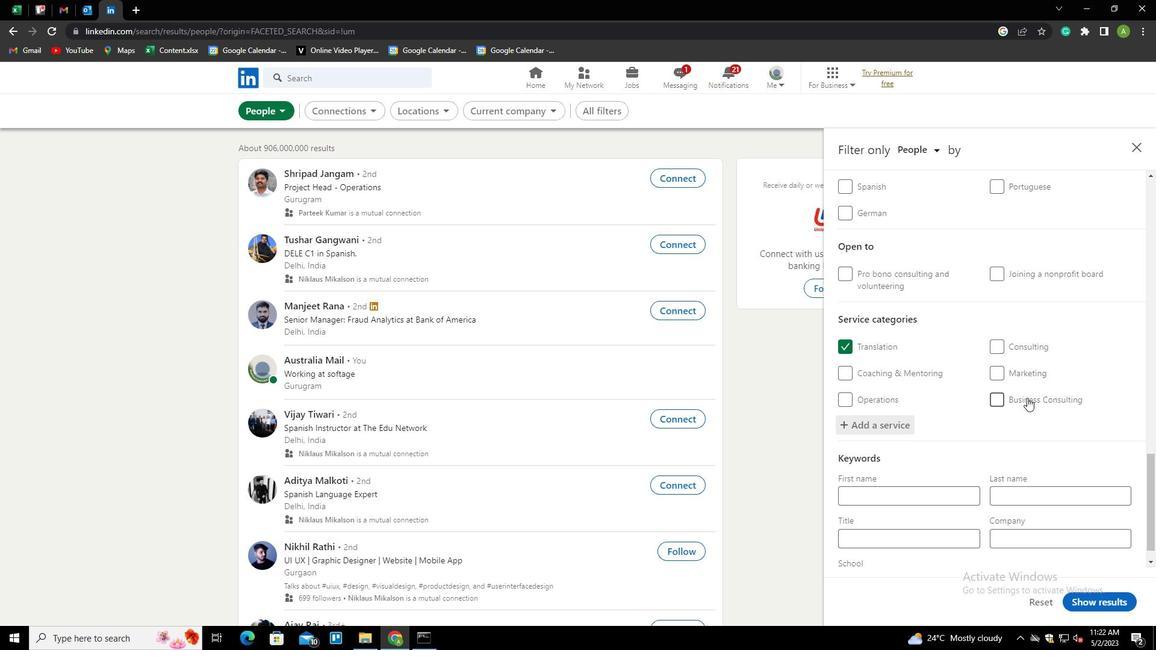 
Action: Mouse moved to (875, 515)
Screenshot: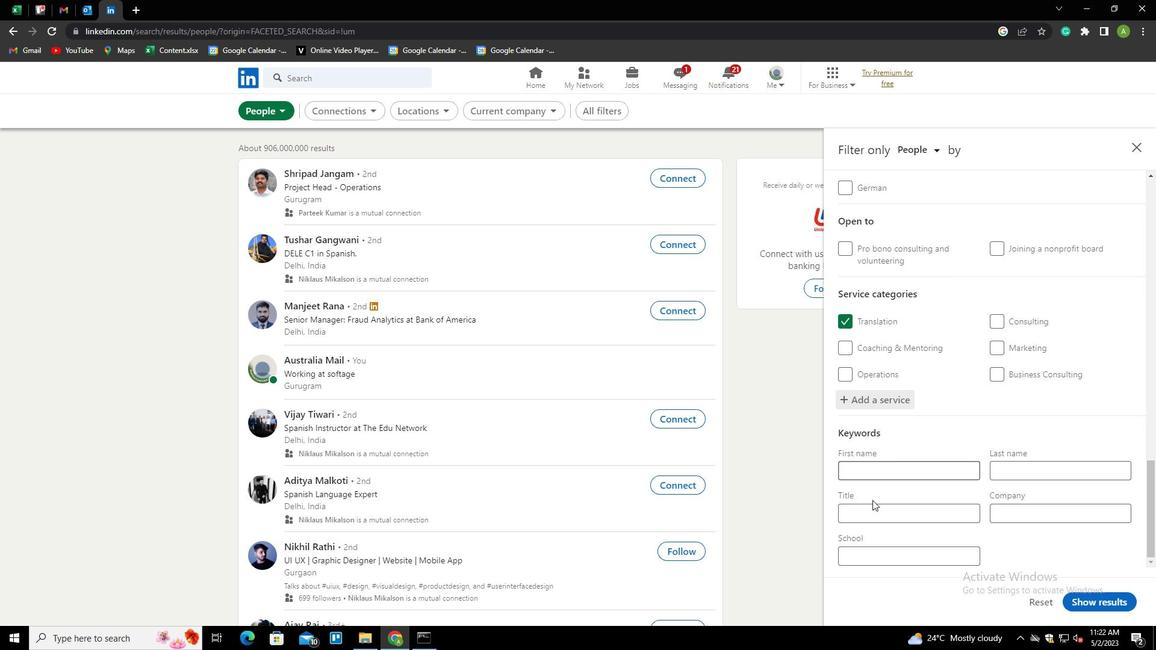 
Action: Mouse pressed left at (875, 515)
Screenshot: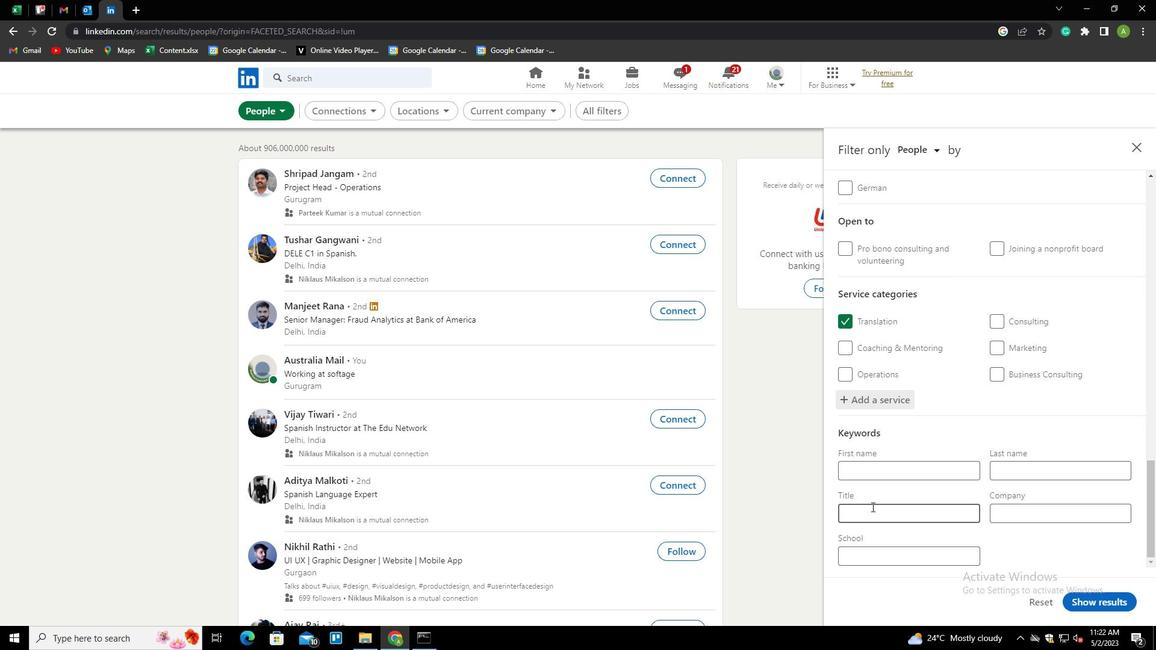 
Action: Key pressed <Key.shift>MANAGER
Screenshot: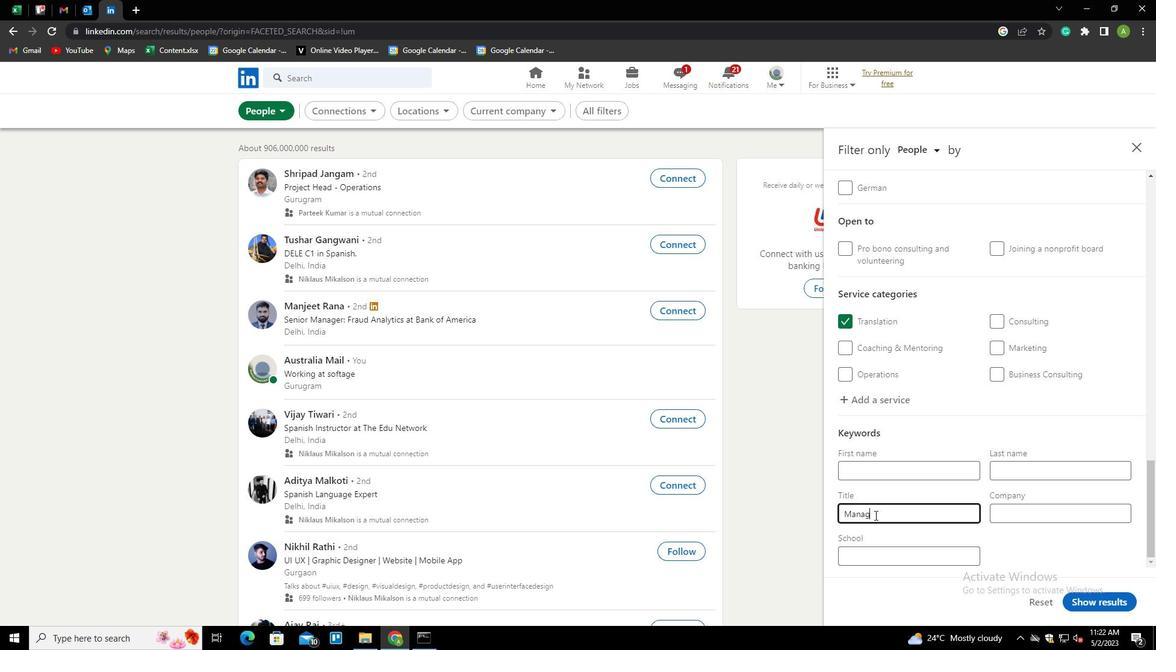 
Action: Mouse moved to (1046, 551)
Screenshot: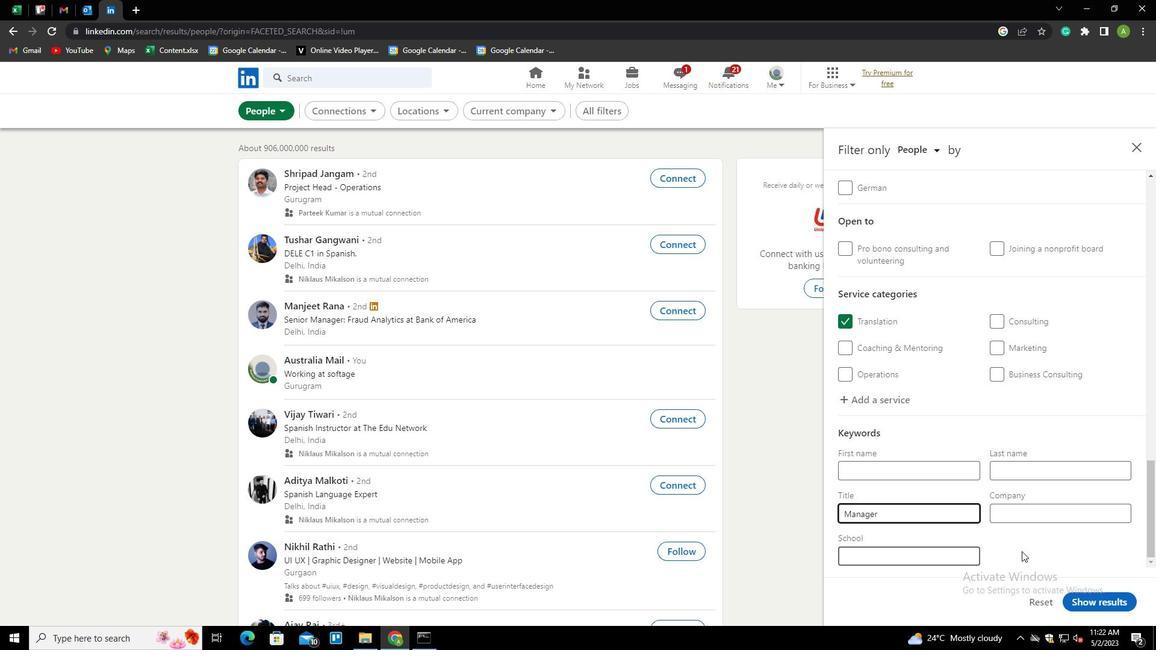 
Action: Mouse pressed left at (1046, 551)
Screenshot: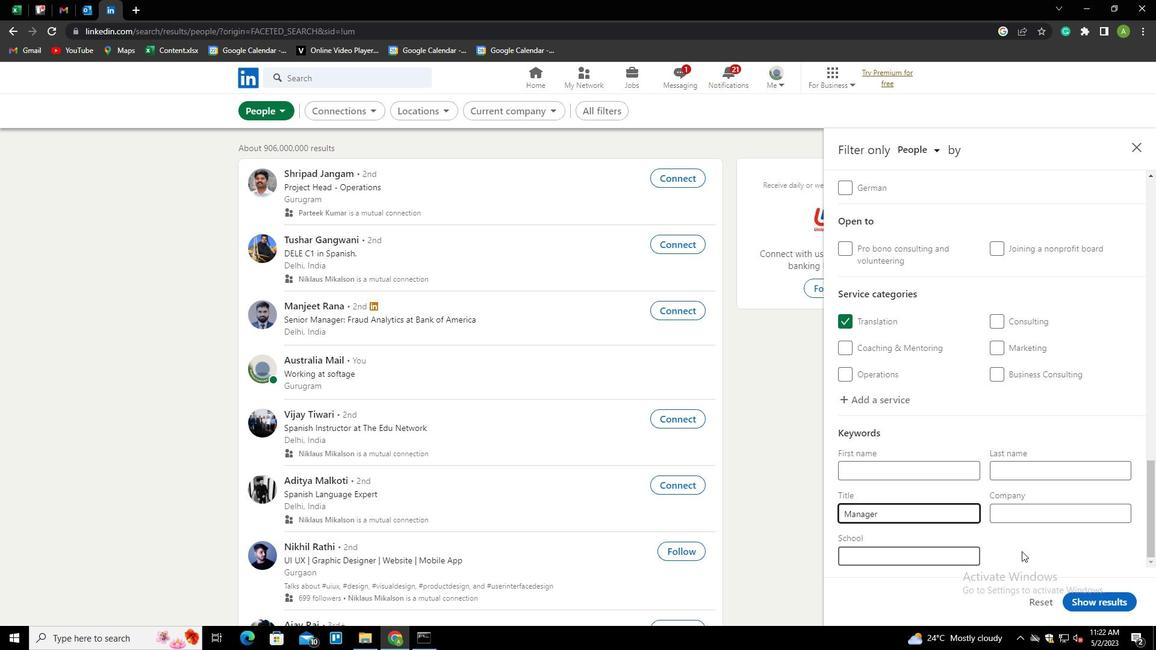 
Action: Mouse moved to (1110, 603)
Screenshot: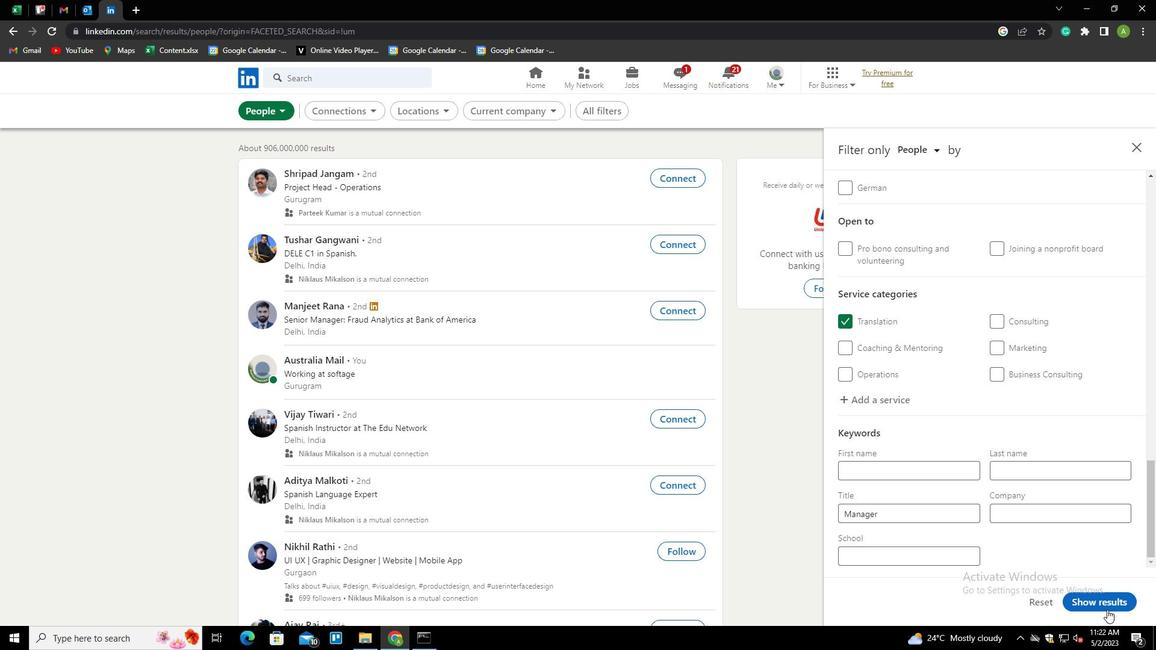 
Action: Mouse pressed left at (1110, 603)
Screenshot: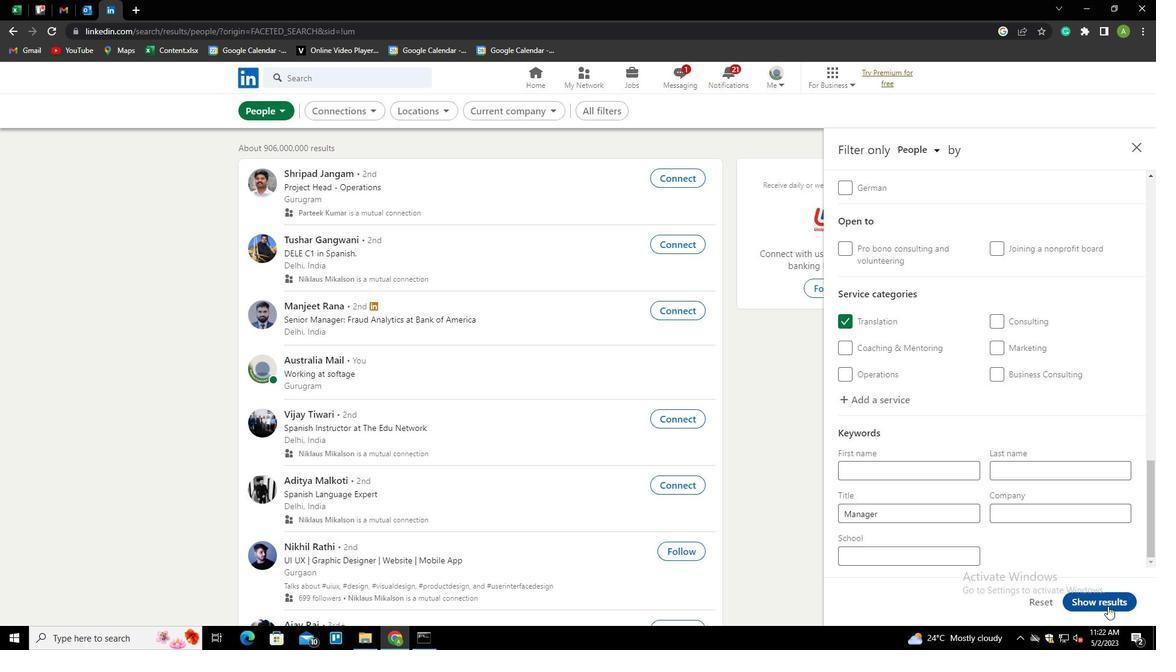 
